 Task: Look for space in Shrīrāmpur, India from 7th July, 2023 to 15th July, 2023 for 6 adults in price range Rs.15000 to Rs.20000. Place can be entire place with 3 bedrooms having 3 beds and 3 bathrooms. Property type can be house, flat, guest house. Booking option can be shelf check-in. Required host language is English.
Action: Mouse moved to (595, 105)
Screenshot: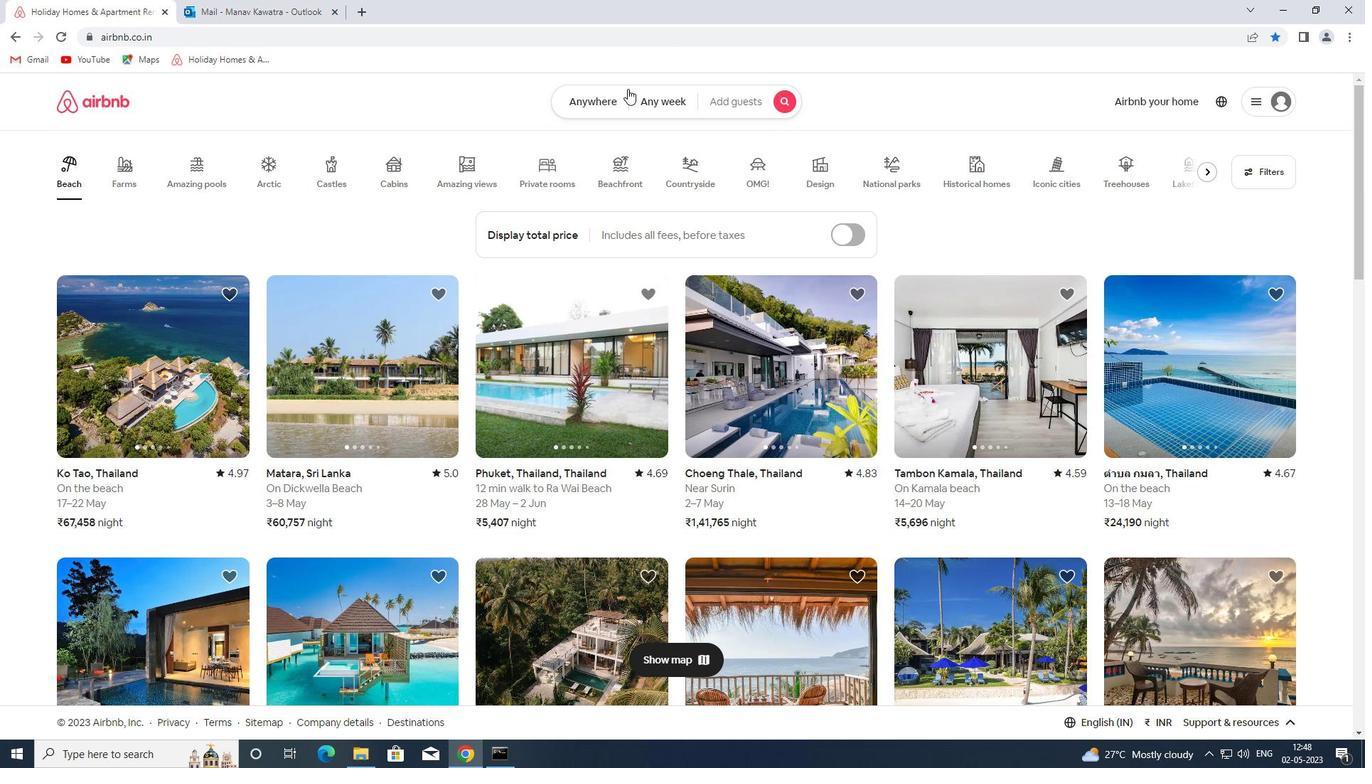 
Action: Mouse pressed left at (595, 105)
Screenshot: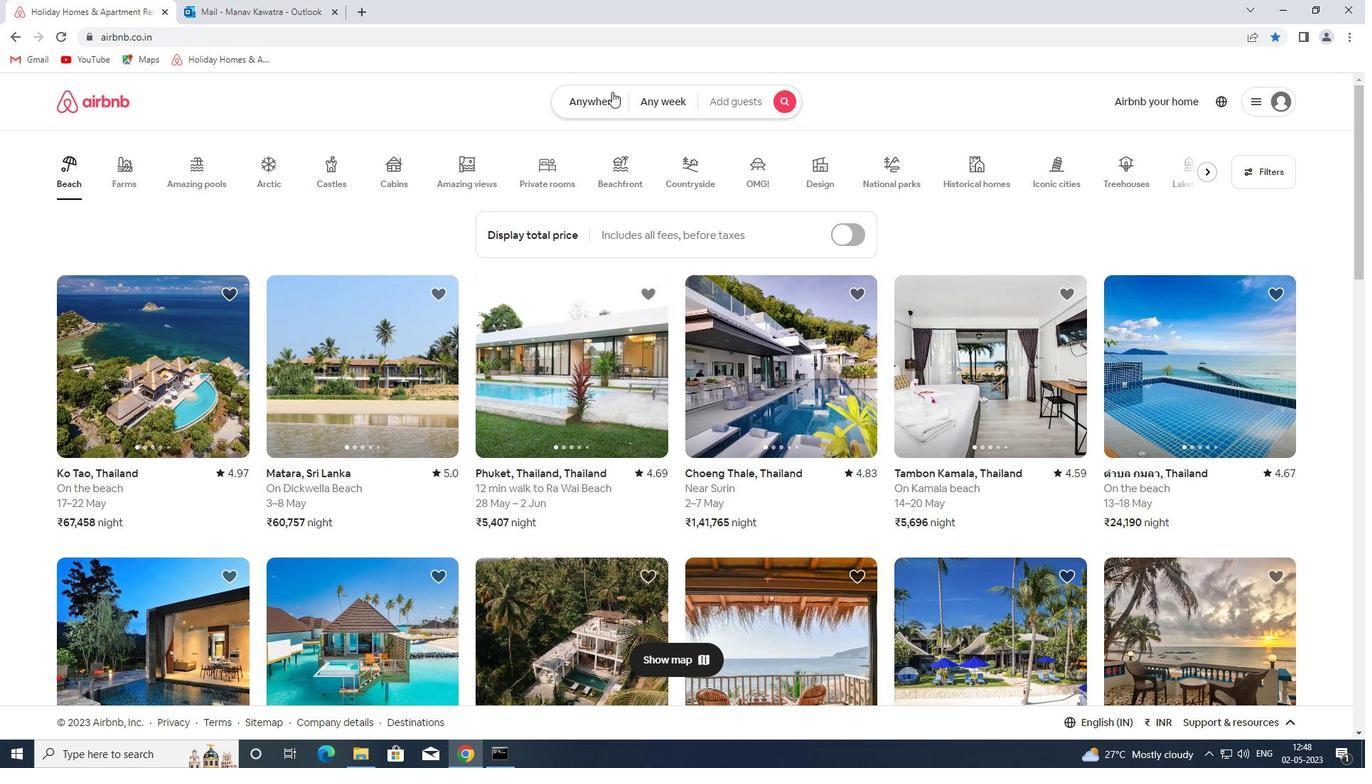 
Action: Mouse moved to (476, 155)
Screenshot: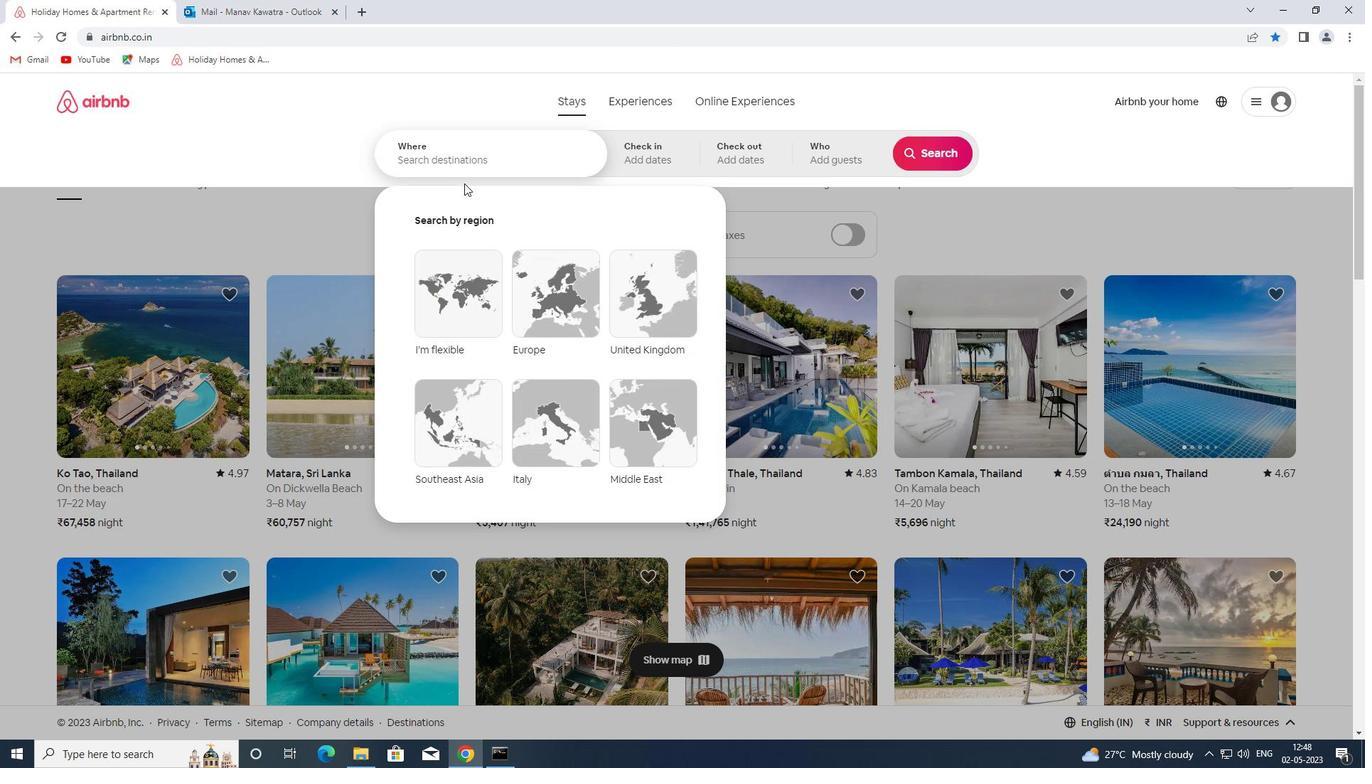 
Action: Mouse pressed left at (476, 155)
Screenshot: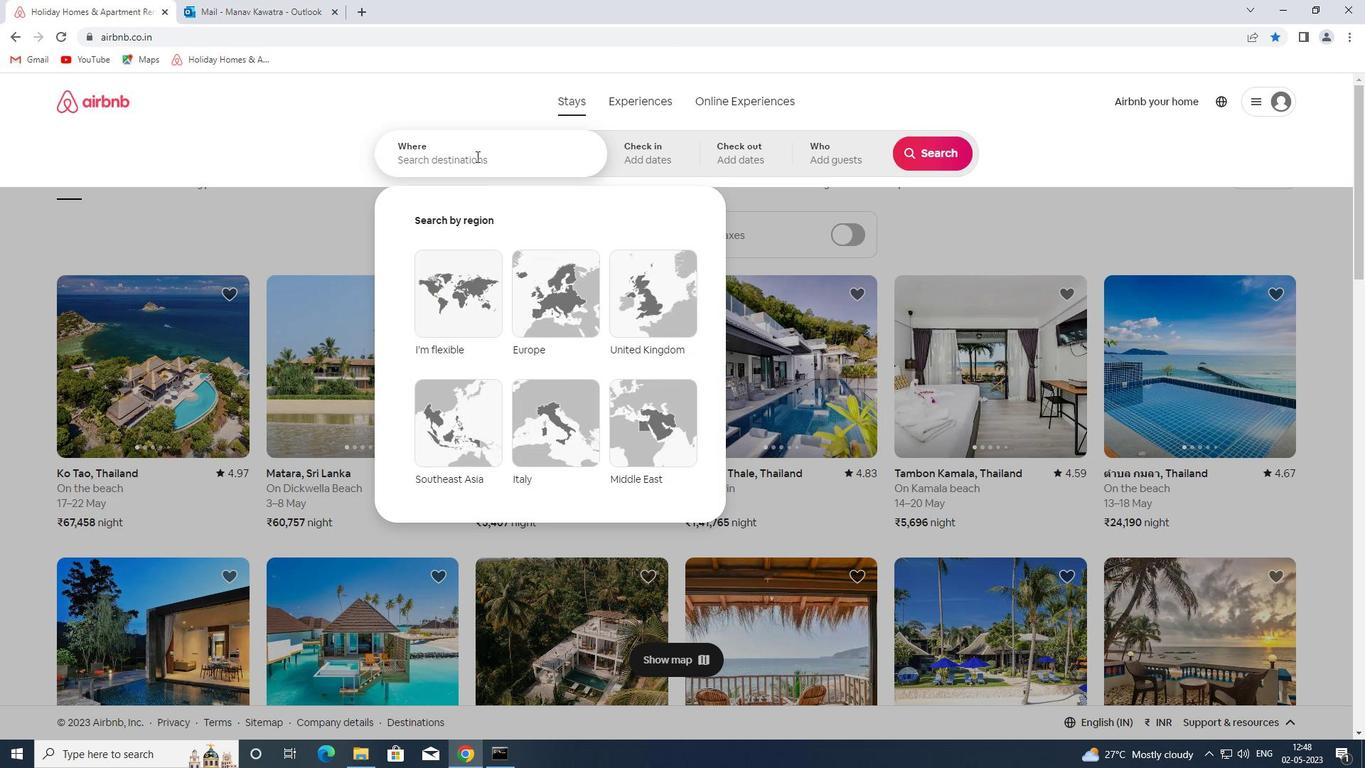 
Action: Mouse moved to (476, 155)
Screenshot: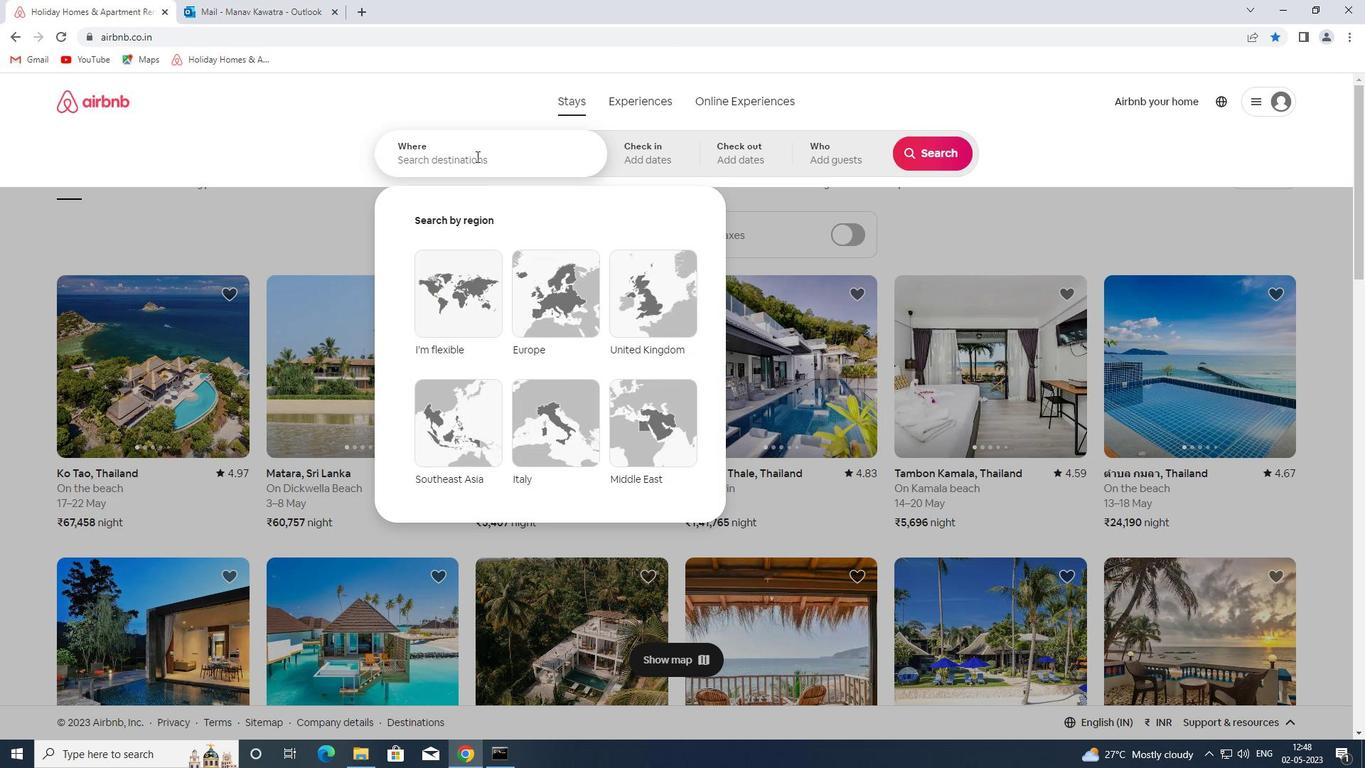 
Action: Key pressed shi<Key.backspace>rie<Key.backspace>rampur<Key.space>india<Key.enter>
Screenshot: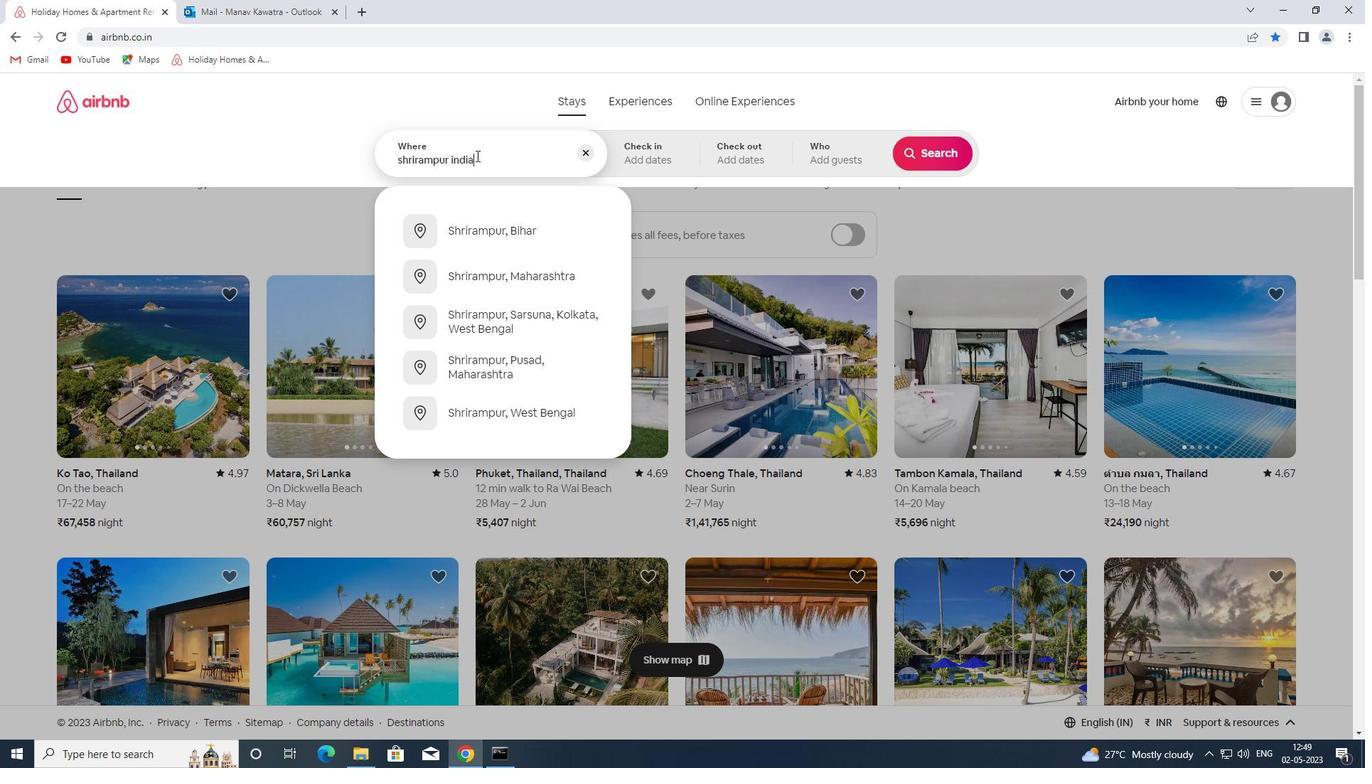 
Action: Mouse moved to (922, 263)
Screenshot: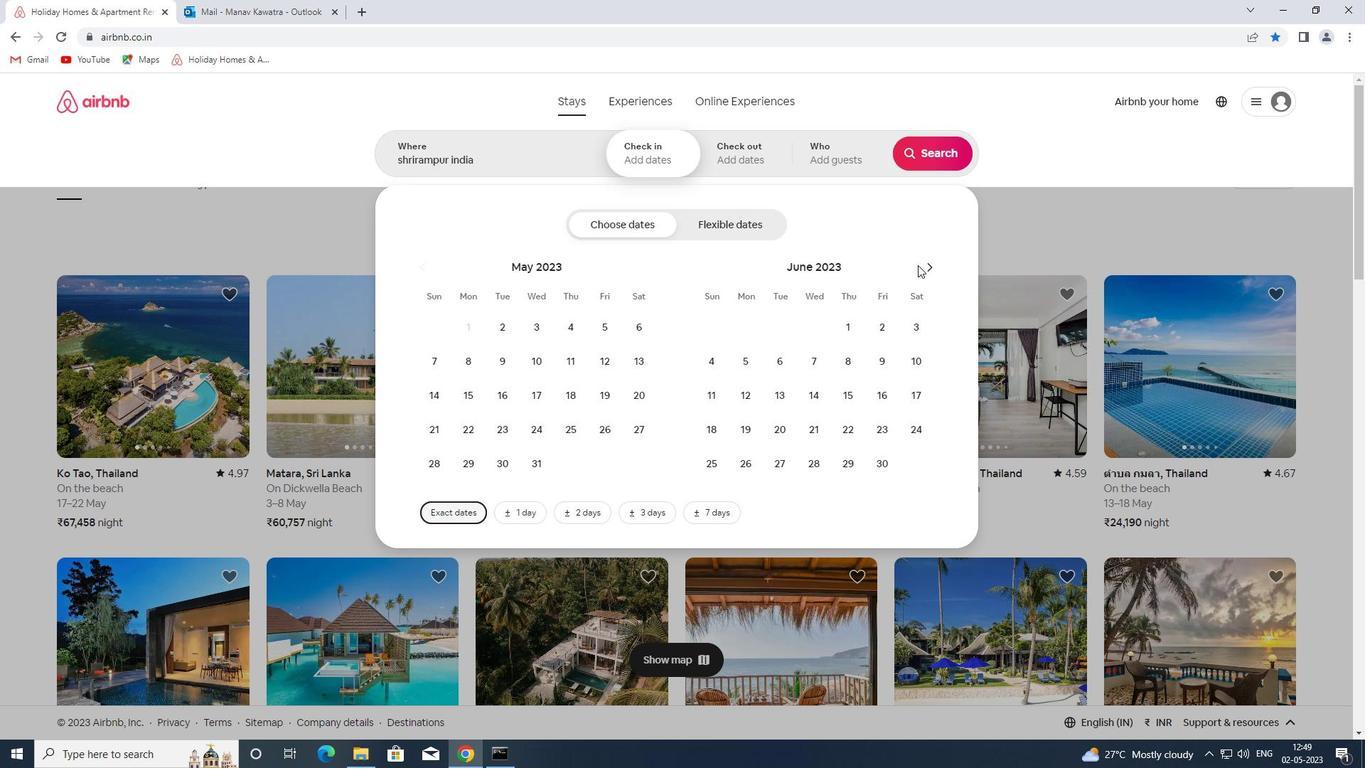 
Action: Mouse pressed left at (922, 263)
Screenshot: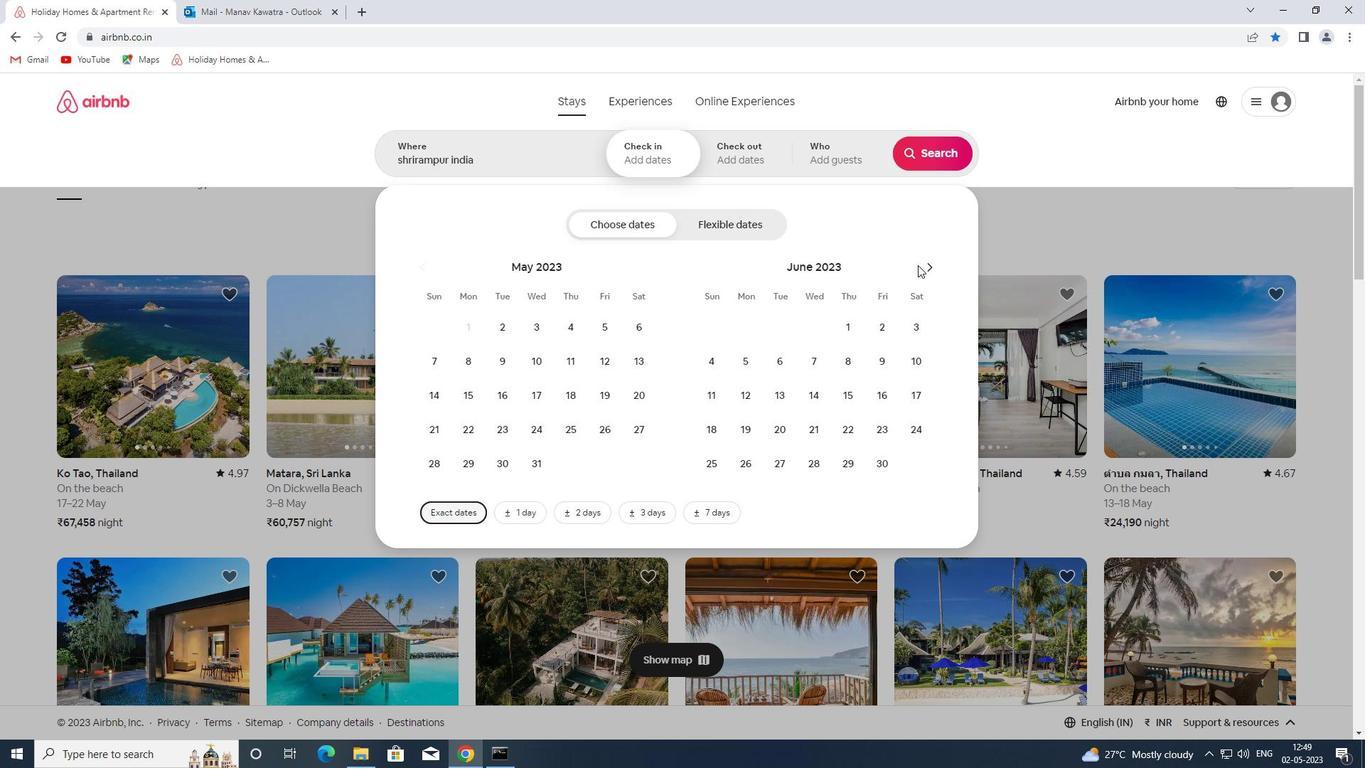 
Action: Mouse moved to (881, 363)
Screenshot: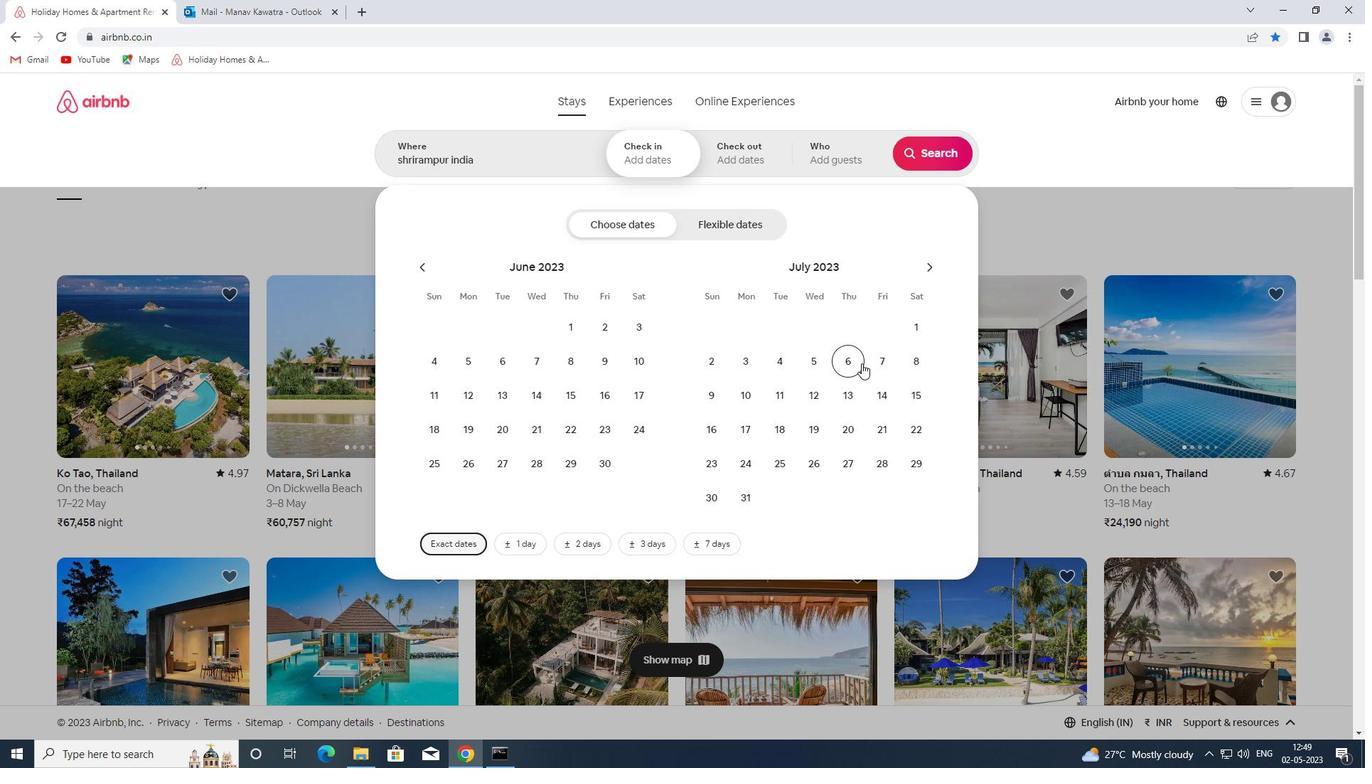 
Action: Mouse pressed left at (881, 363)
Screenshot: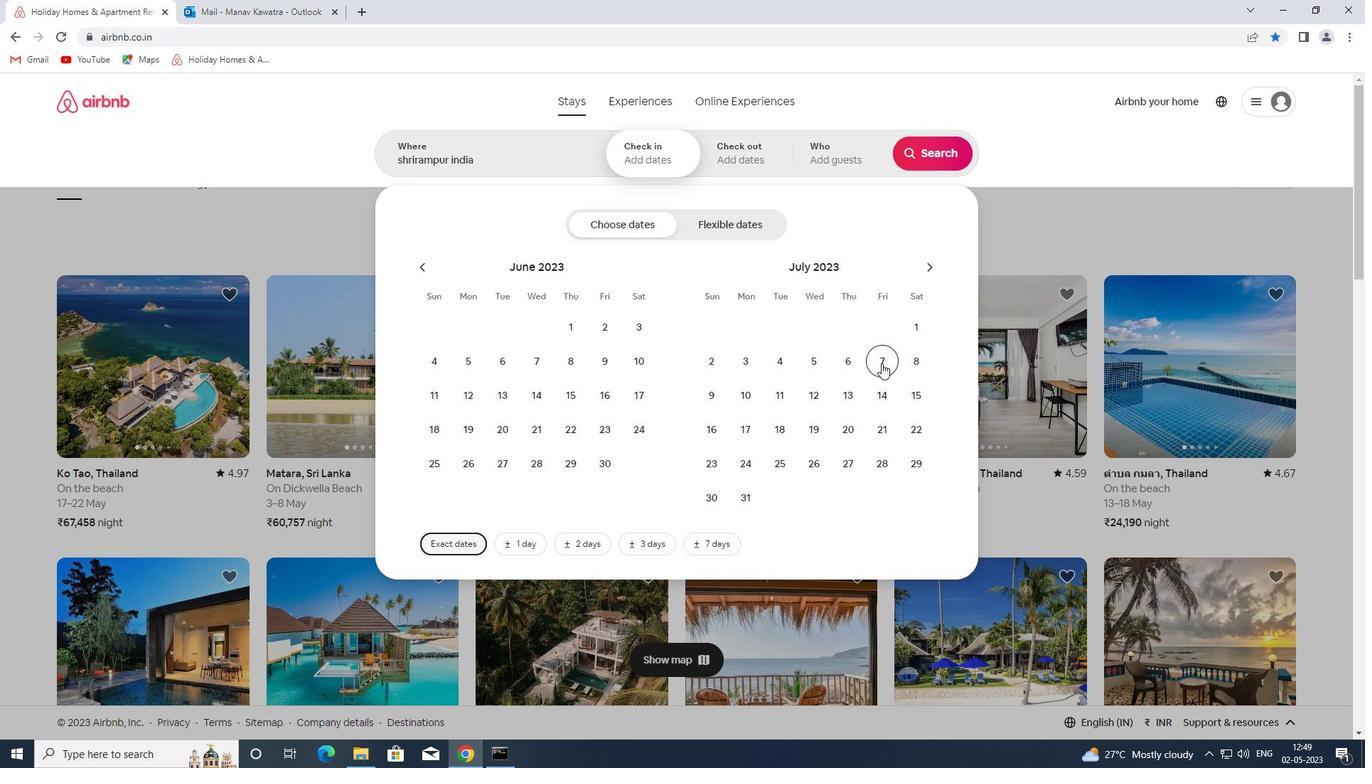 
Action: Mouse moved to (913, 393)
Screenshot: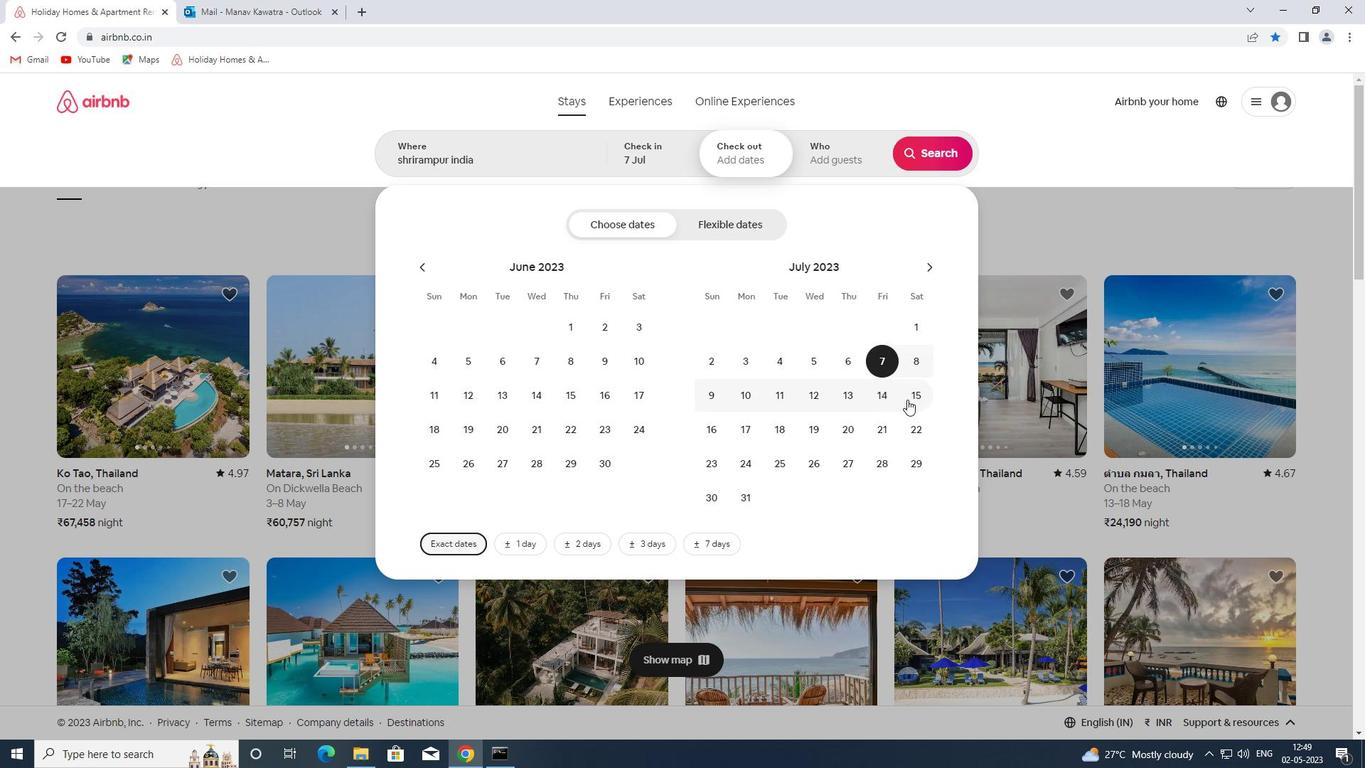 
Action: Mouse pressed left at (913, 393)
Screenshot: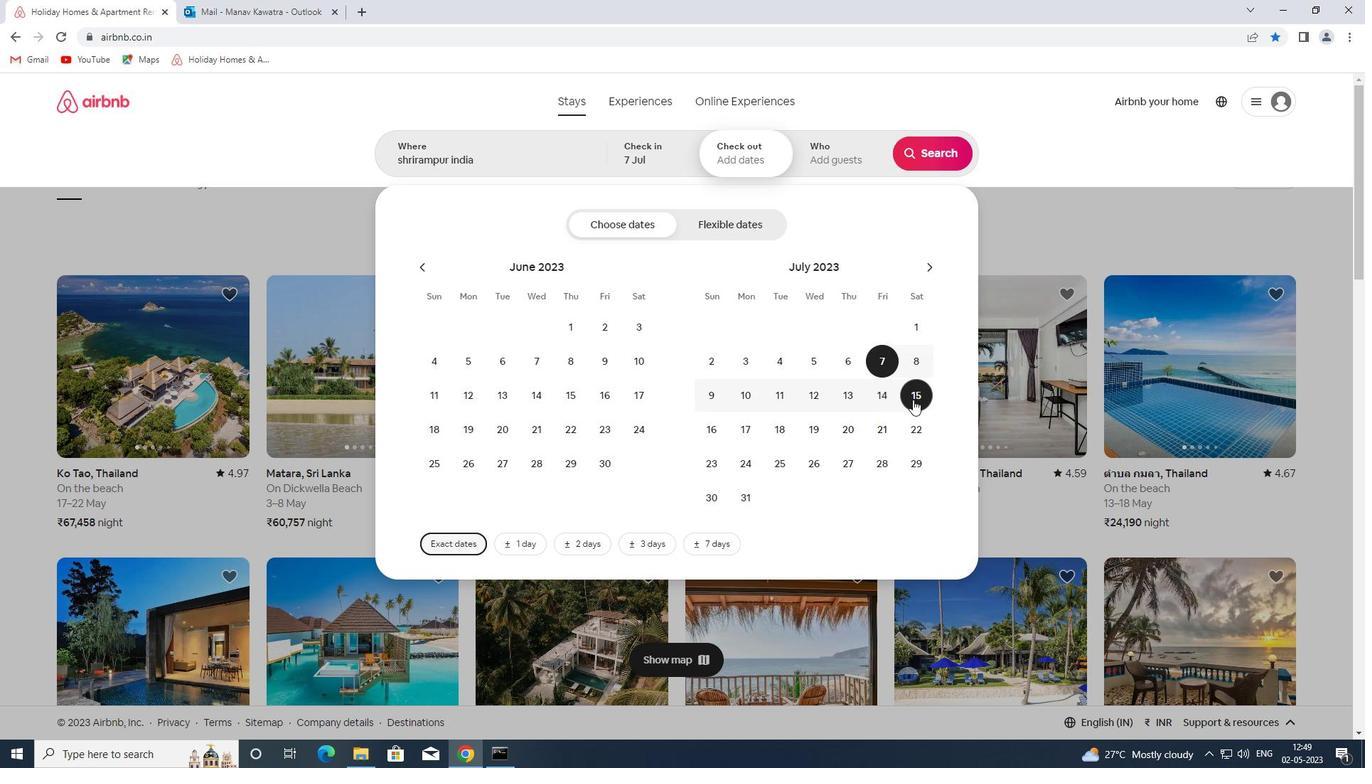 
Action: Mouse moved to (849, 152)
Screenshot: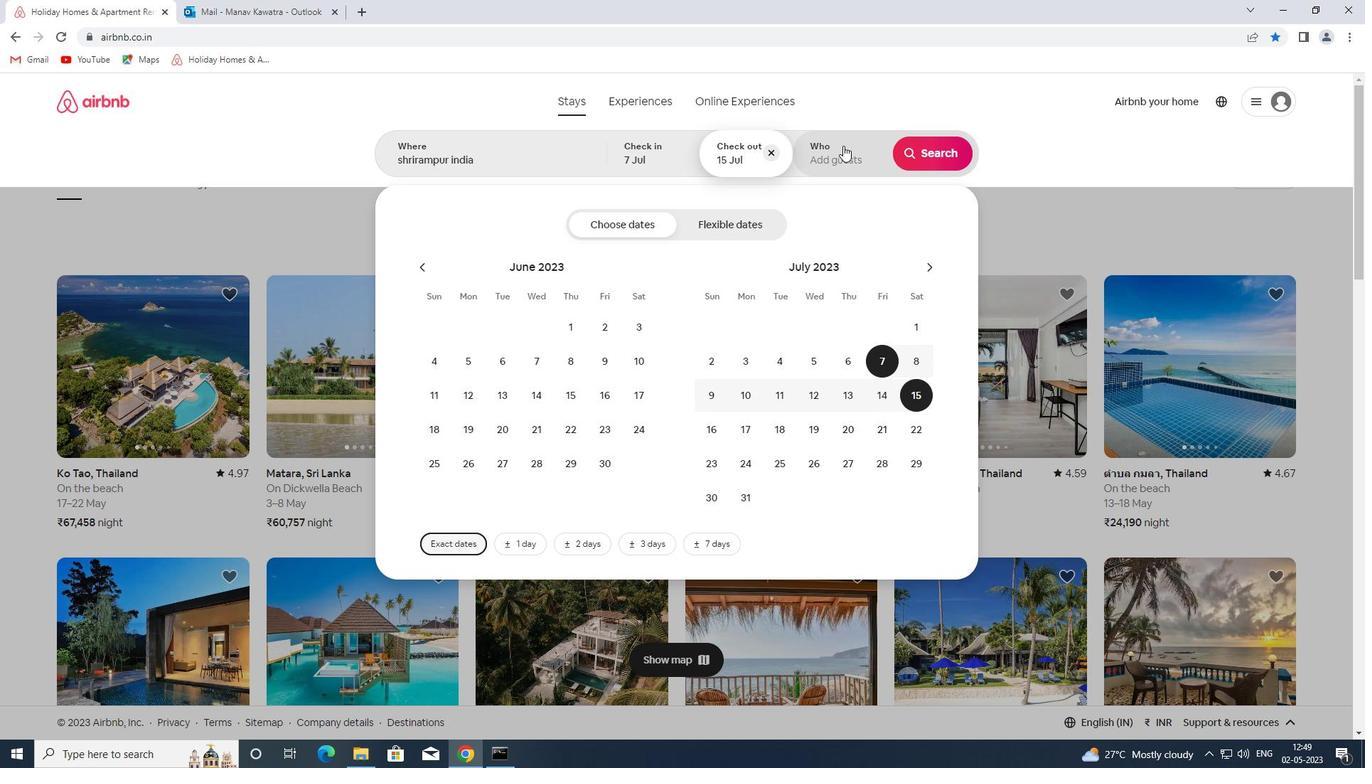 
Action: Mouse pressed left at (849, 152)
Screenshot: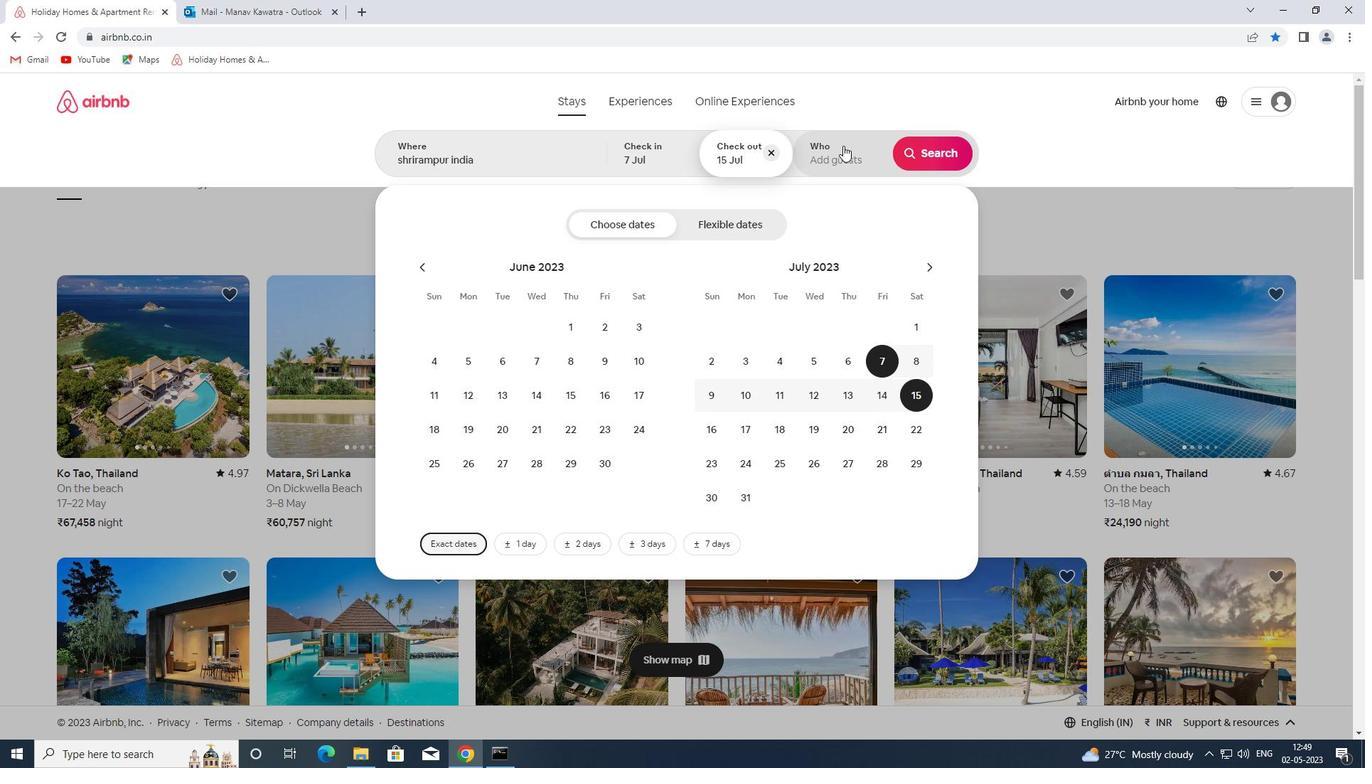 
Action: Mouse moved to (935, 228)
Screenshot: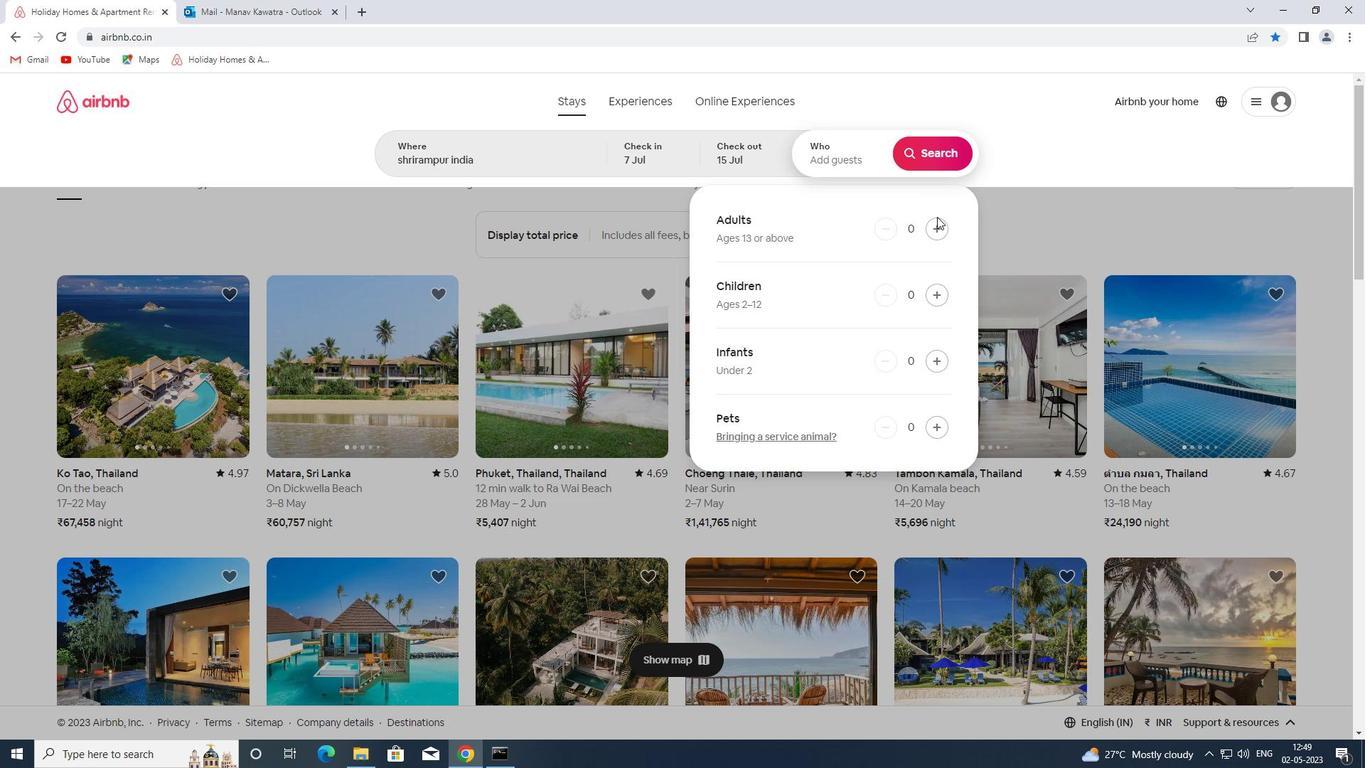 
Action: Mouse pressed left at (935, 228)
Screenshot: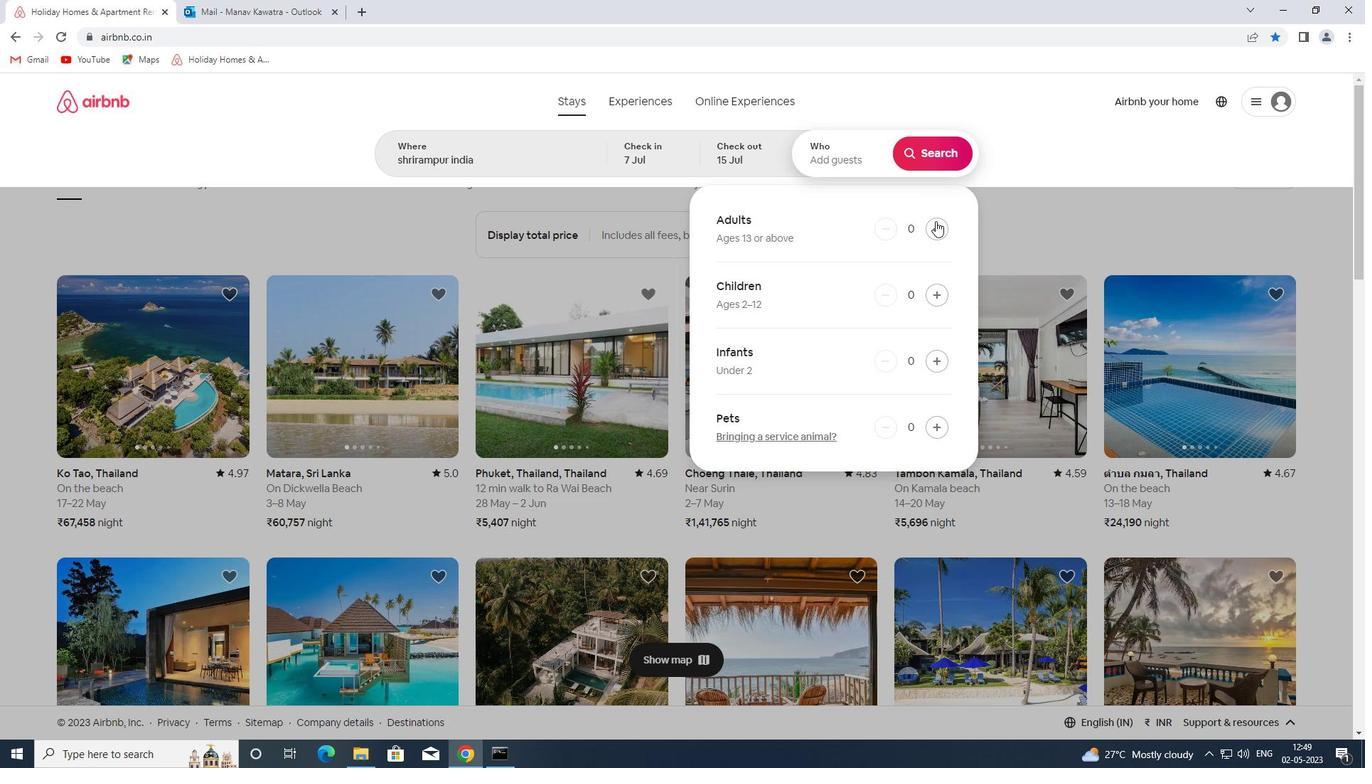 
Action: Mouse pressed left at (935, 228)
Screenshot: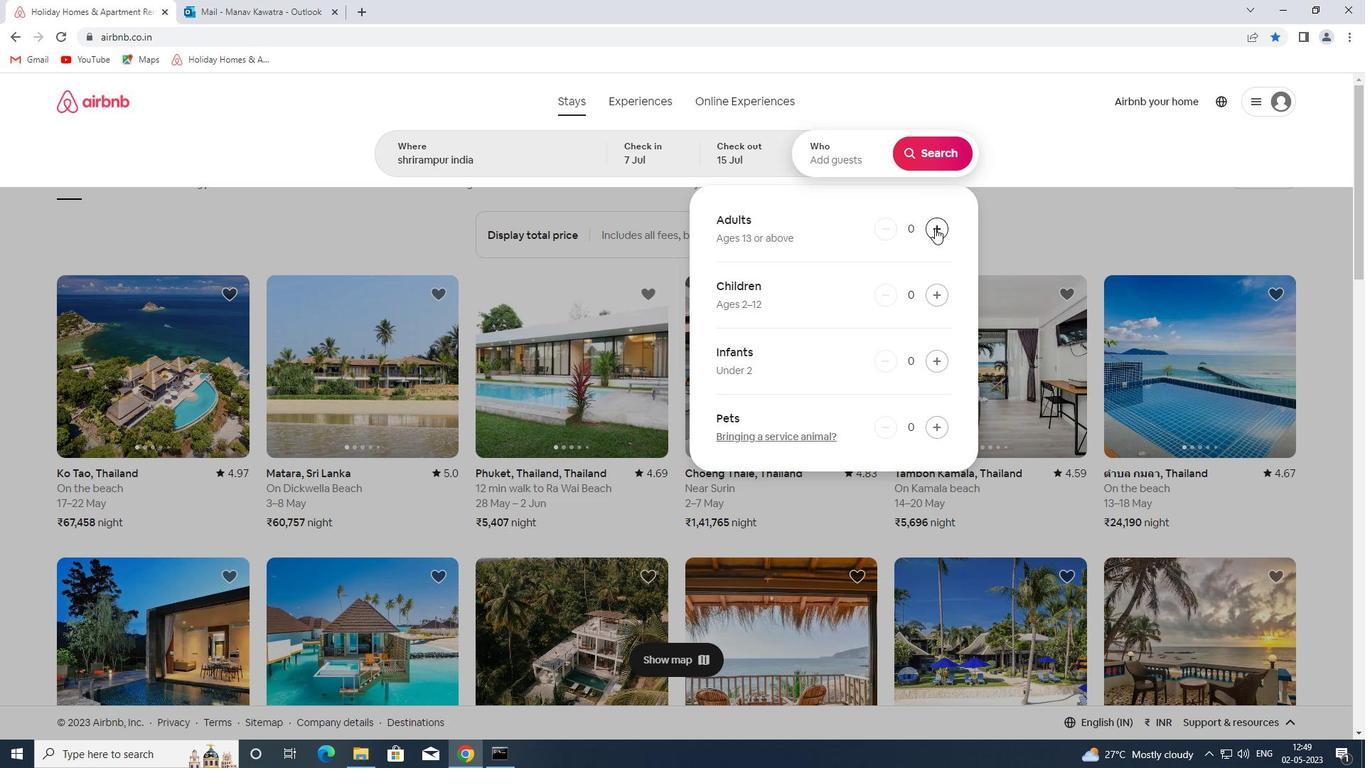 
Action: Mouse pressed left at (935, 228)
Screenshot: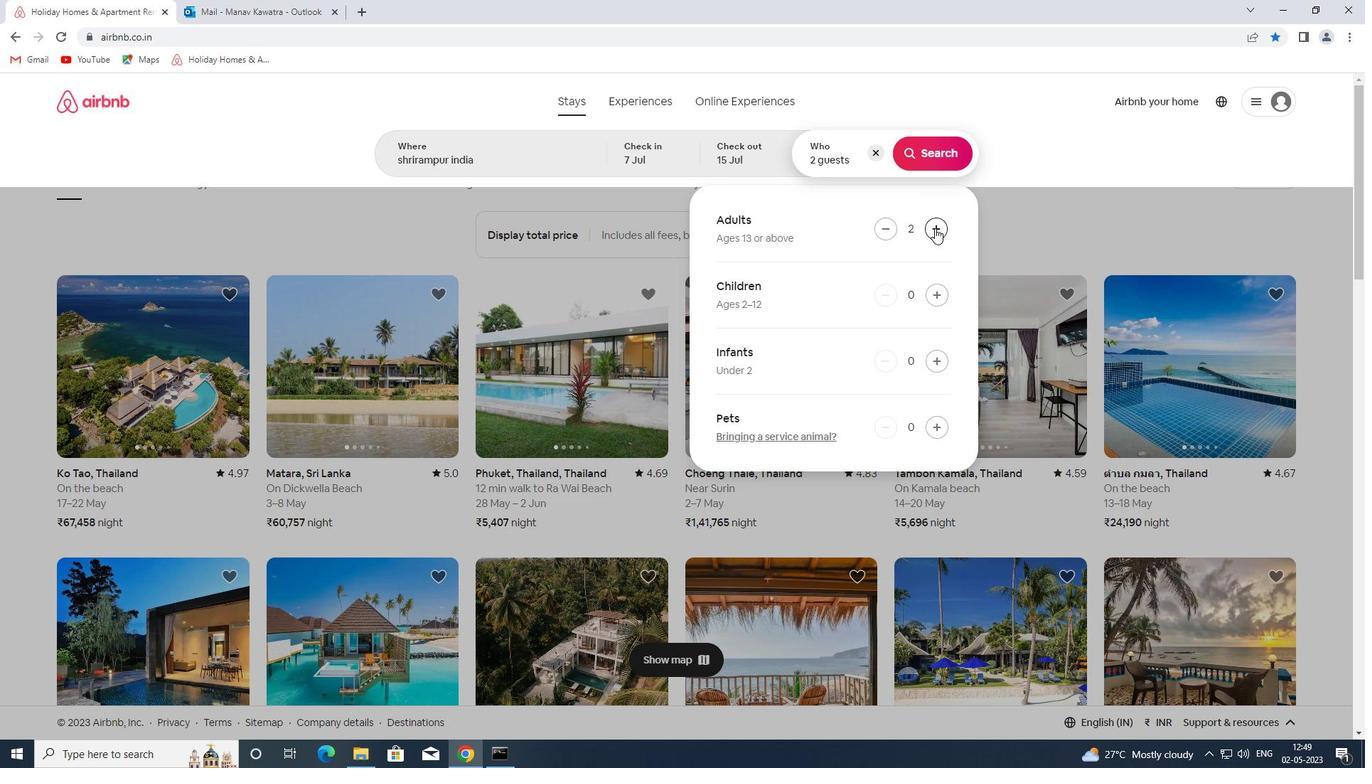 
Action: Mouse pressed left at (935, 228)
Screenshot: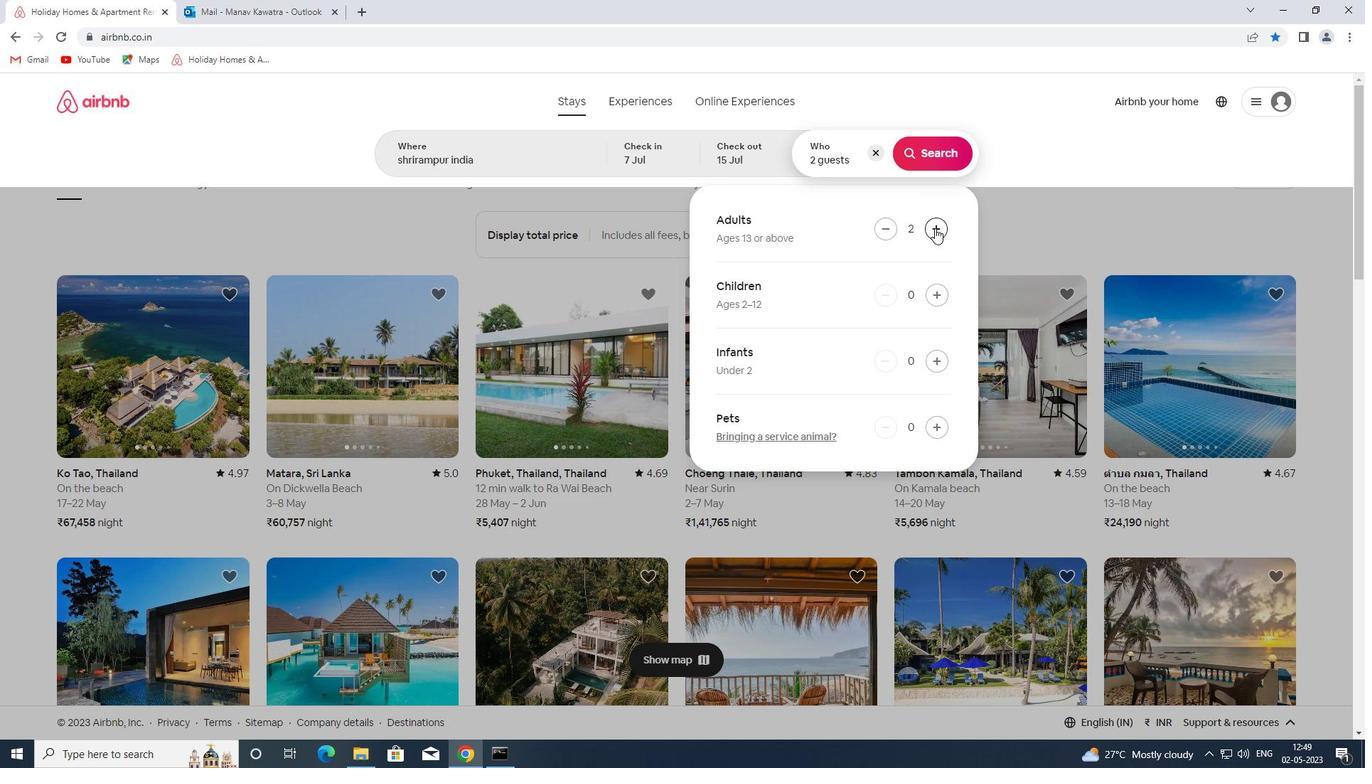 
Action: Mouse pressed left at (935, 228)
Screenshot: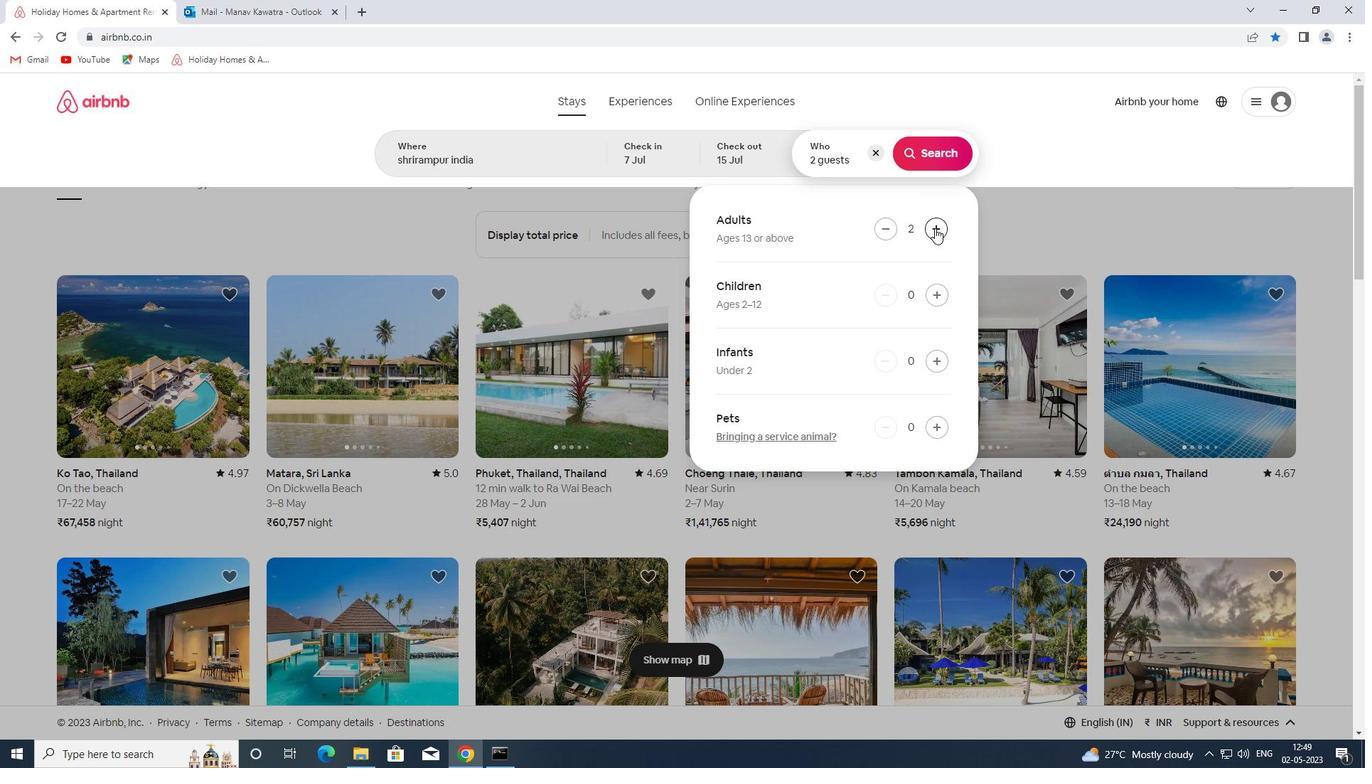 
Action: Mouse pressed left at (935, 228)
Screenshot: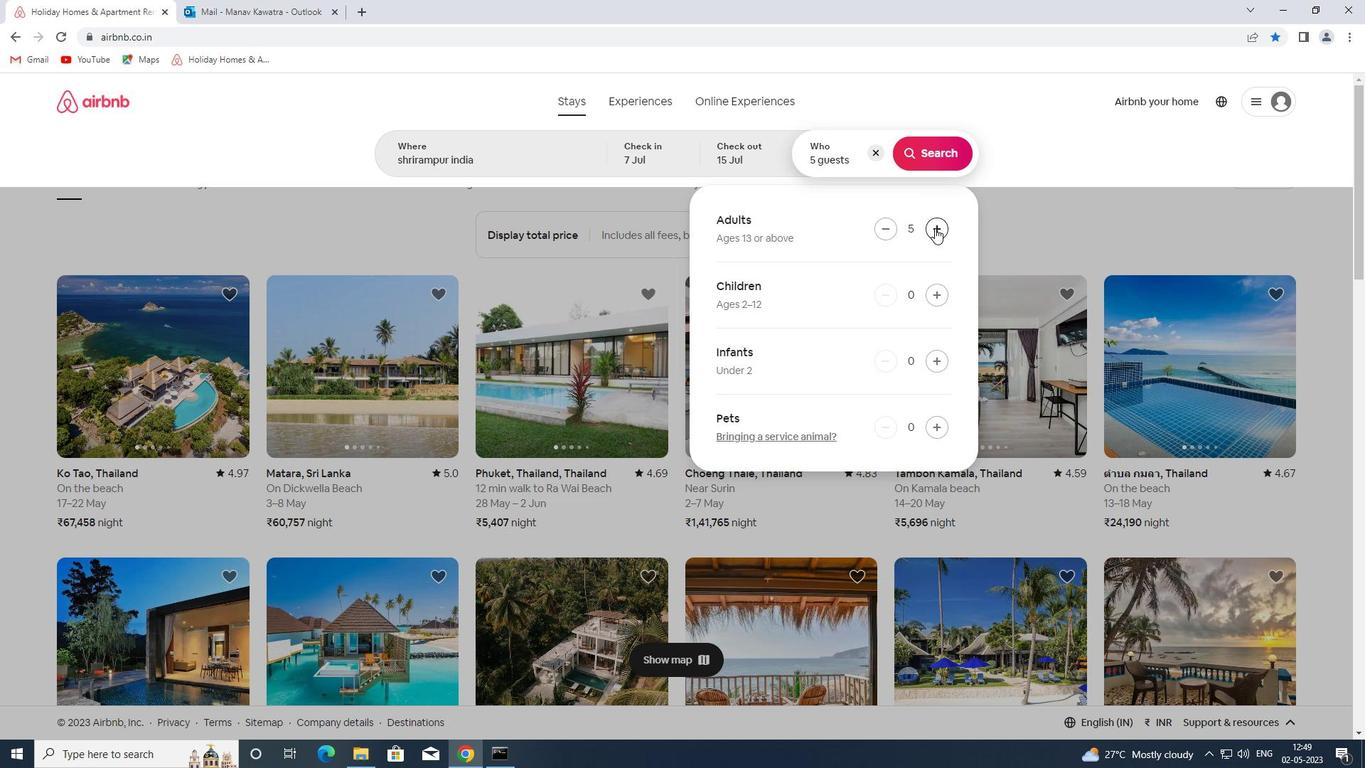 
Action: Mouse moved to (941, 152)
Screenshot: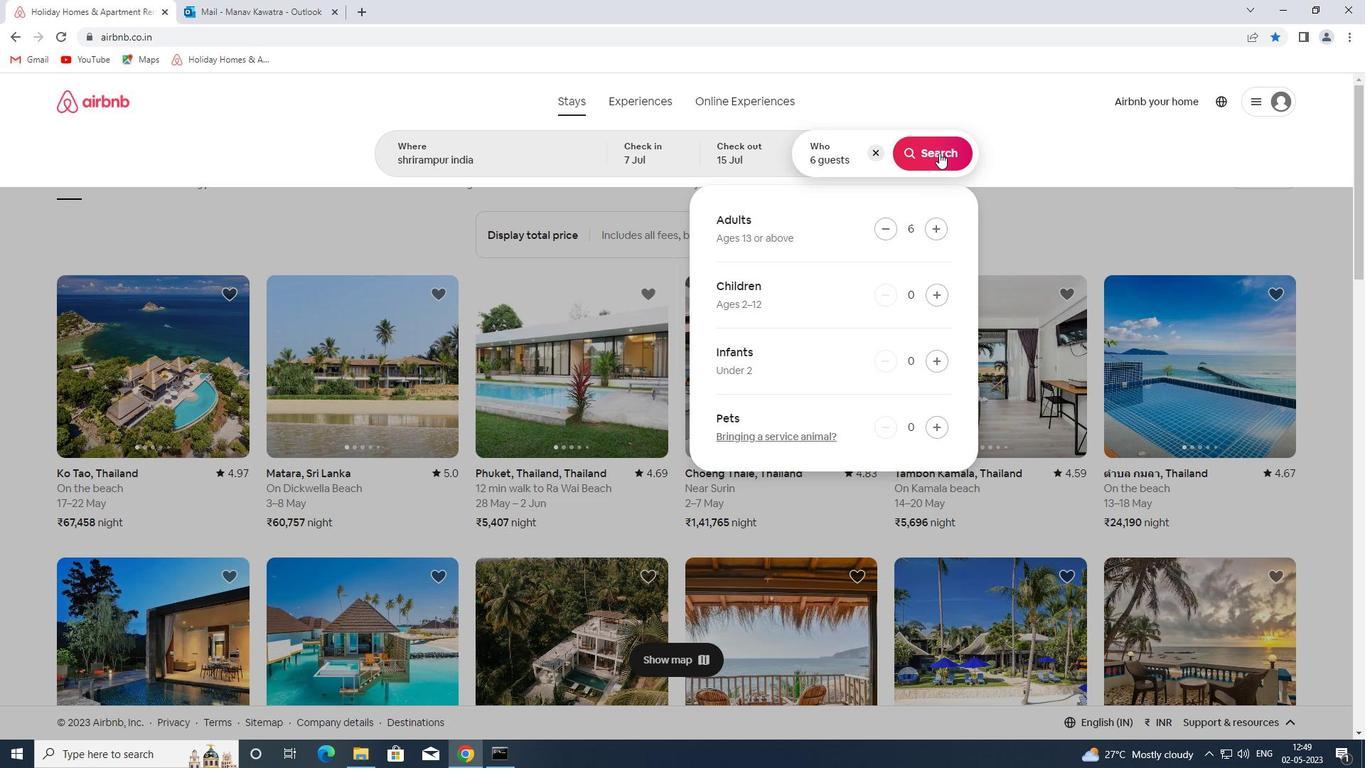 
Action: Mouse pressed left at (941, 152)
Screenshot: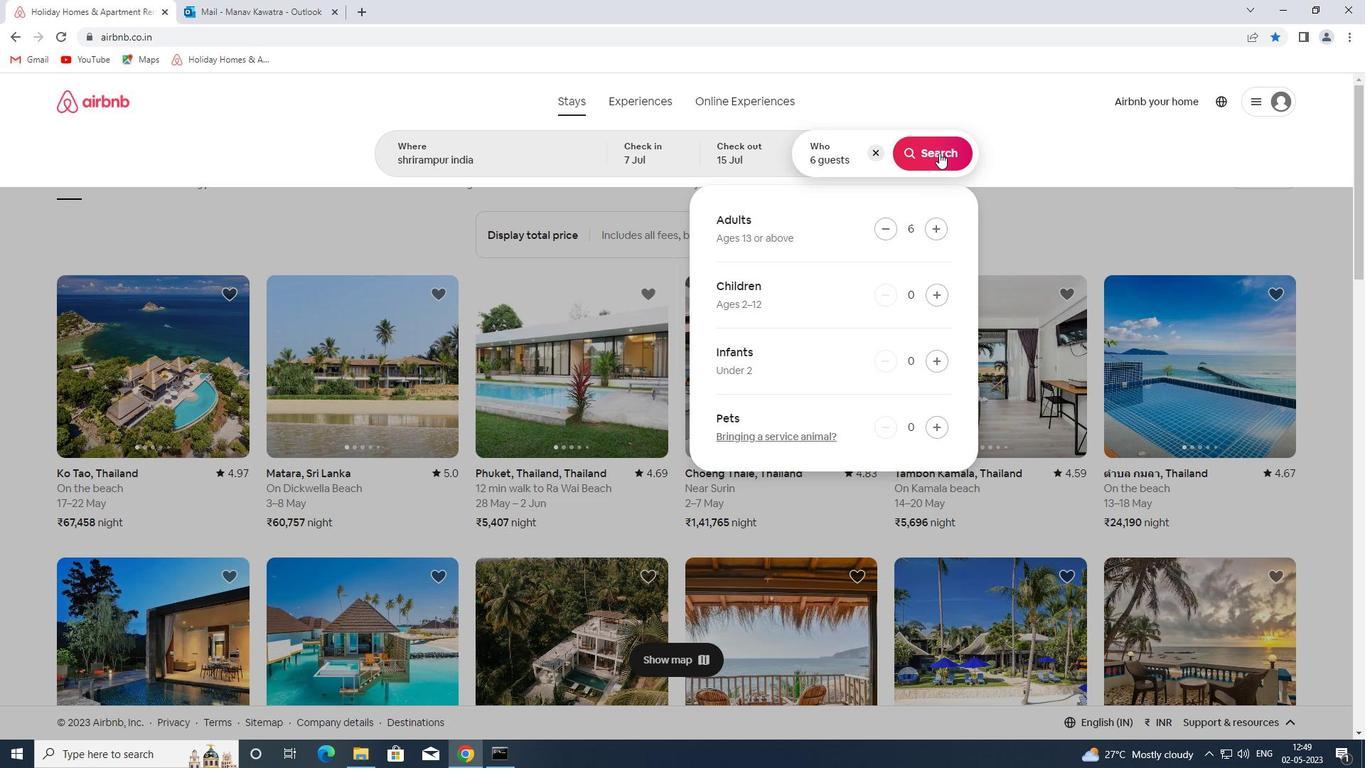 
Action: Mouse moved to (1293, 162)
Screenshot: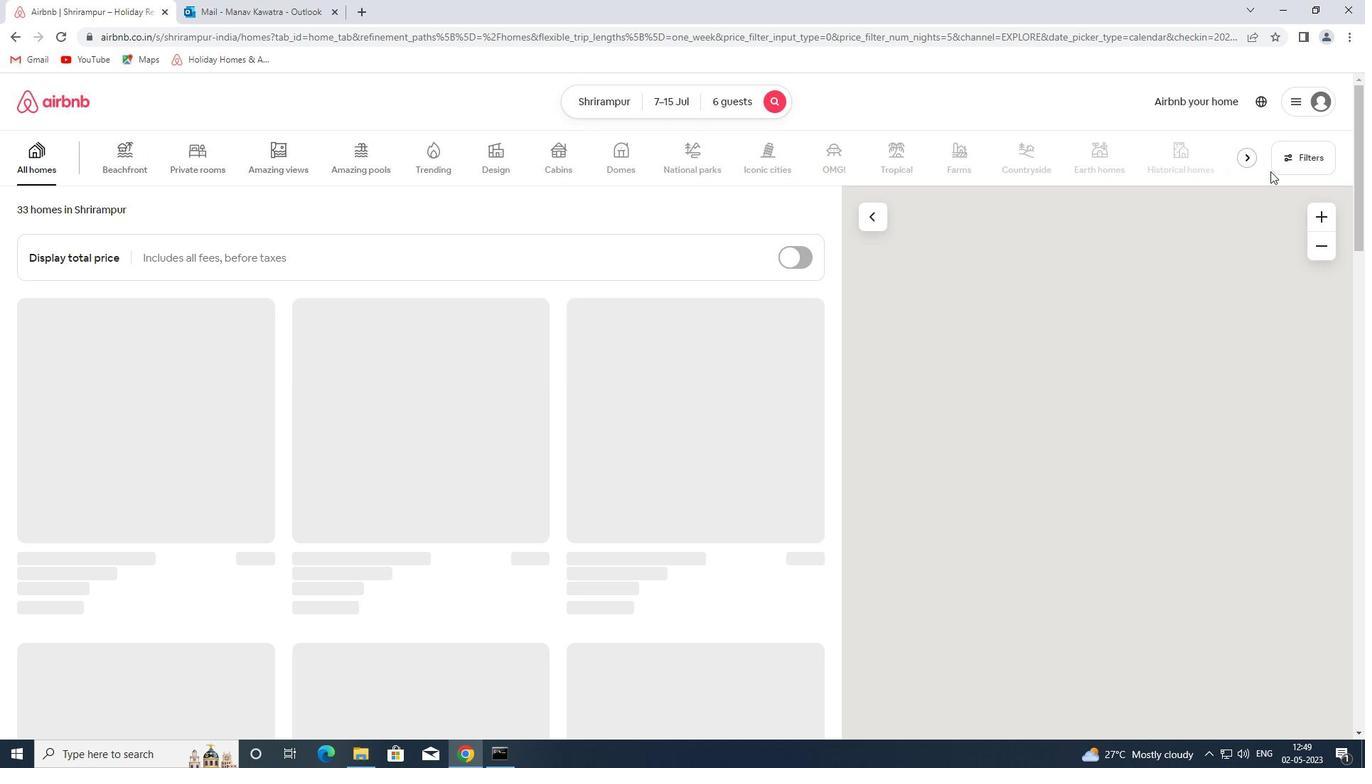 
Action: Mouse pressed left at (1293, 162)
Screenshot: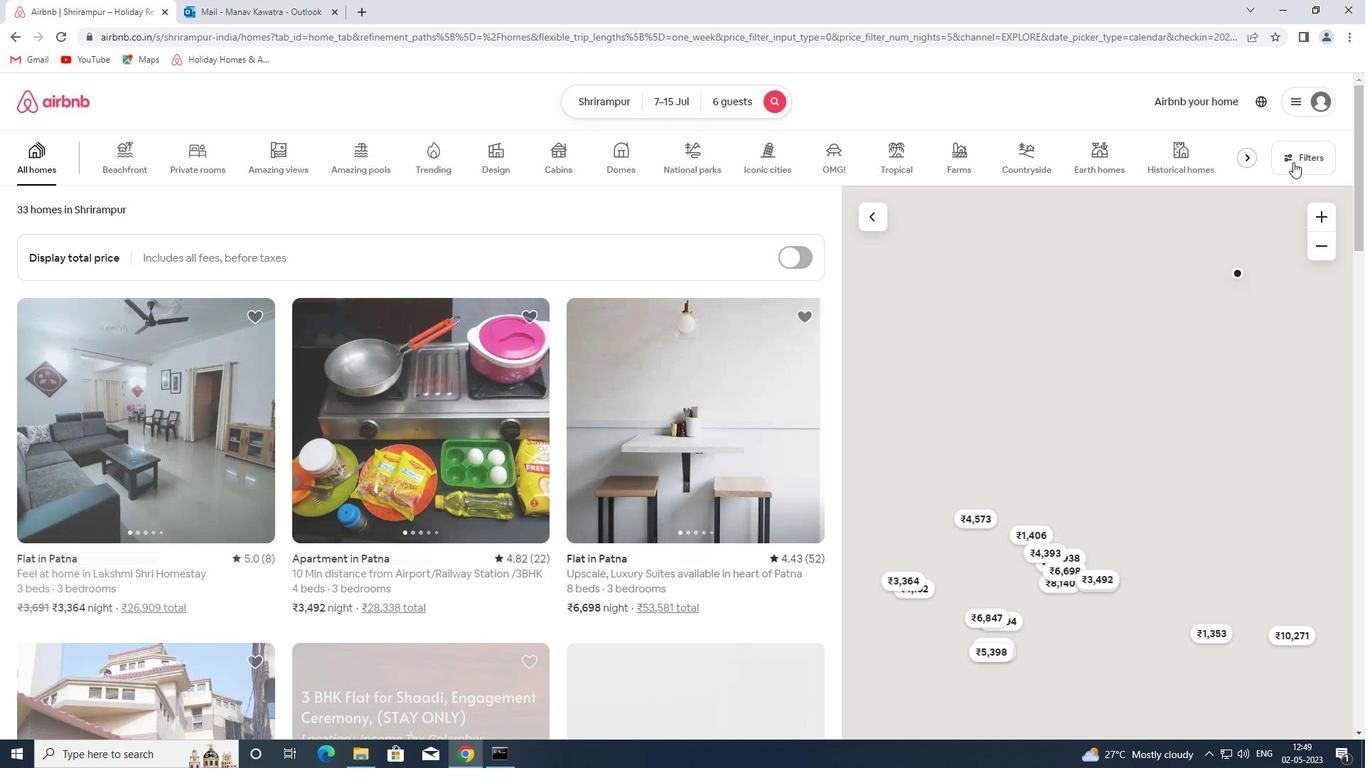 
Action: Mouse moved to (538, 341)
Screenshot: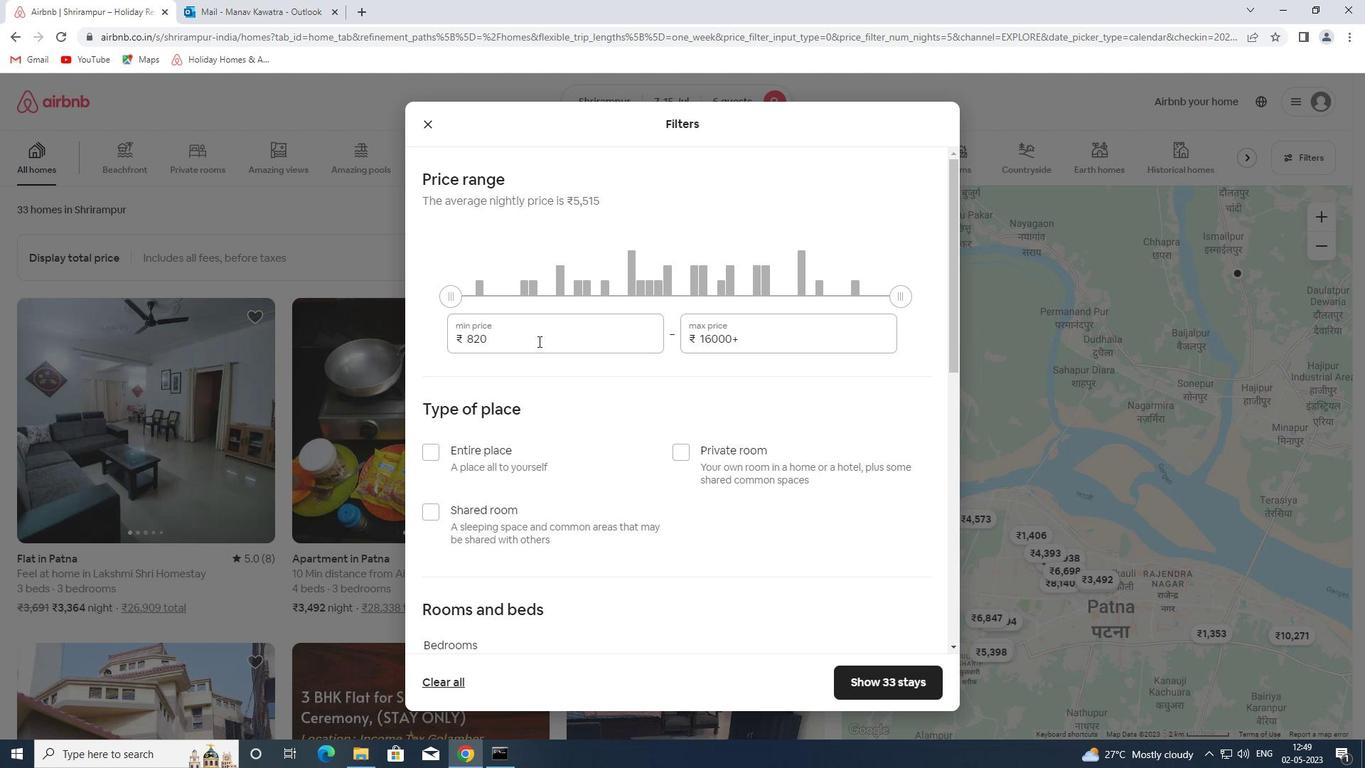 
Action: Mouse pressed left at (538, 341)
Screenshot: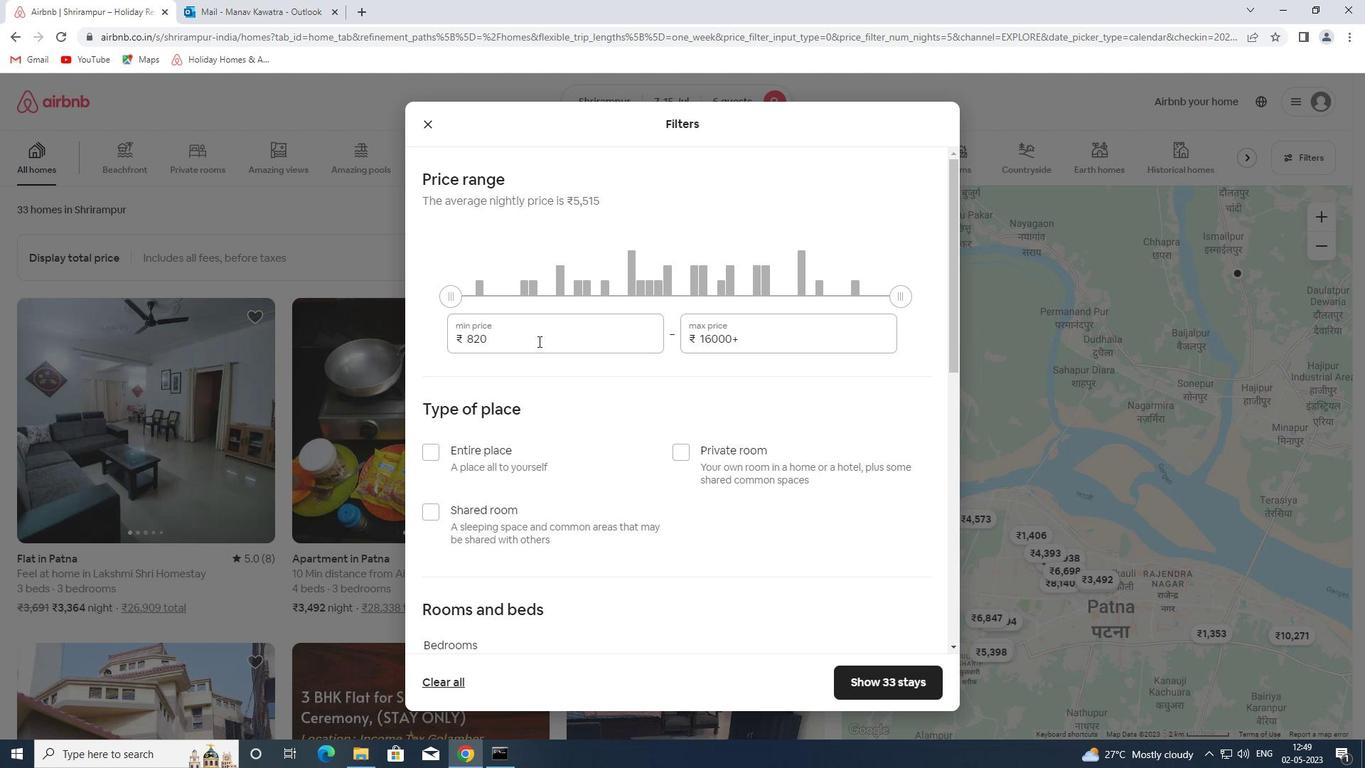 
Action: Mouse moved to (540, 341)
Screenshot: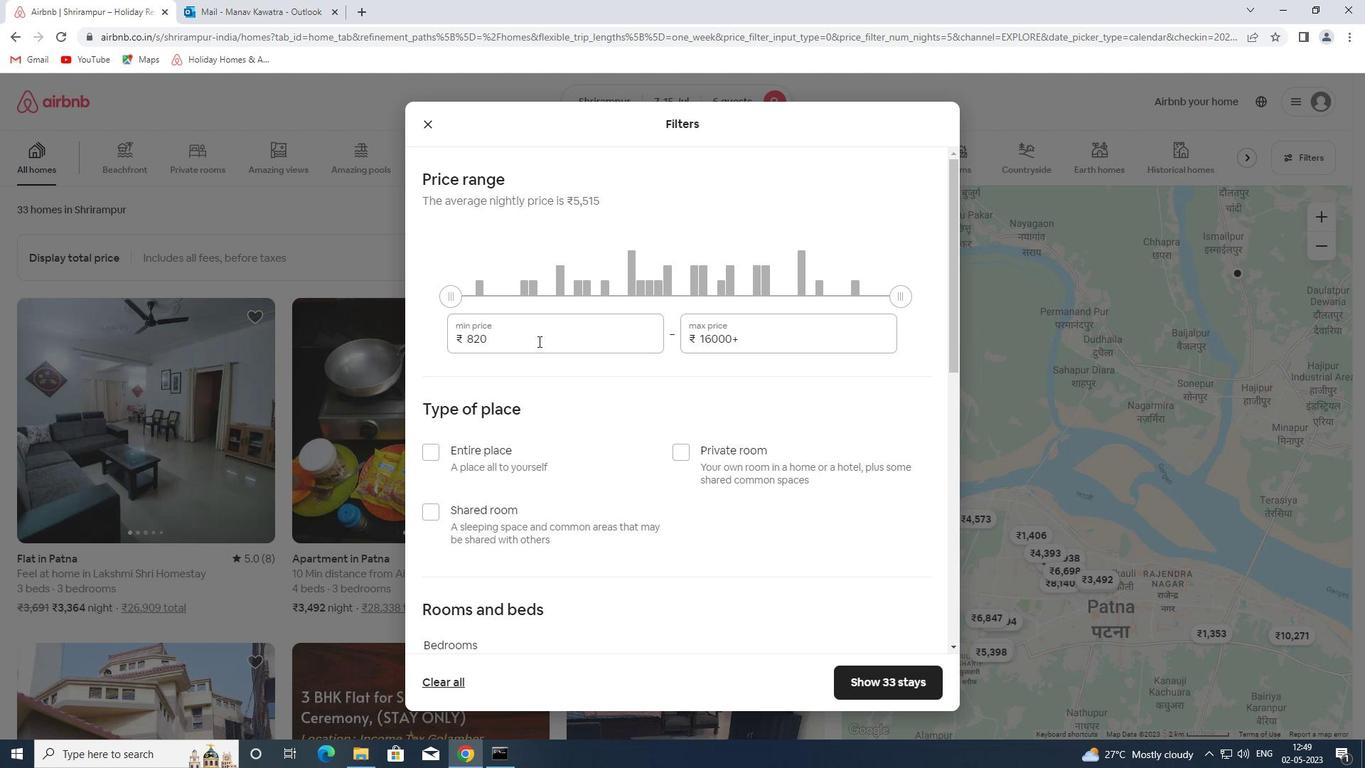 
Action: Mouse pressed left at (540, 341)
Screenshot: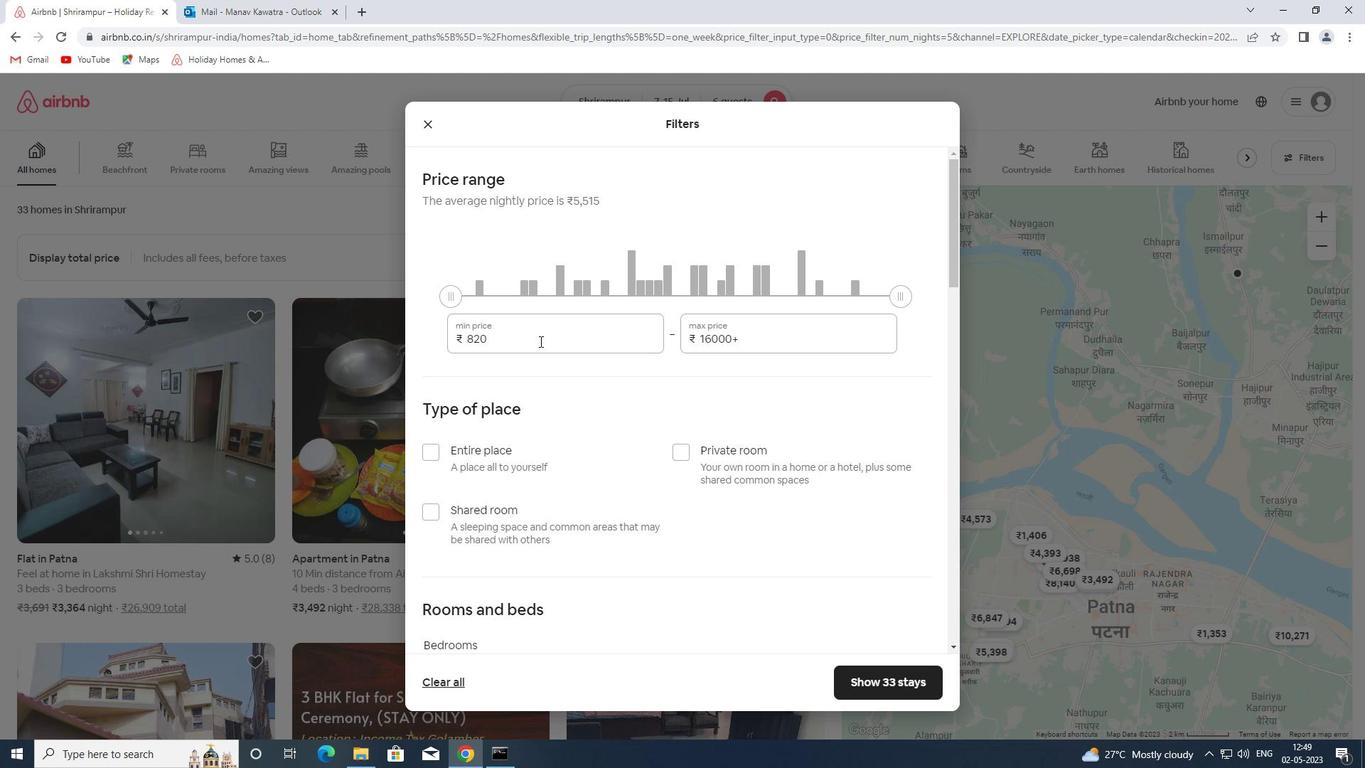 
Action: Mouse pressed left at (540, 341)
Screenshot: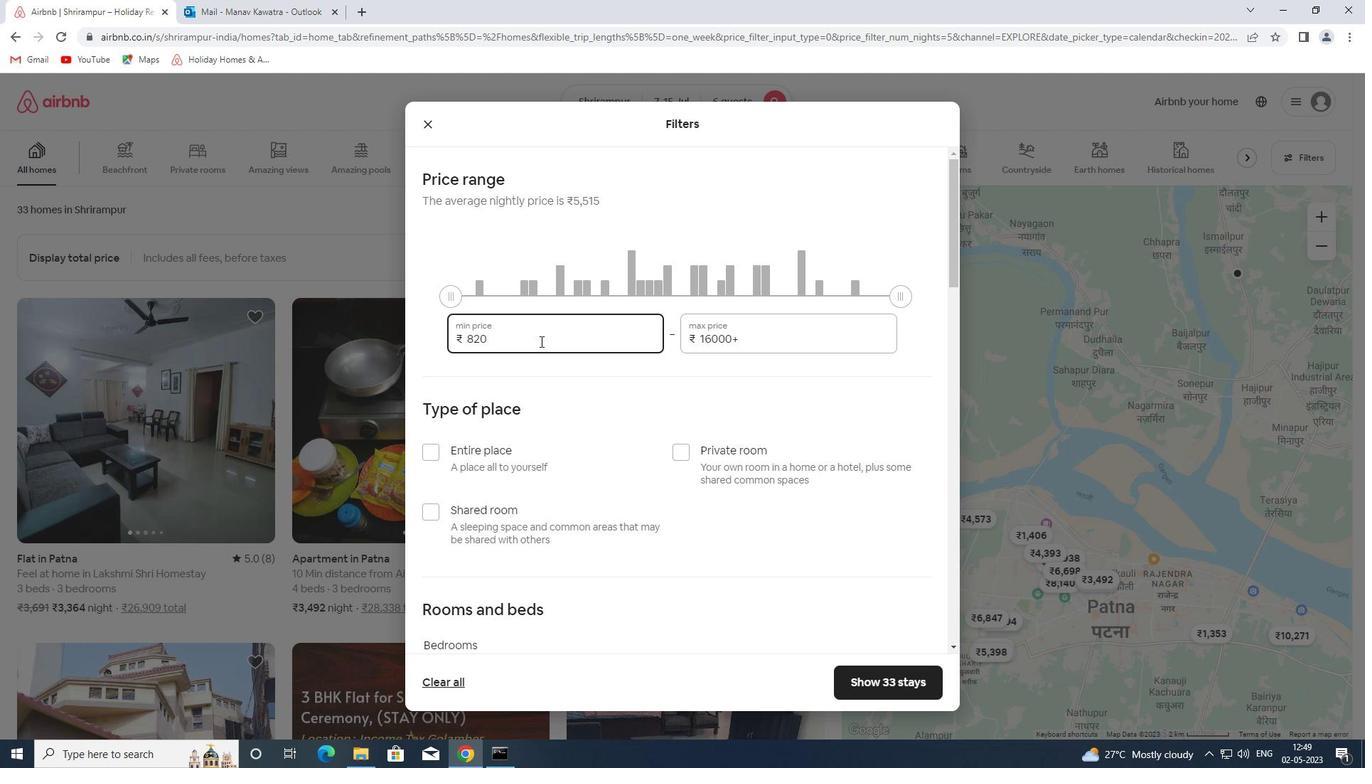 
Action: Mouse pressed left at (540, 341)
Screenshot: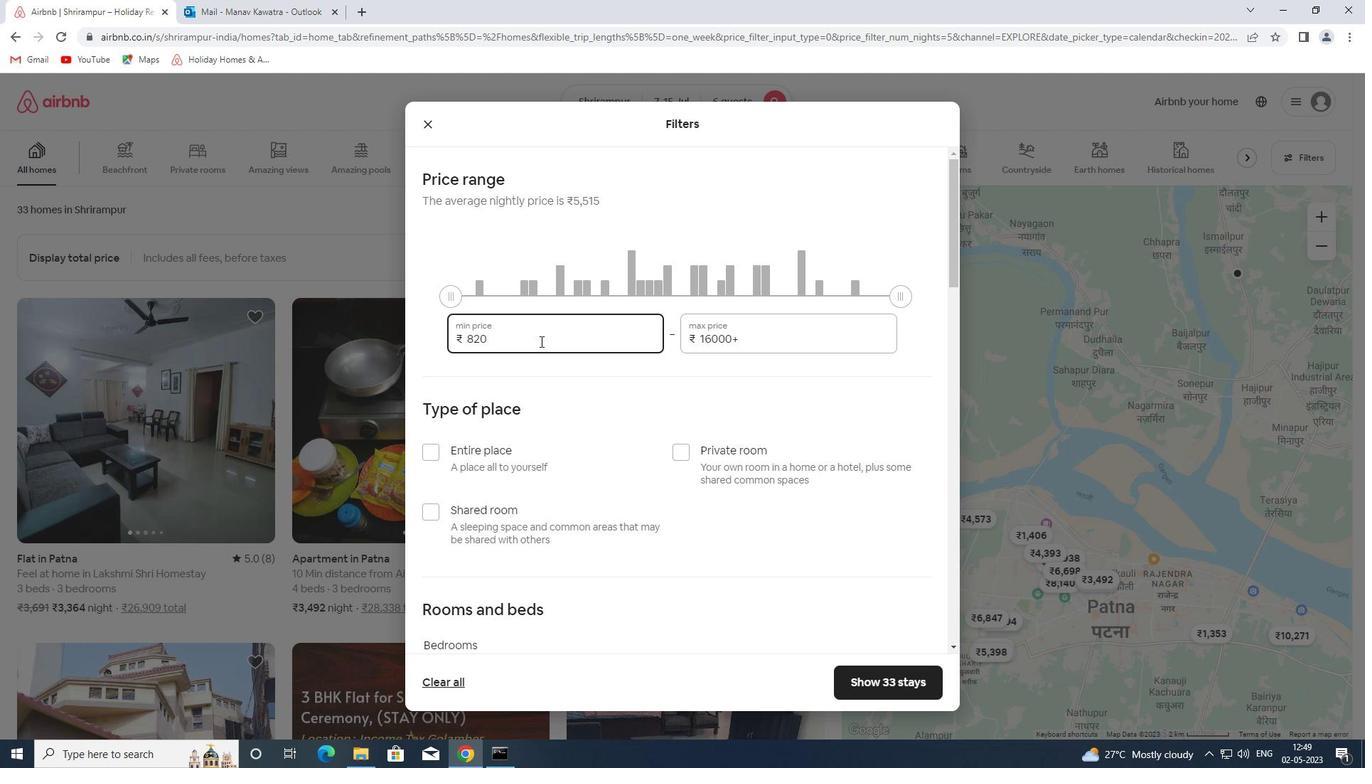 
Action: Key pressed 15000<Key.tab>20000
Screenshot: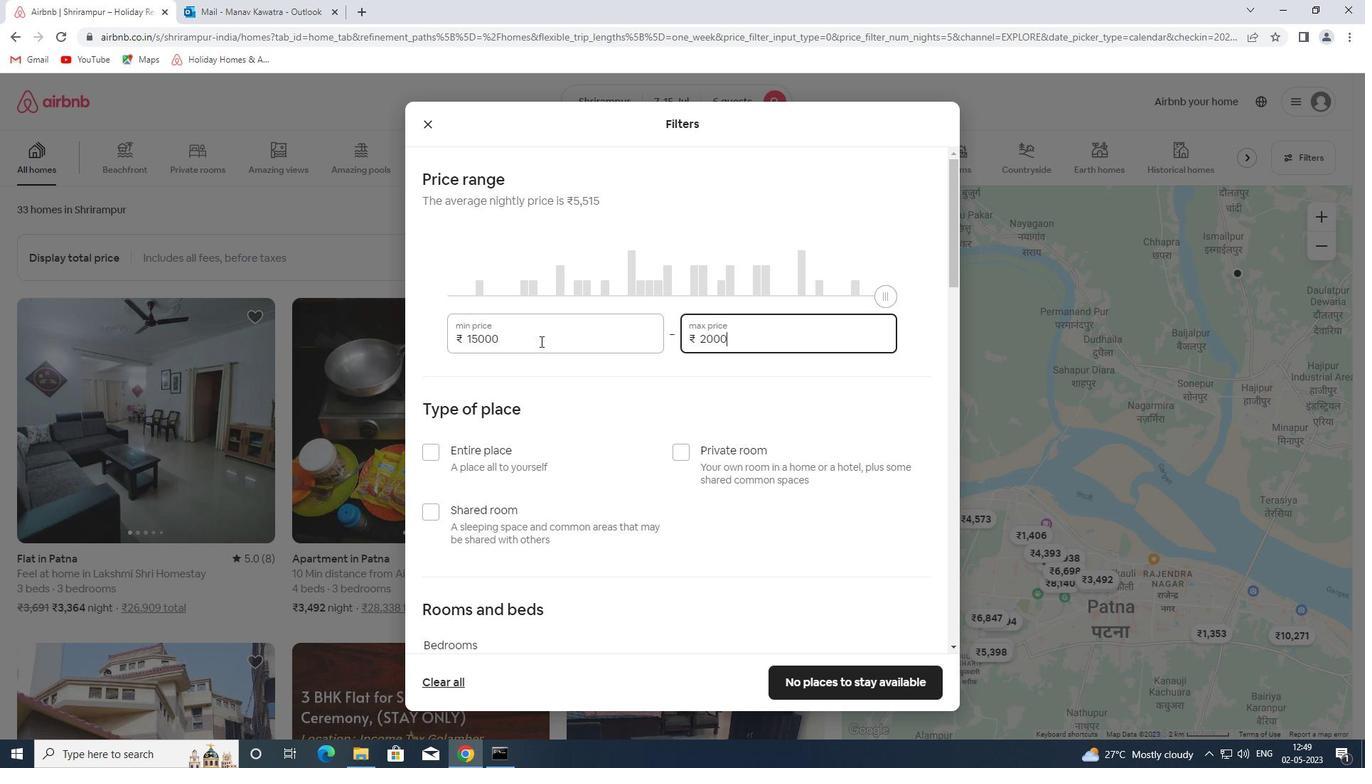 
Action: Mouse moved to (512, 448)
Screenshot: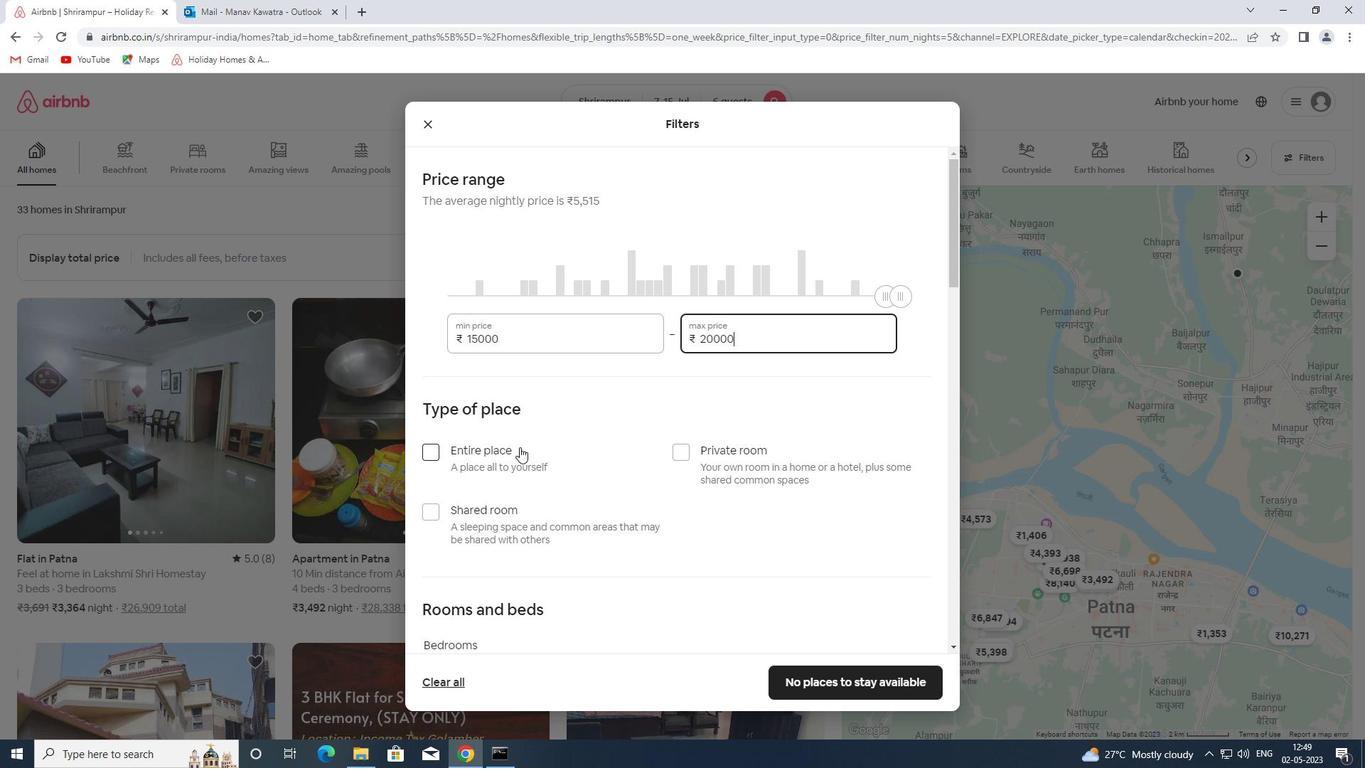 
Action: Mouse pressed left at (512, 448)
Screenshot: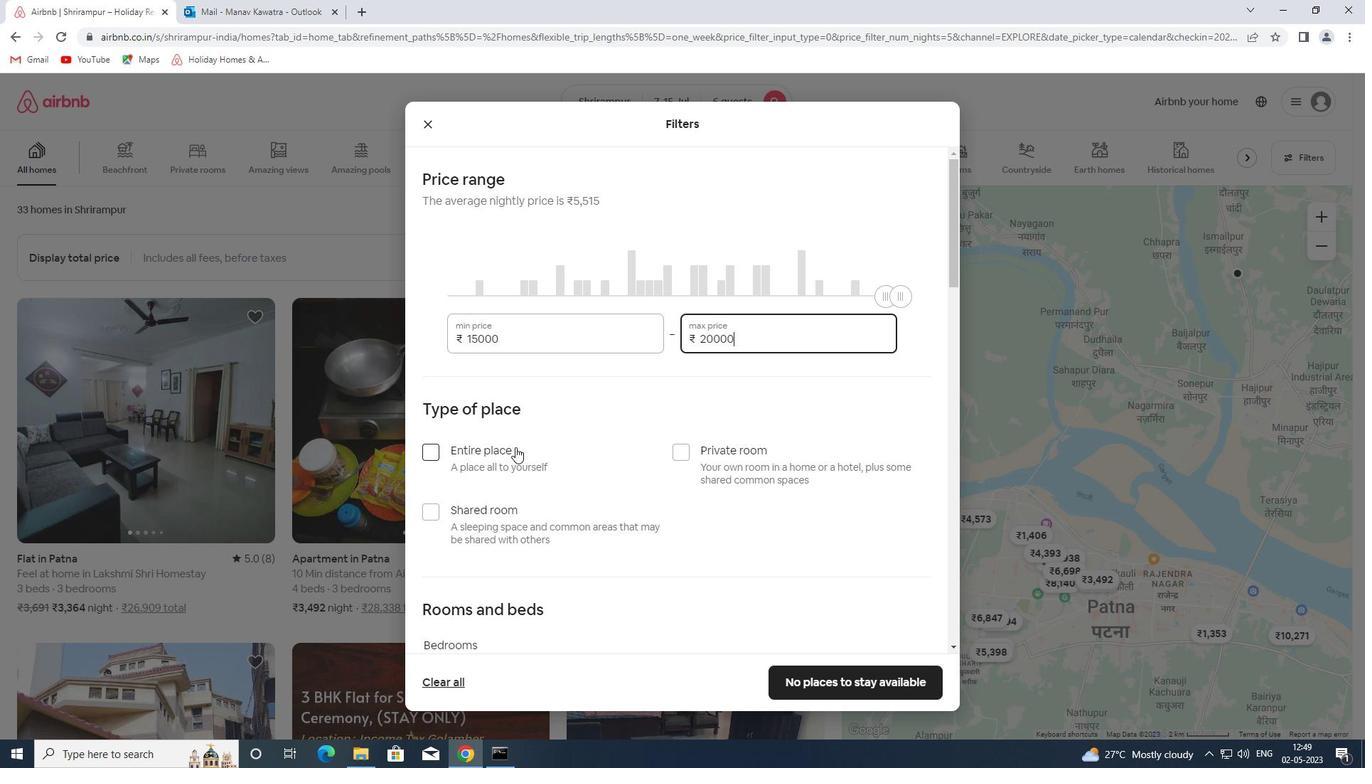 
Action: Mouse moved to (620, 438)
Screenshot: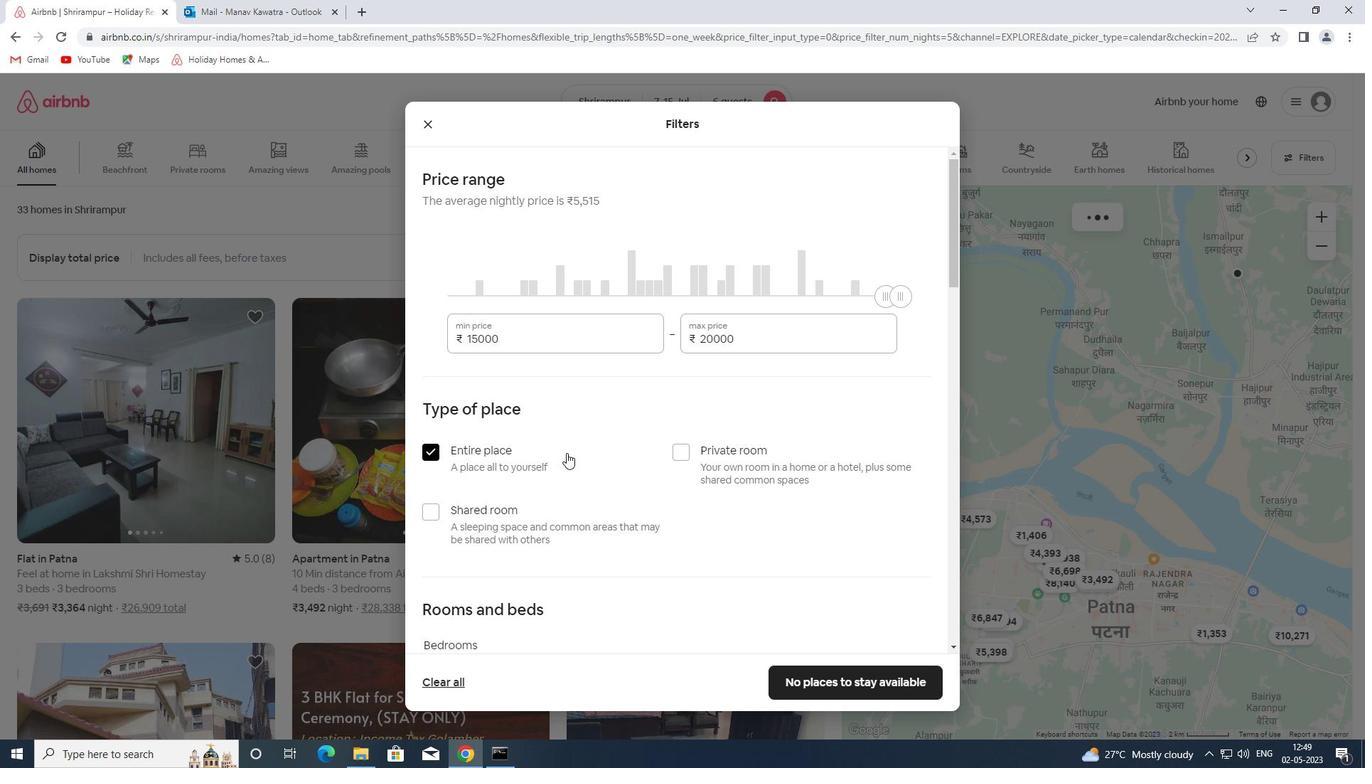 
Action: Mouse scrolled (620, 438) with delta (0, 0)
Screenshot: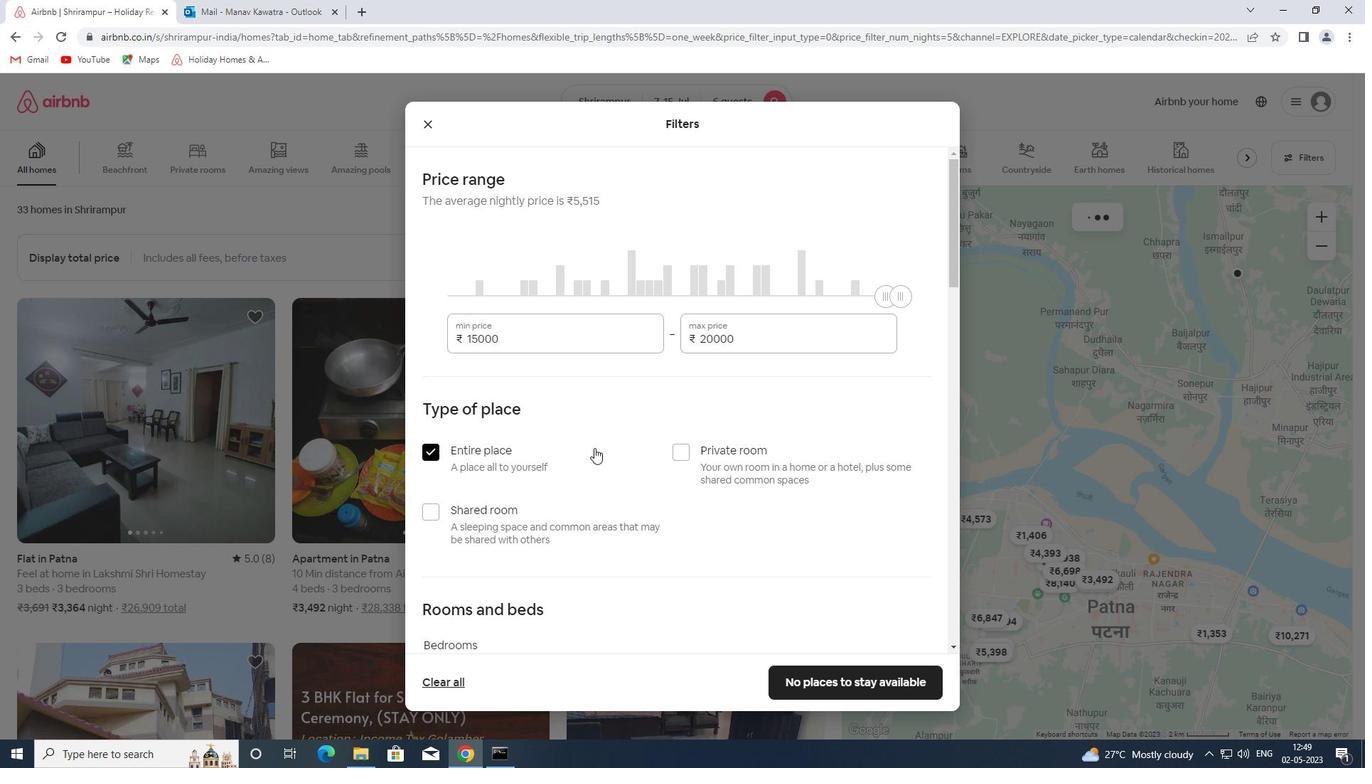 
Action: Mouse scrolled (620, 438) with delta (0, 0)
Screenshot: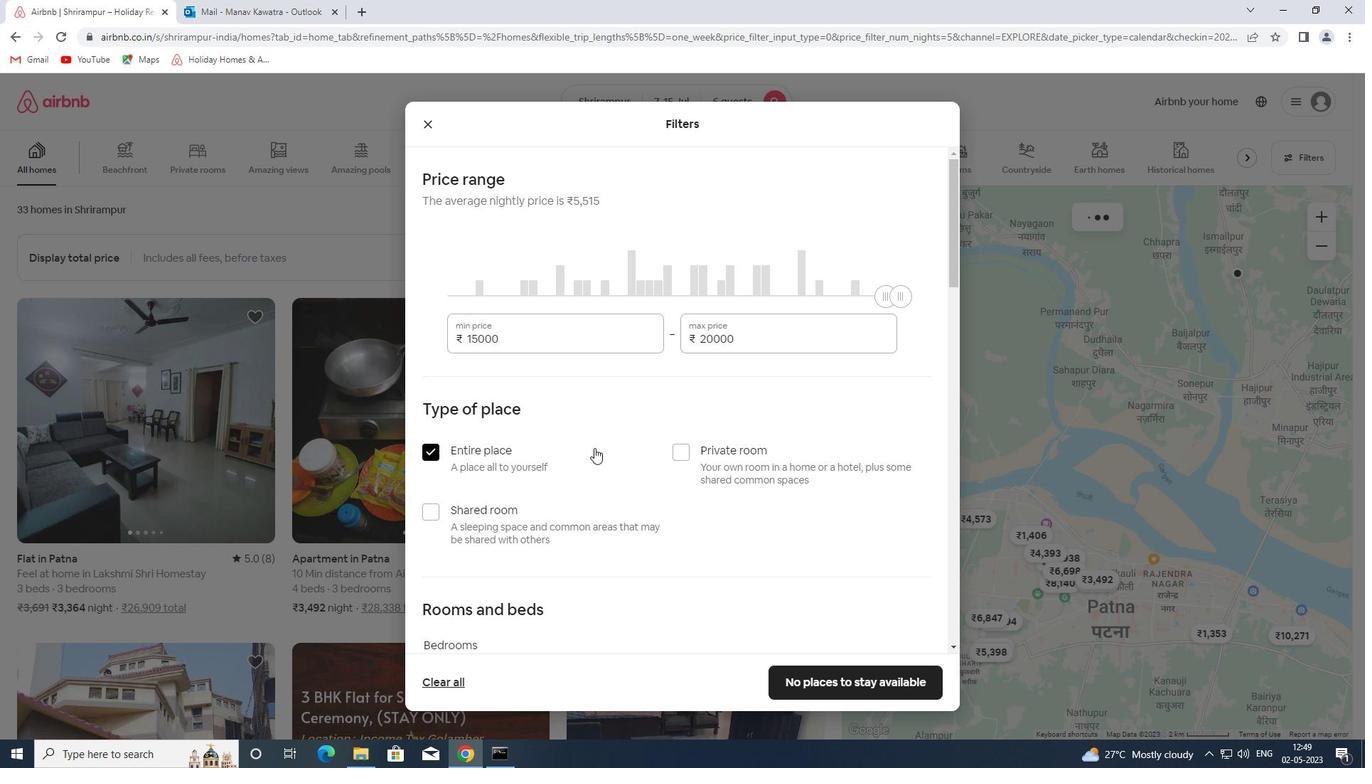 
Action: Mouse scrolled (620, 438) with delta (0, 0)
Screenshot: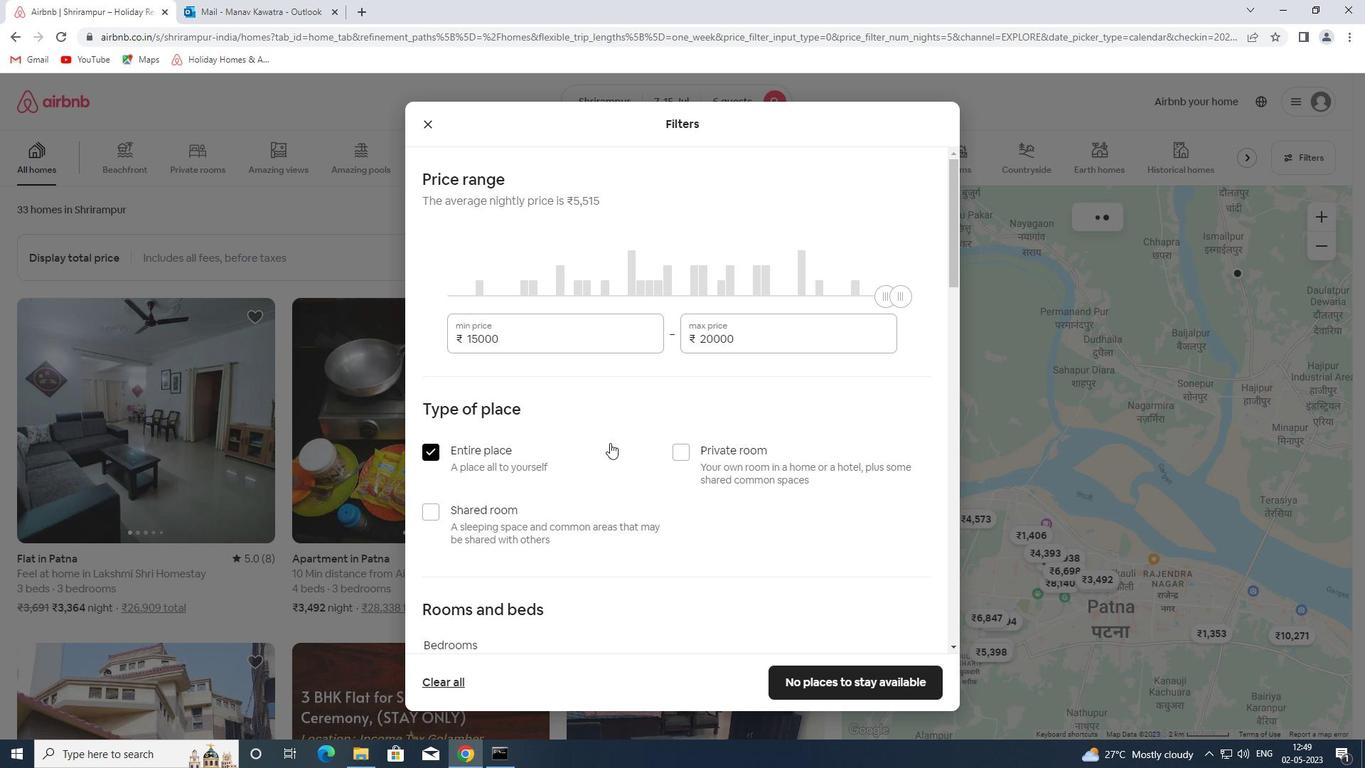 
Action: Mouse scrolled (620, 438) with delta (0, 0)
Screenshot: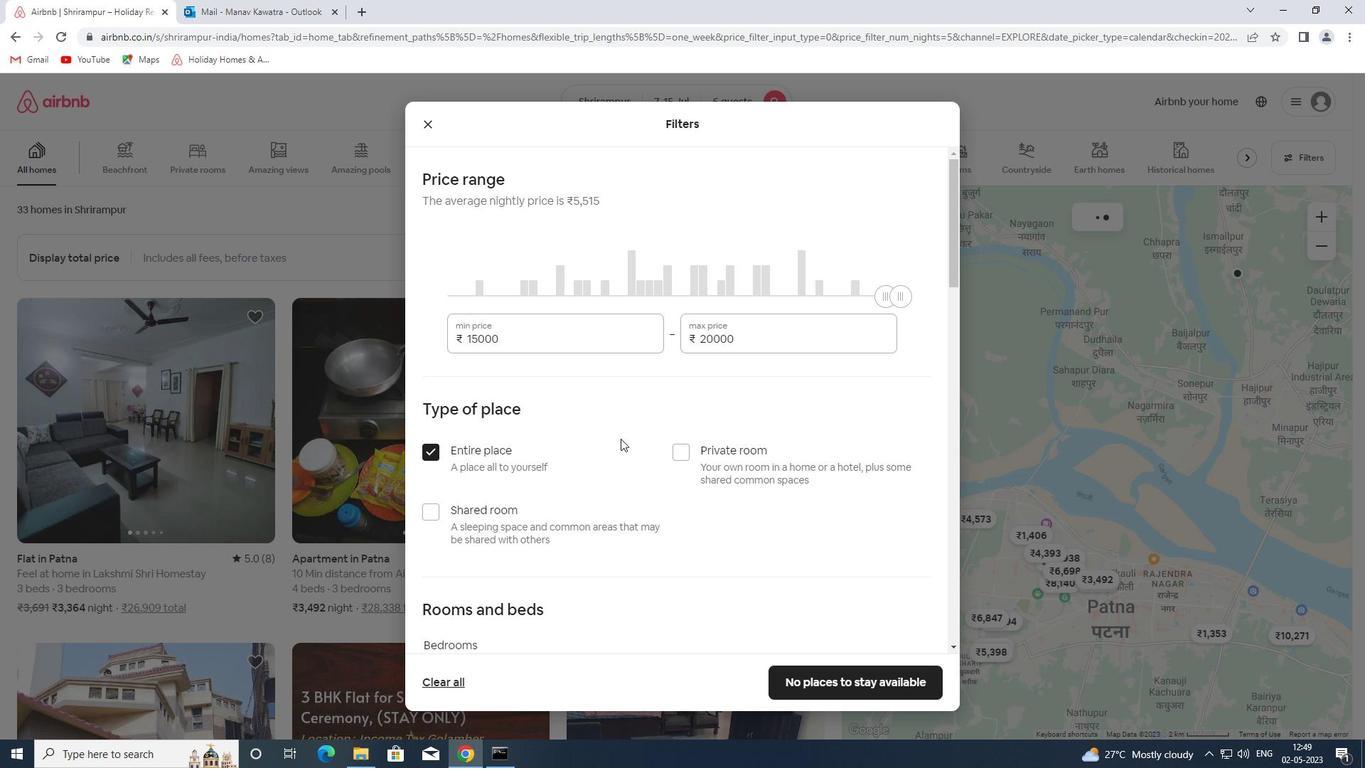 
Action: Mouse moved to (623, 436)
Screenshot: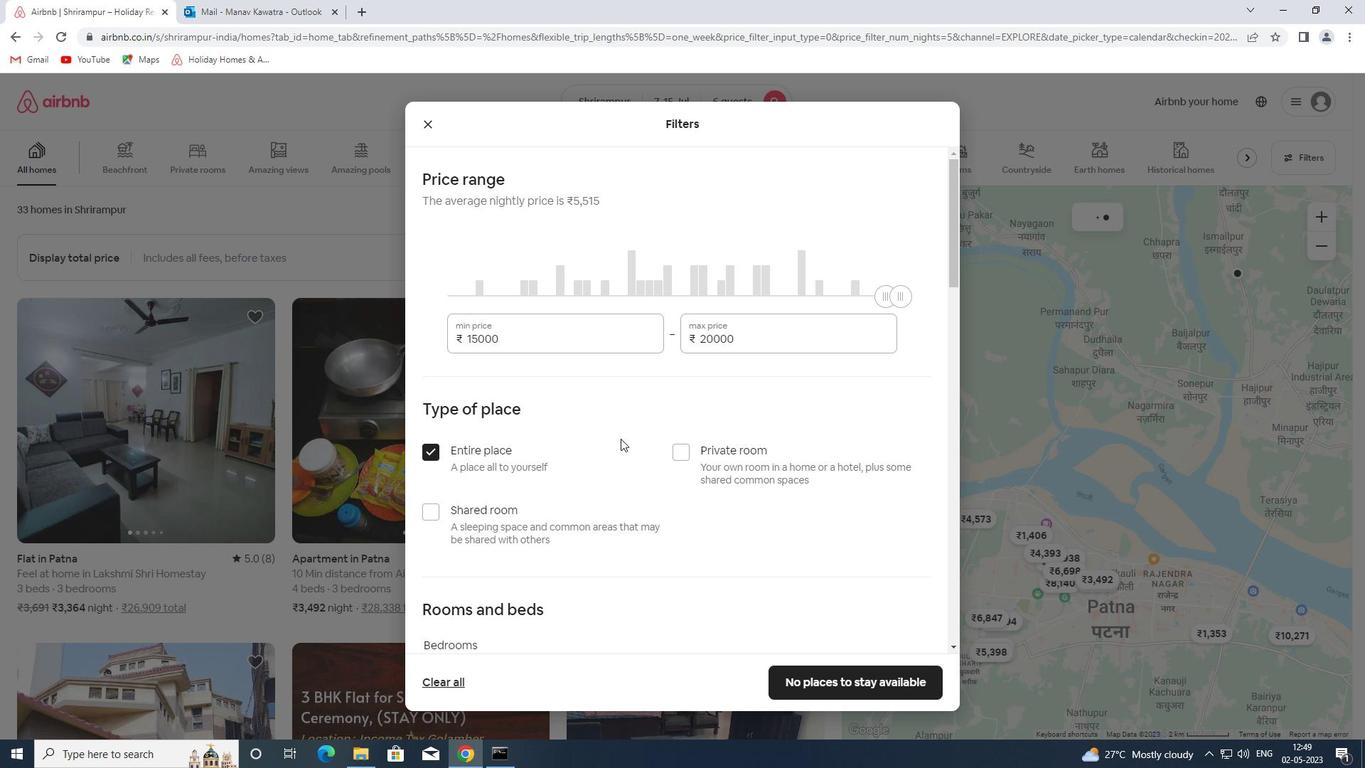 
Action: Mouse scrolled (623, 435) with delta (0, 0)
Screenshot: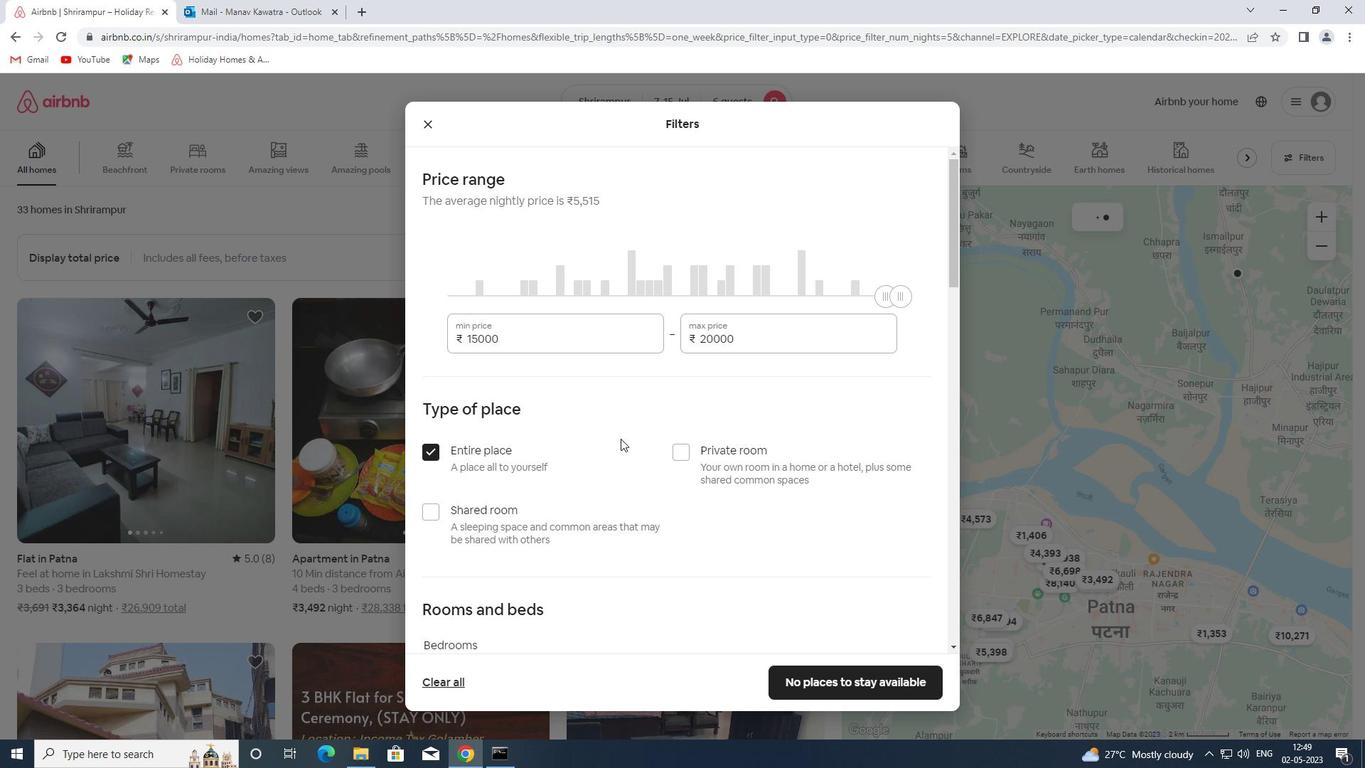
Action: Mouse moved to (603, 336)
Screenshot: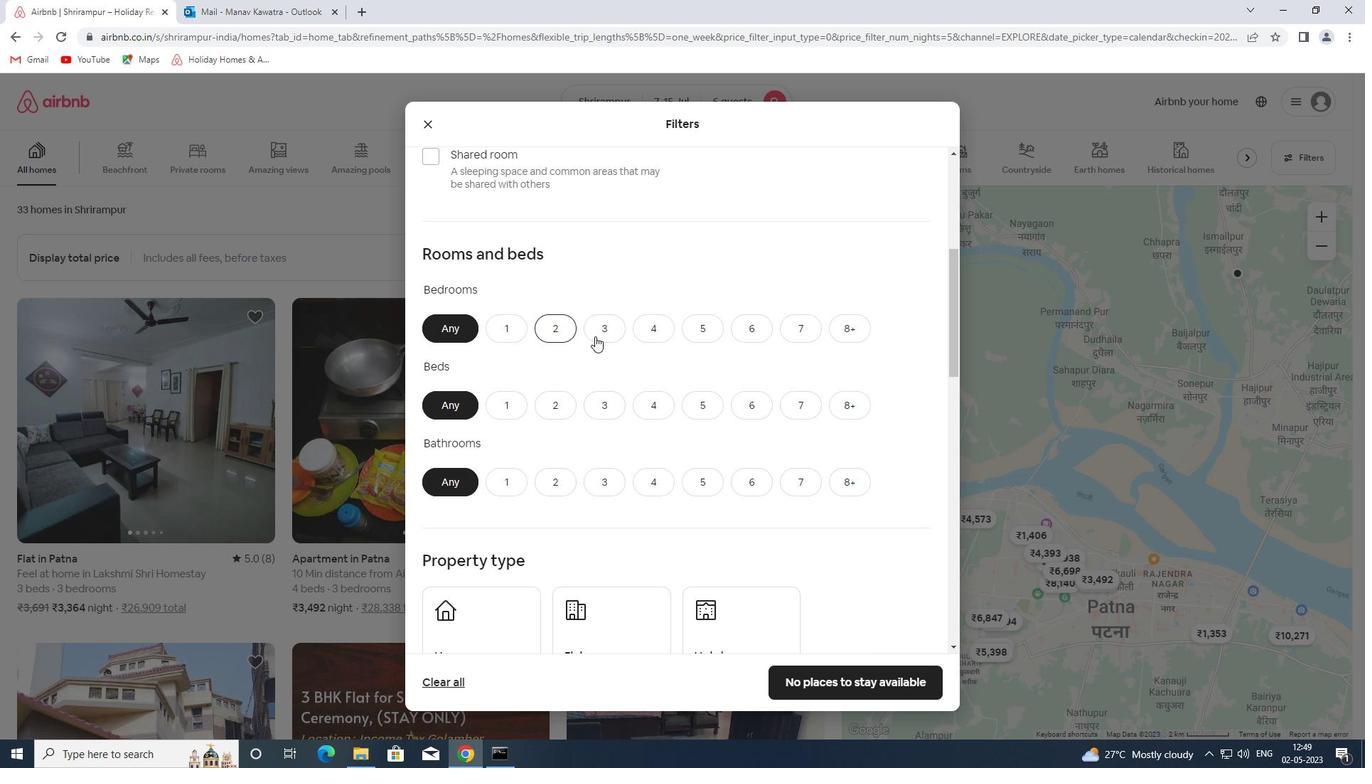 
Action: Mouse pressed left at (603, 336)
Screenshot: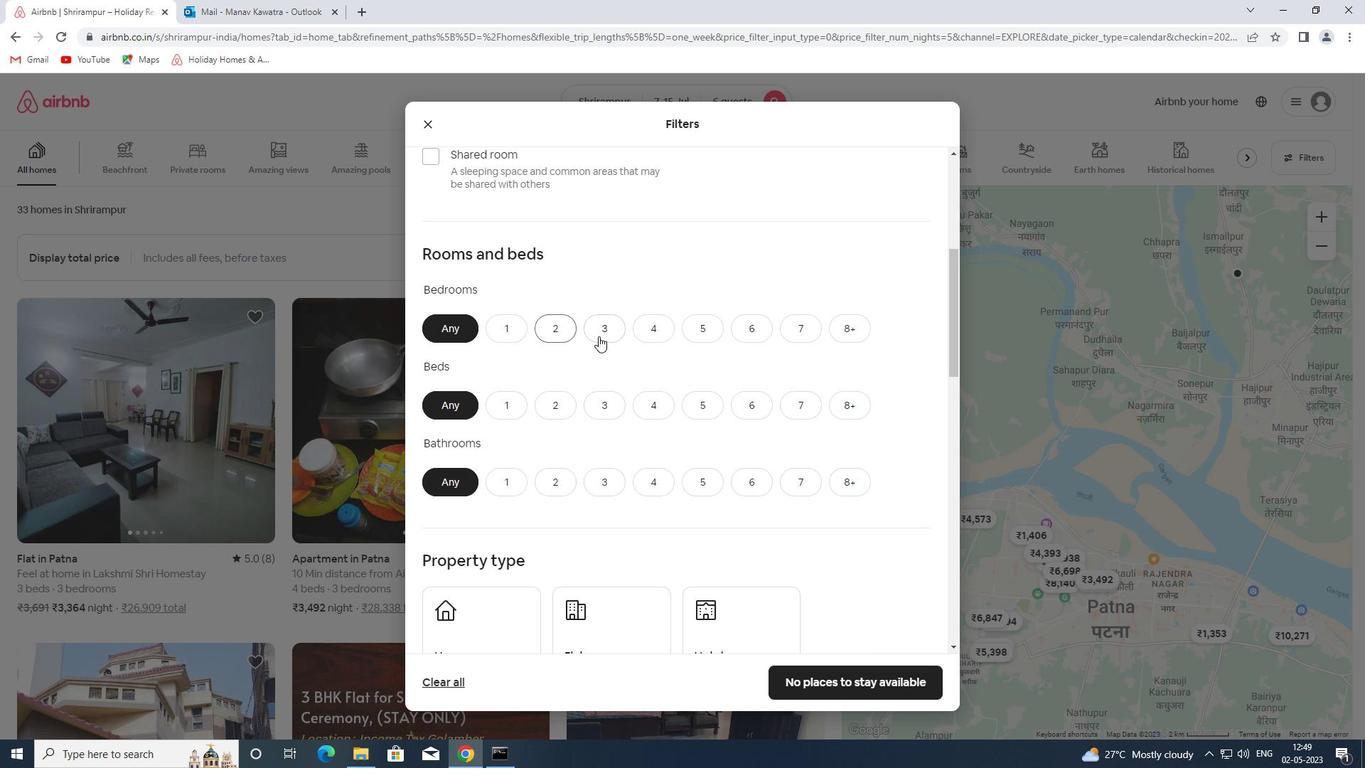 
Action: Mouse moved to (599, 411)
Screenshot: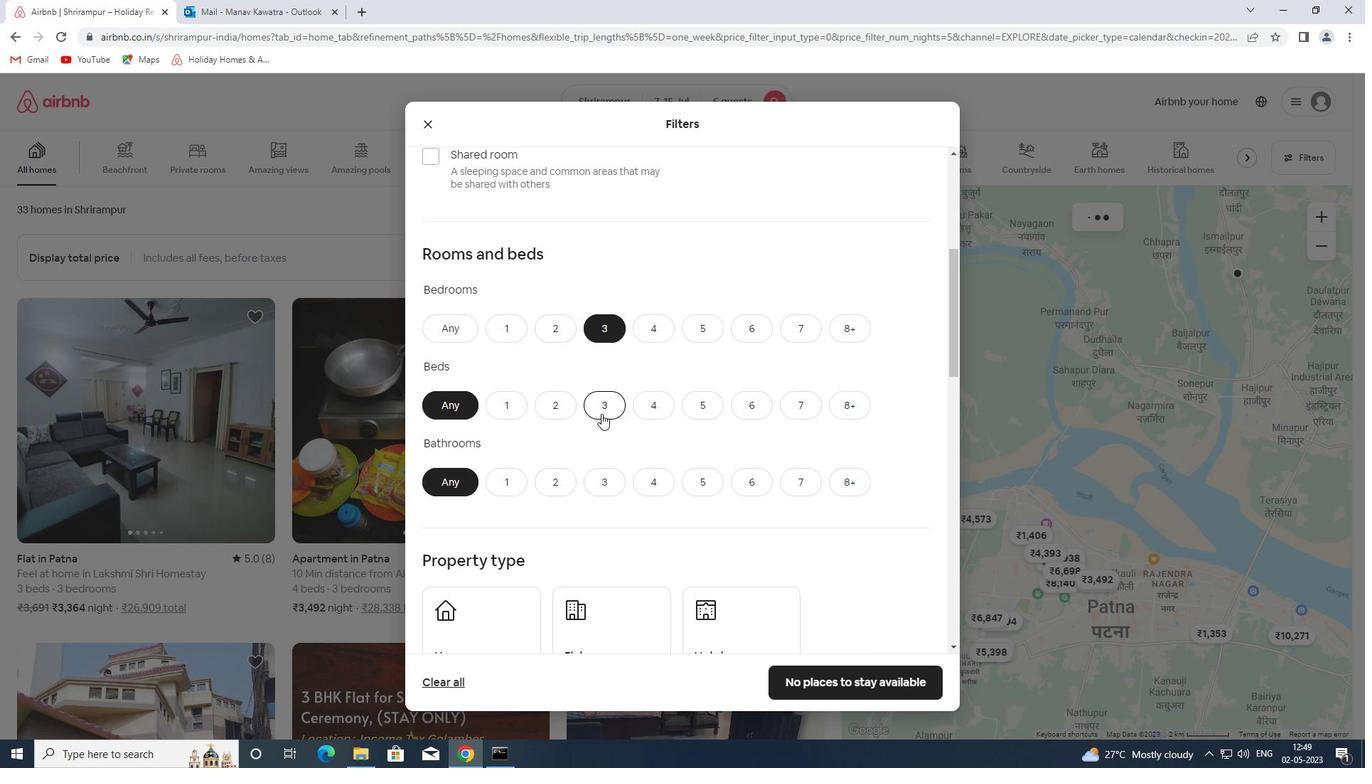 
Action: Mouse pressed left at (599, 411)
Screenshot: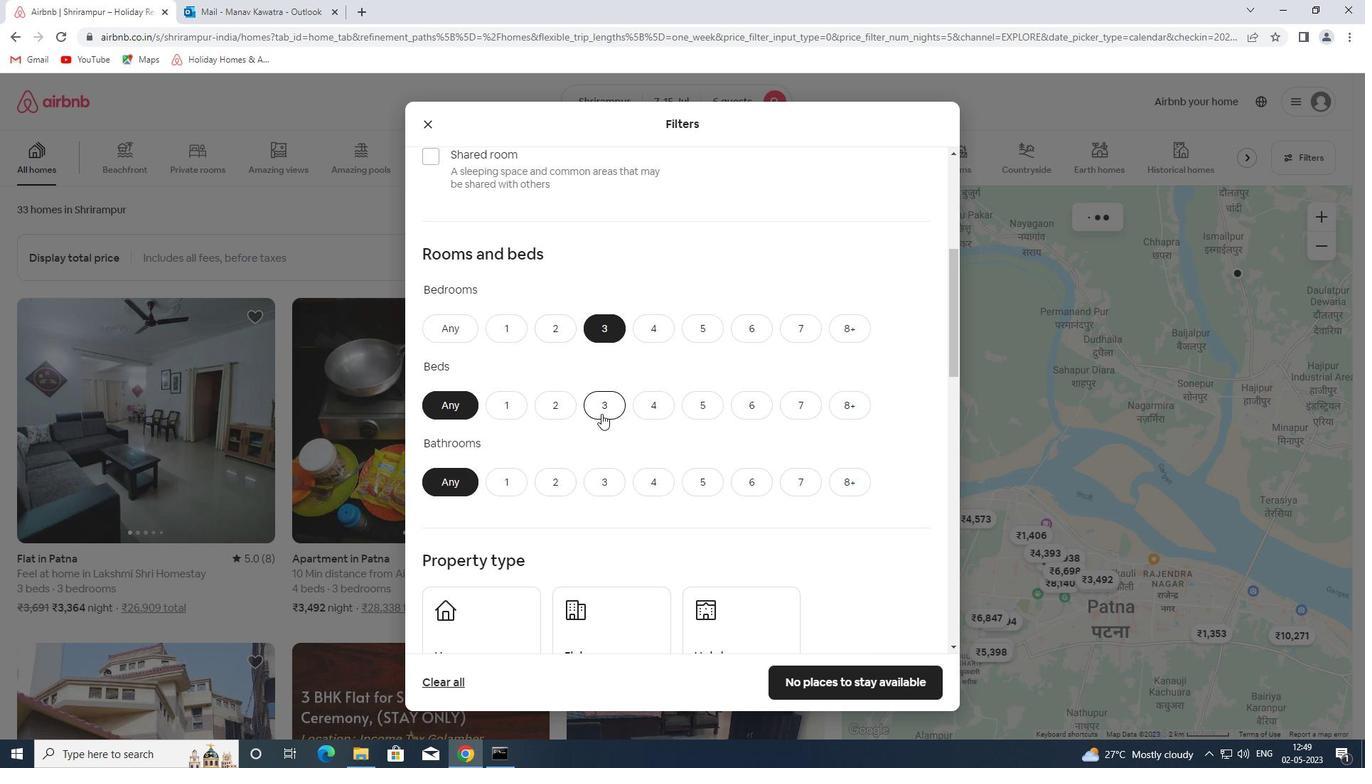 
Action: Mouse moved to (603, 469)
Screenshot: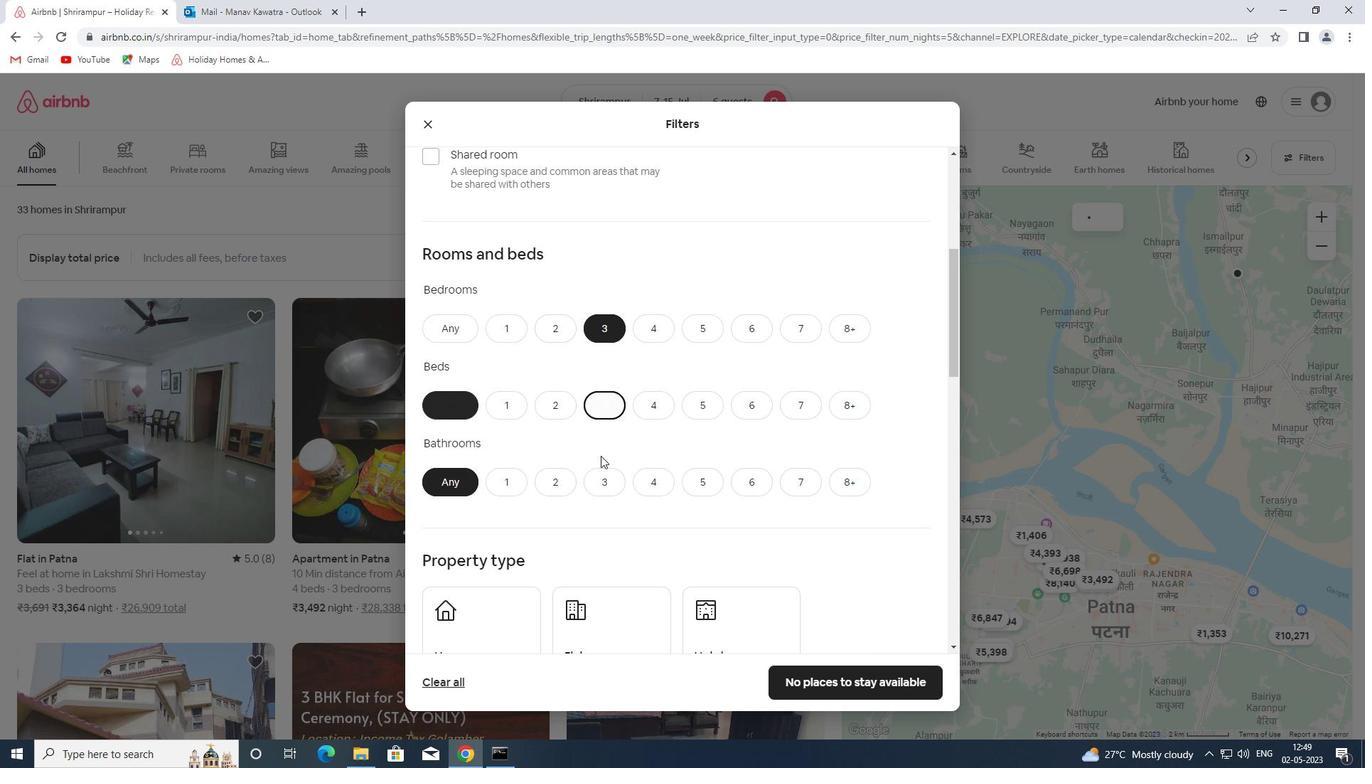 
Action: Mouse pressed left at (603, 469)
Screenshot: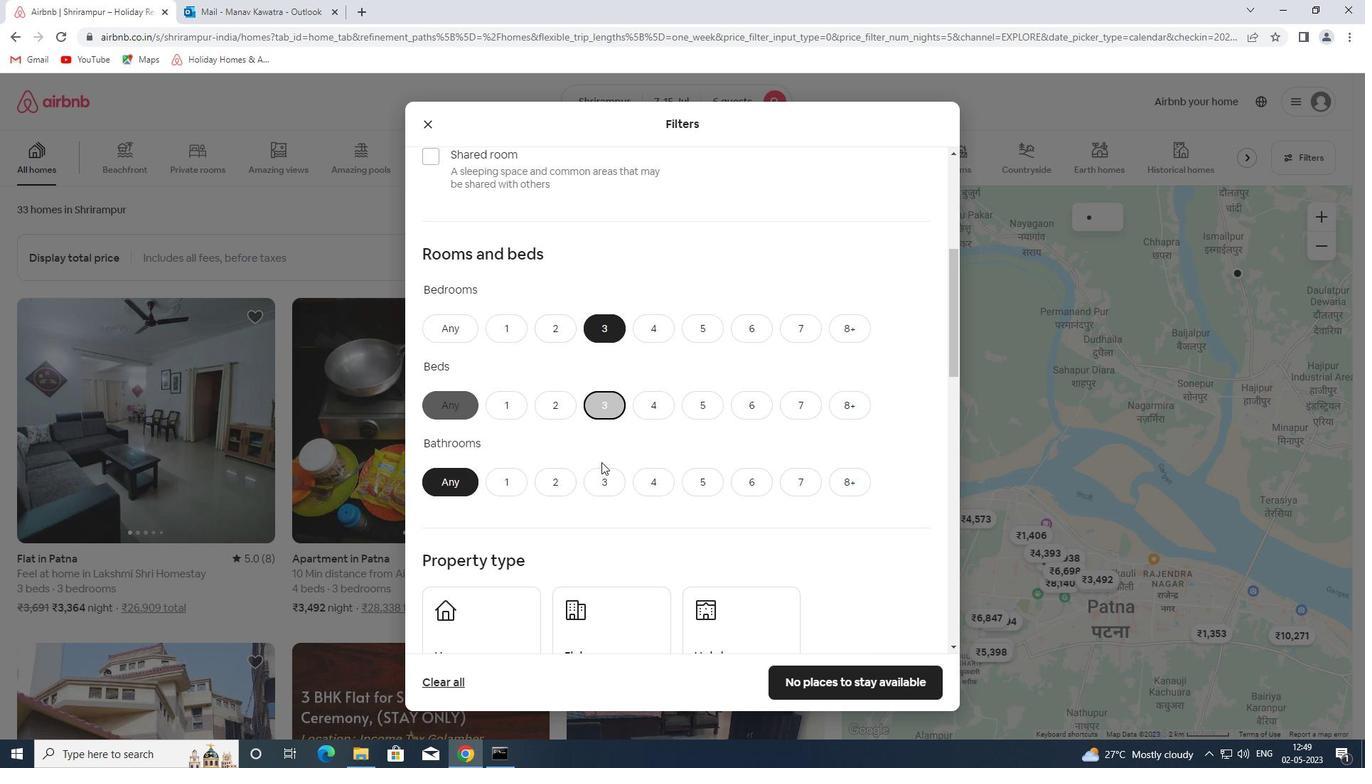 
Action: Mouse moved to (644, 448)
Screenshot: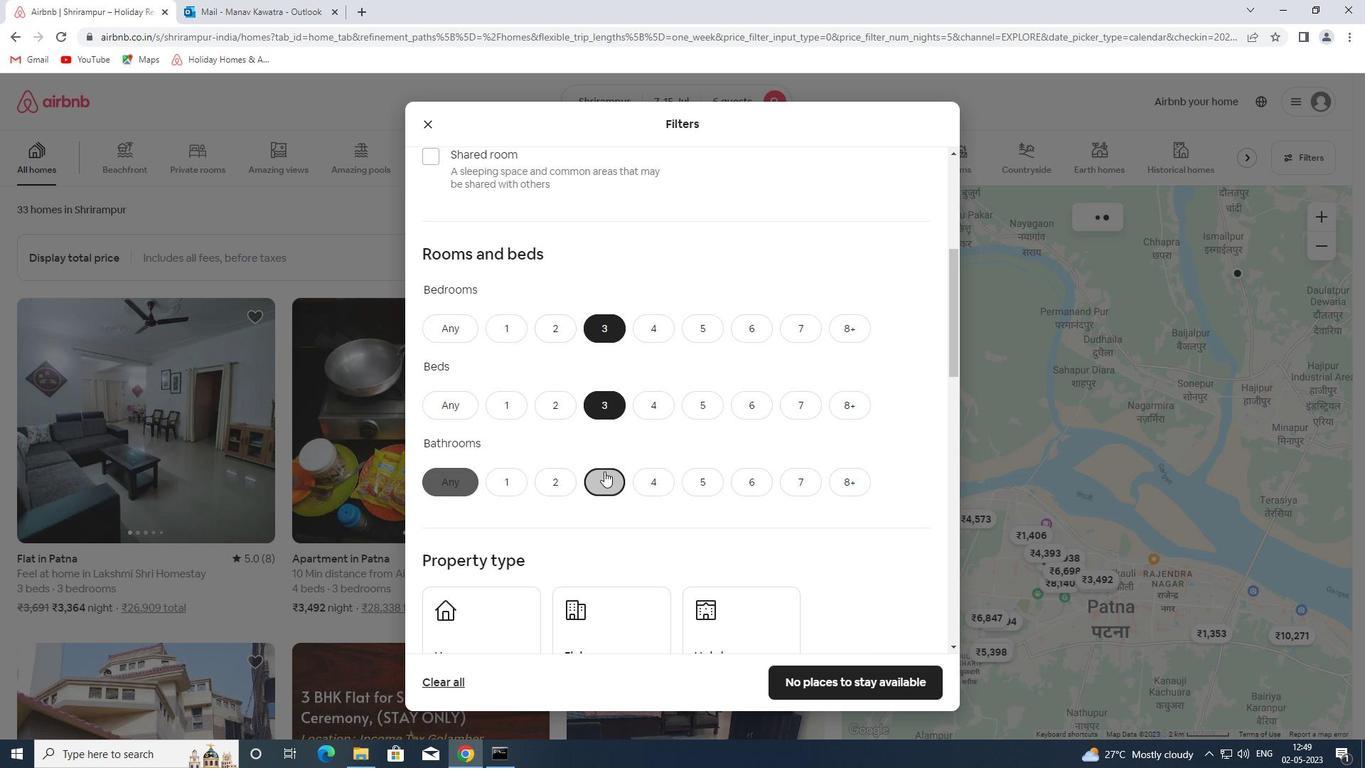 
Action: Mouse scrolled (644, 448) with delta (0, 0)
Screenshot: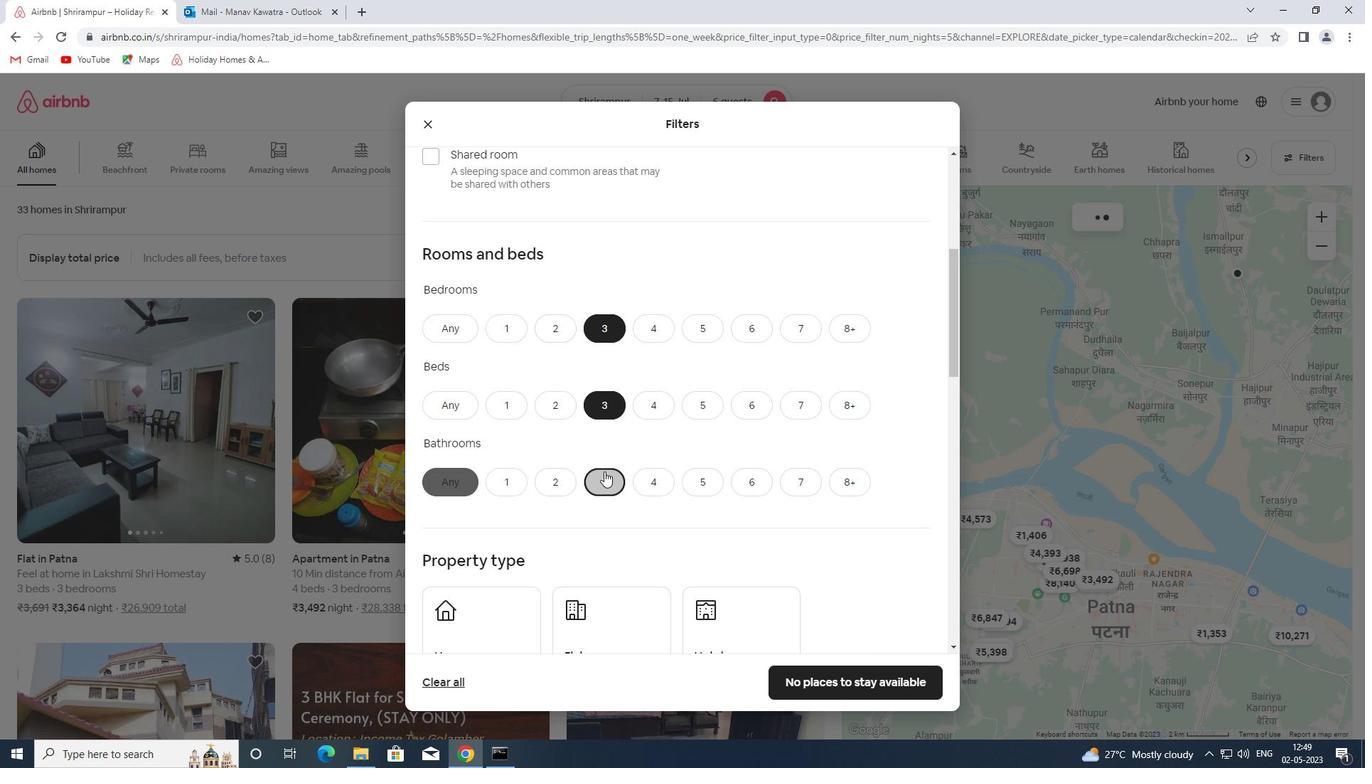 
Action: Mouse scrolled (644, 448) with delta (0, 0)
Screenshot: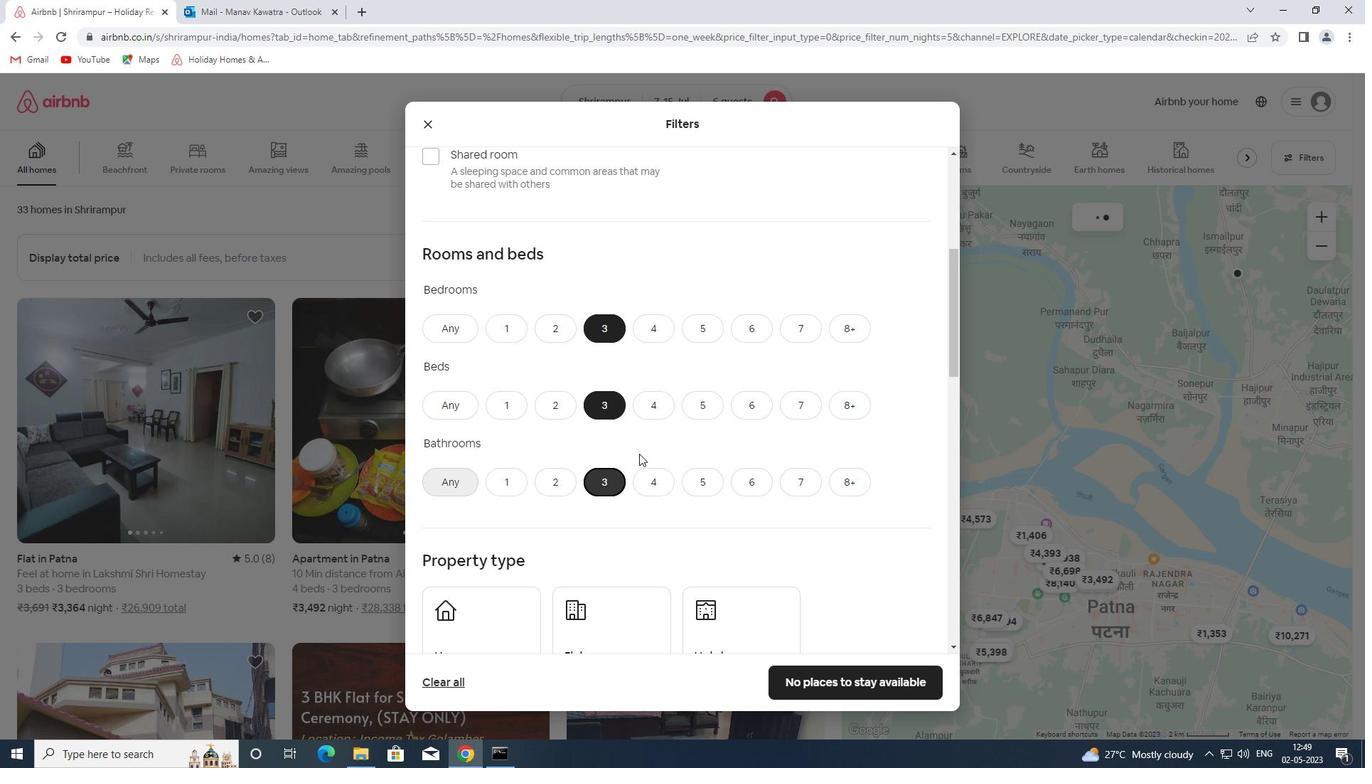 
Action: Mouse scrolled (644, 448) with delta (0, 0)
Screenshot: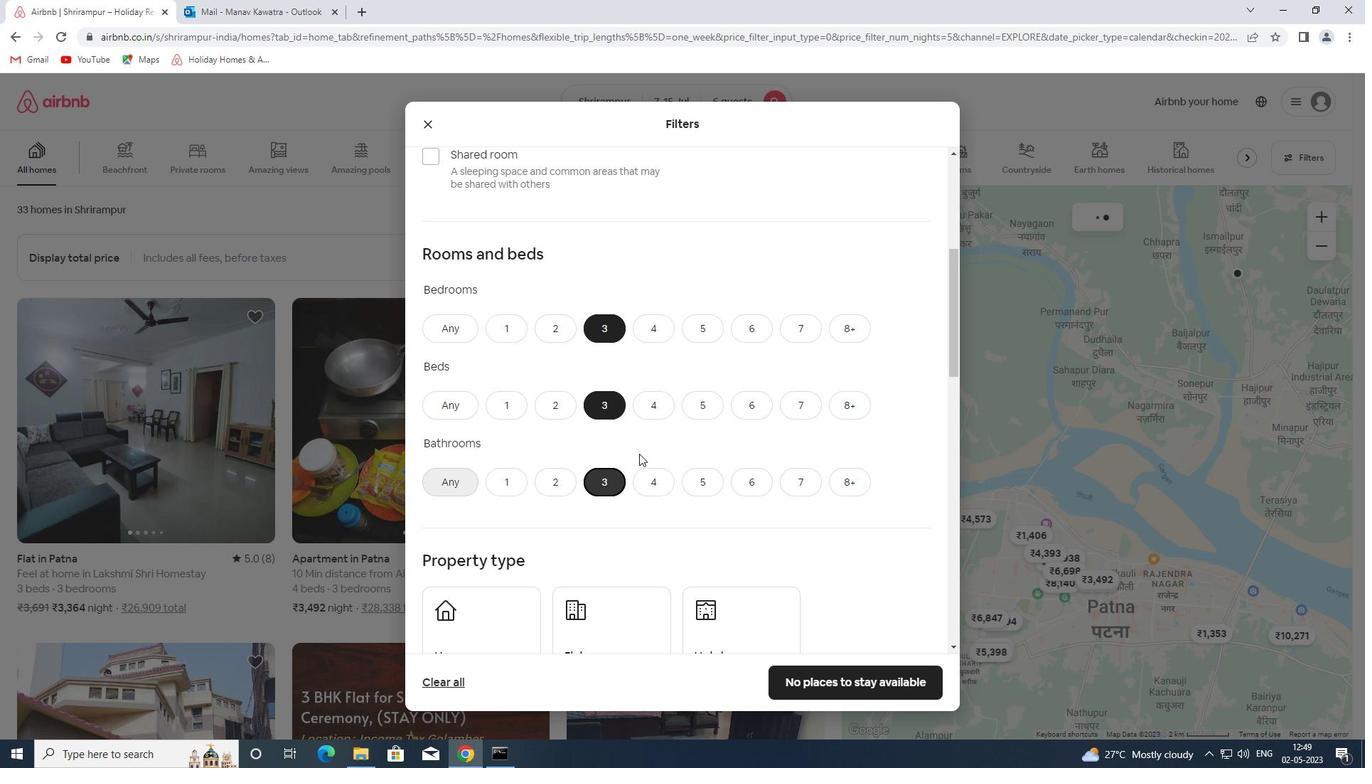 
Action: Mouse moved to (644, 448)
Screenshot: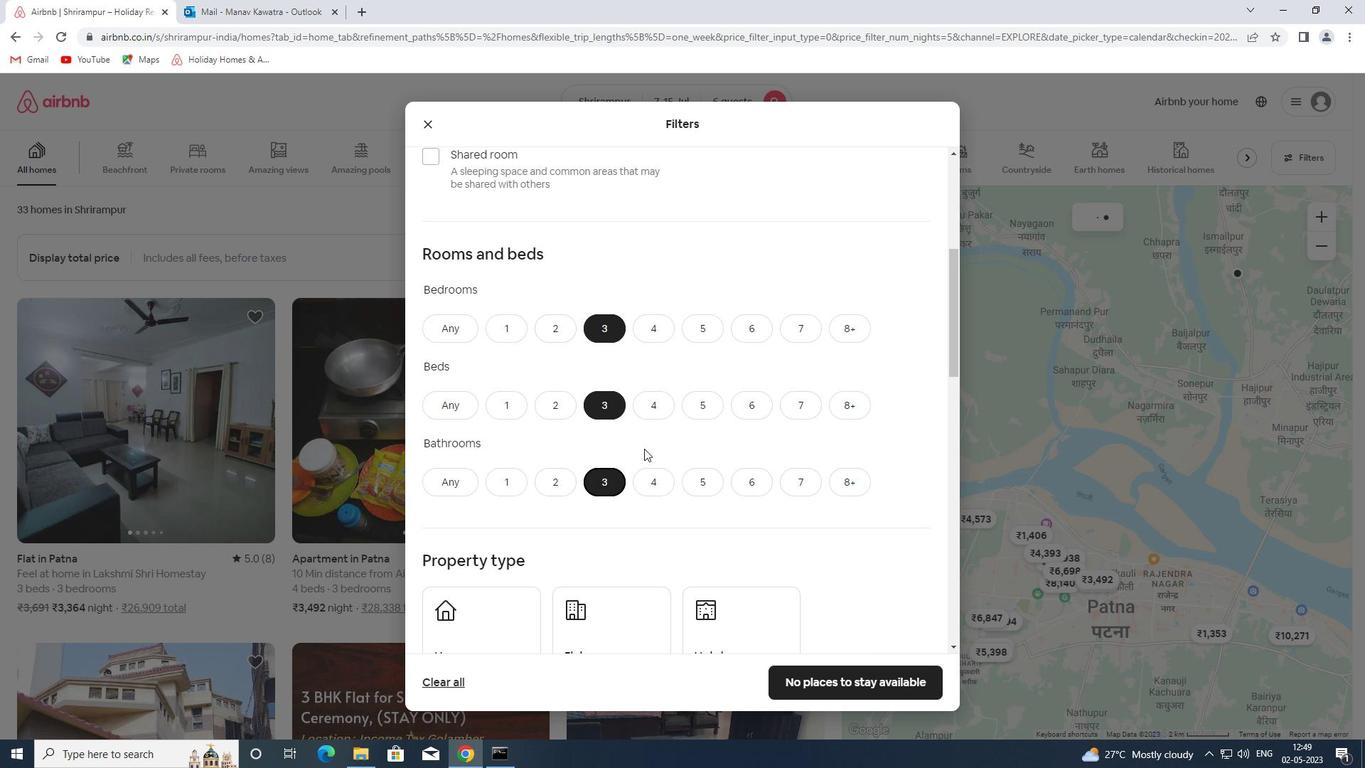 
Action: Mouse scrolled (644, 448) with delta (0, 0)
Screenshot: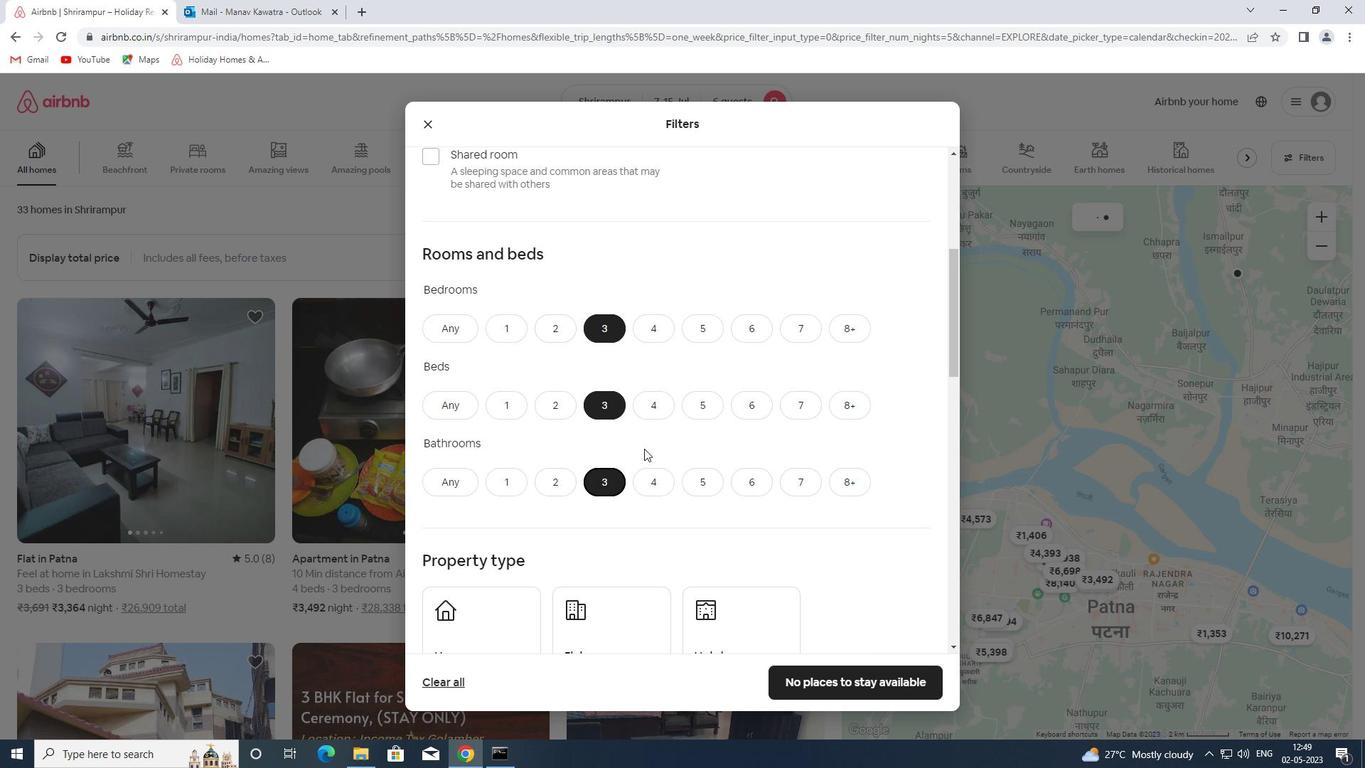 
Action: Mouse moved to (643, 449)
Screenshot: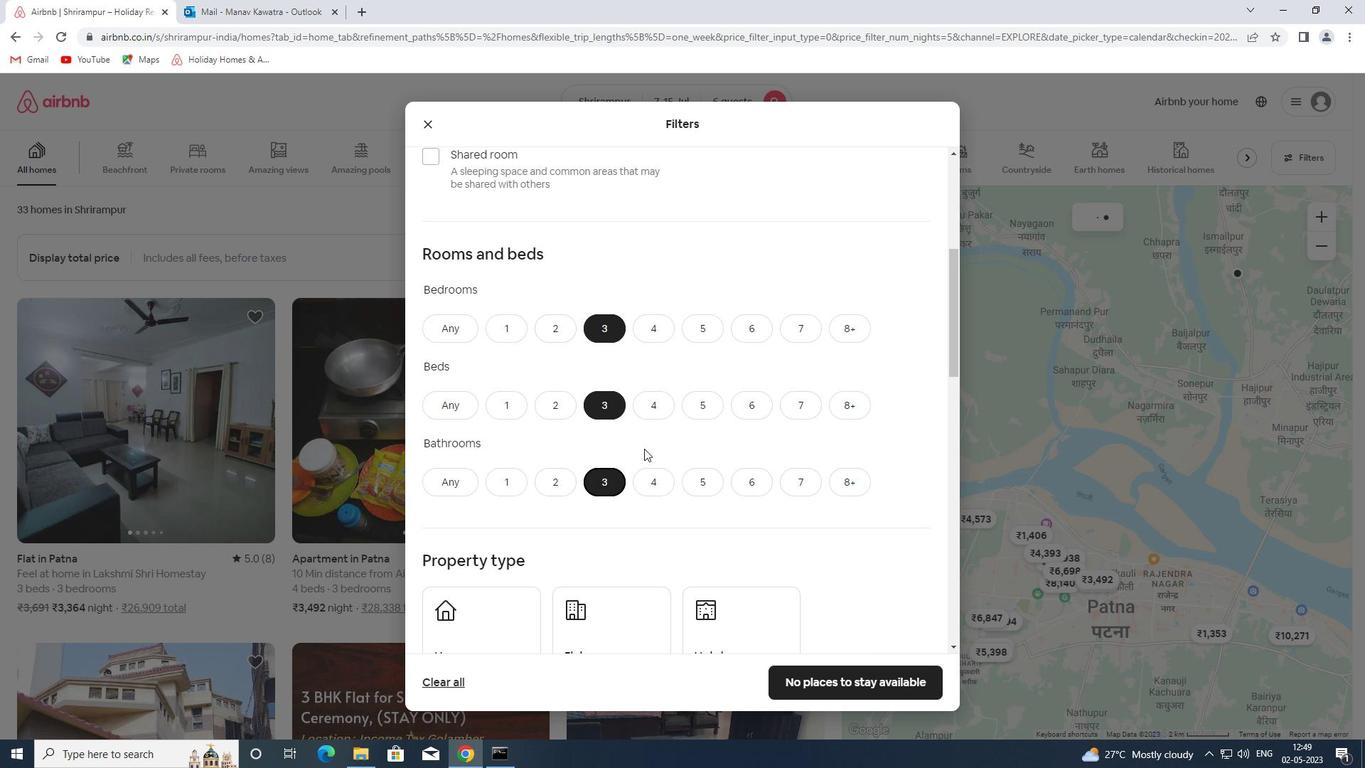 
Action: Mouse scrolled (643, 448) with delta (0, 0)
Screenshot: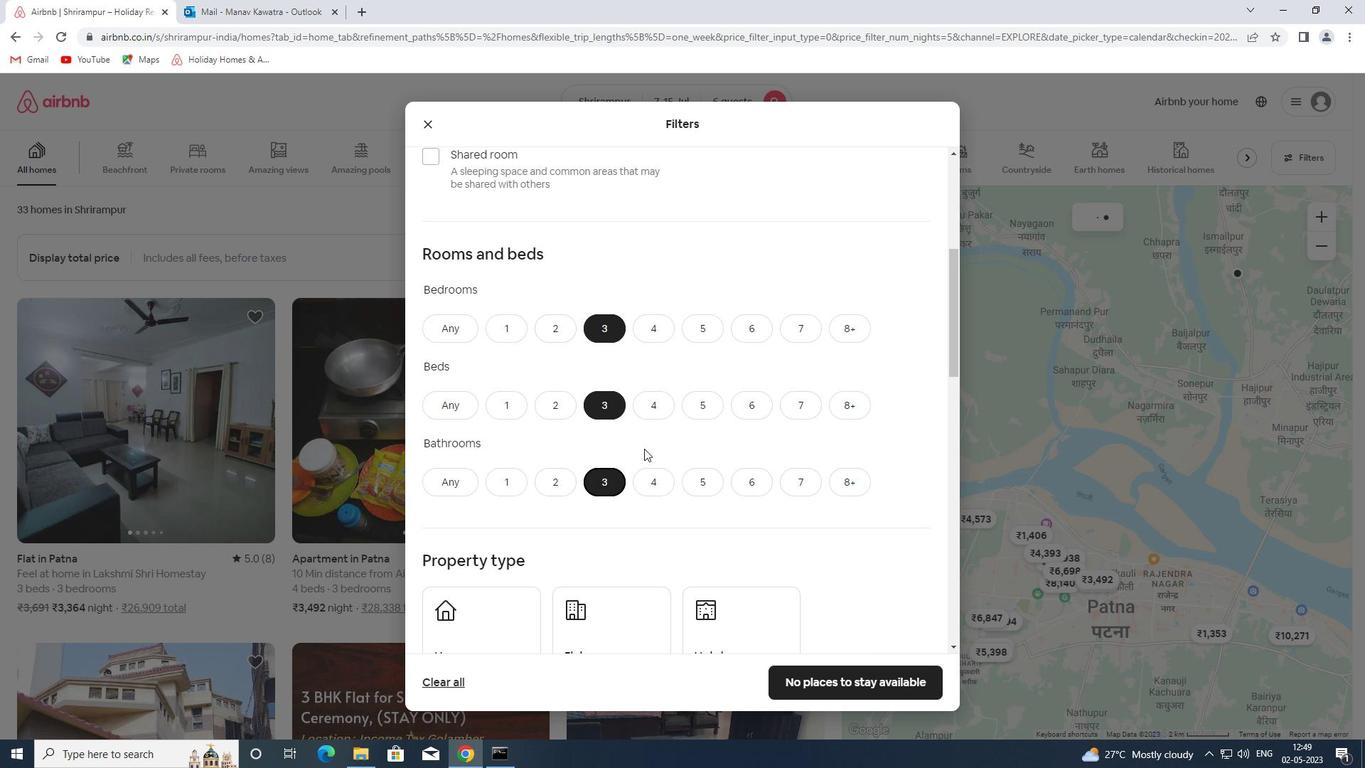 
Action: Mouse moved to (516, 273)
Screenshot: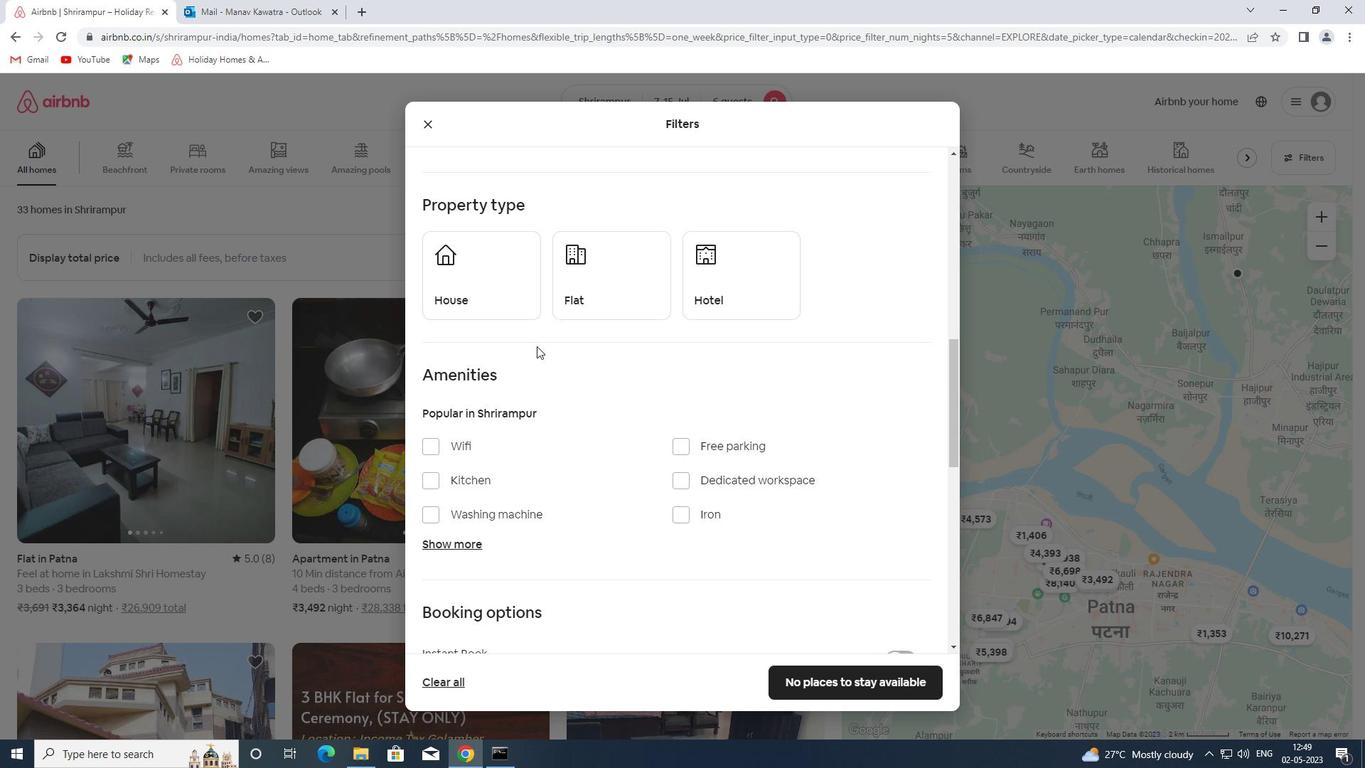 
Action: Mouse pressed left at (516, 273)
Screenshot: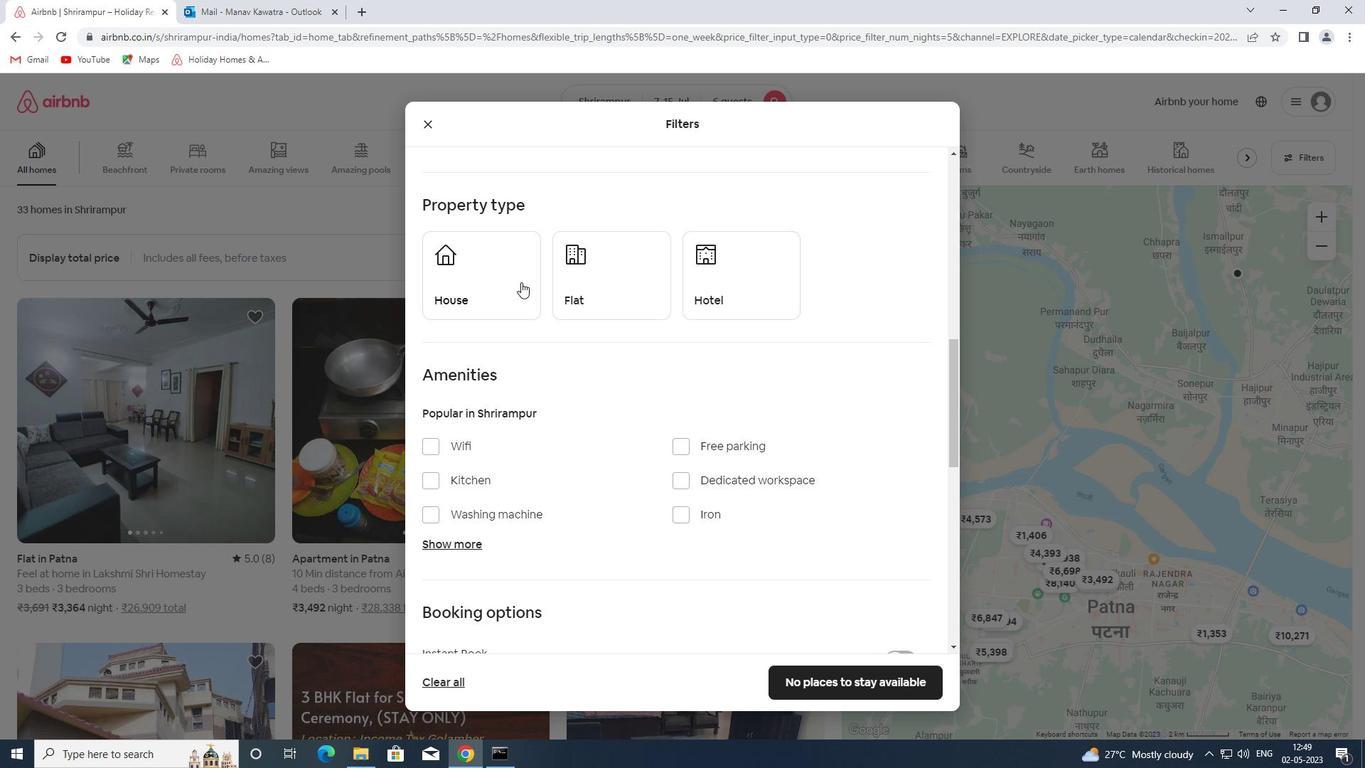 
Action: Mouse moved to (602, 286)
Screenshot: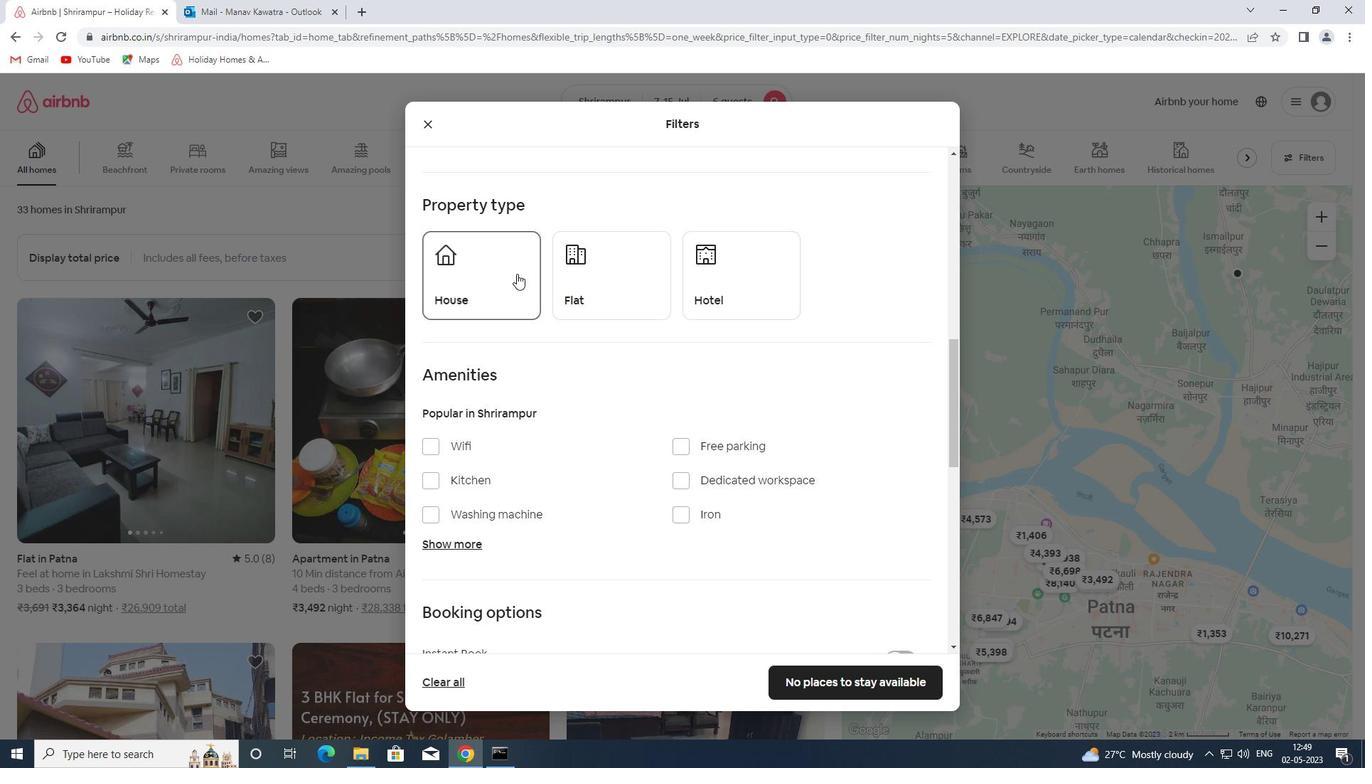
Action: Mouse pressed left at (602, 286)
Screenshot: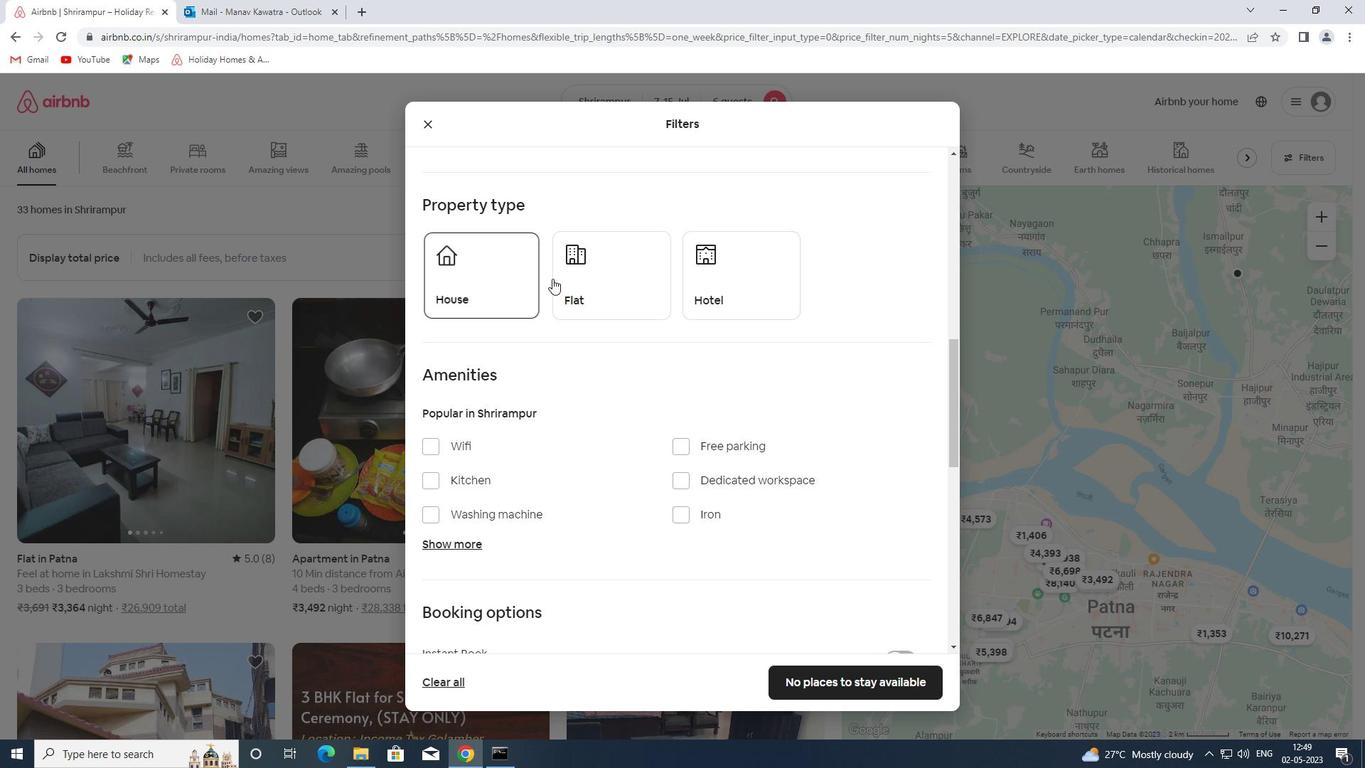 
Action: Mouse moved to (748, 279)
Screenshot: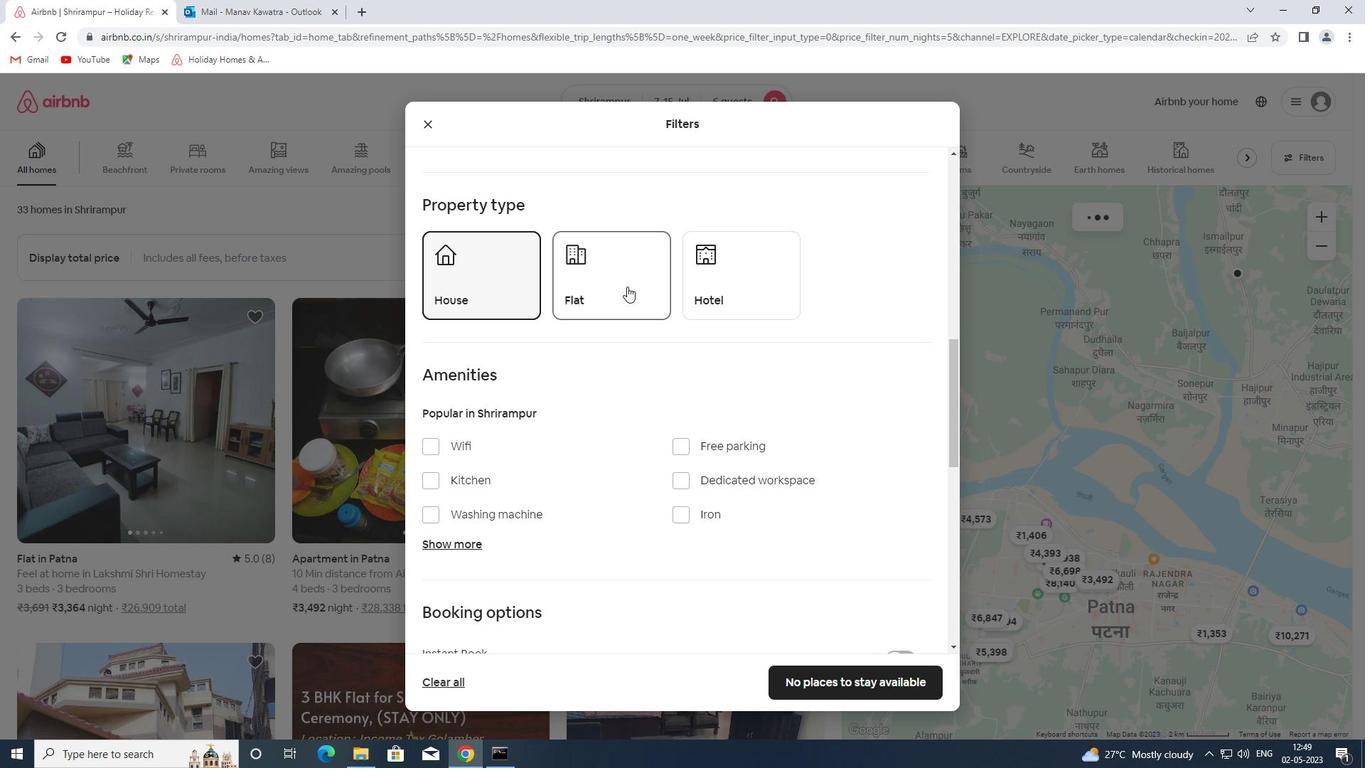 
Action: Mouse pressed left at (748, 279)
Screenshot: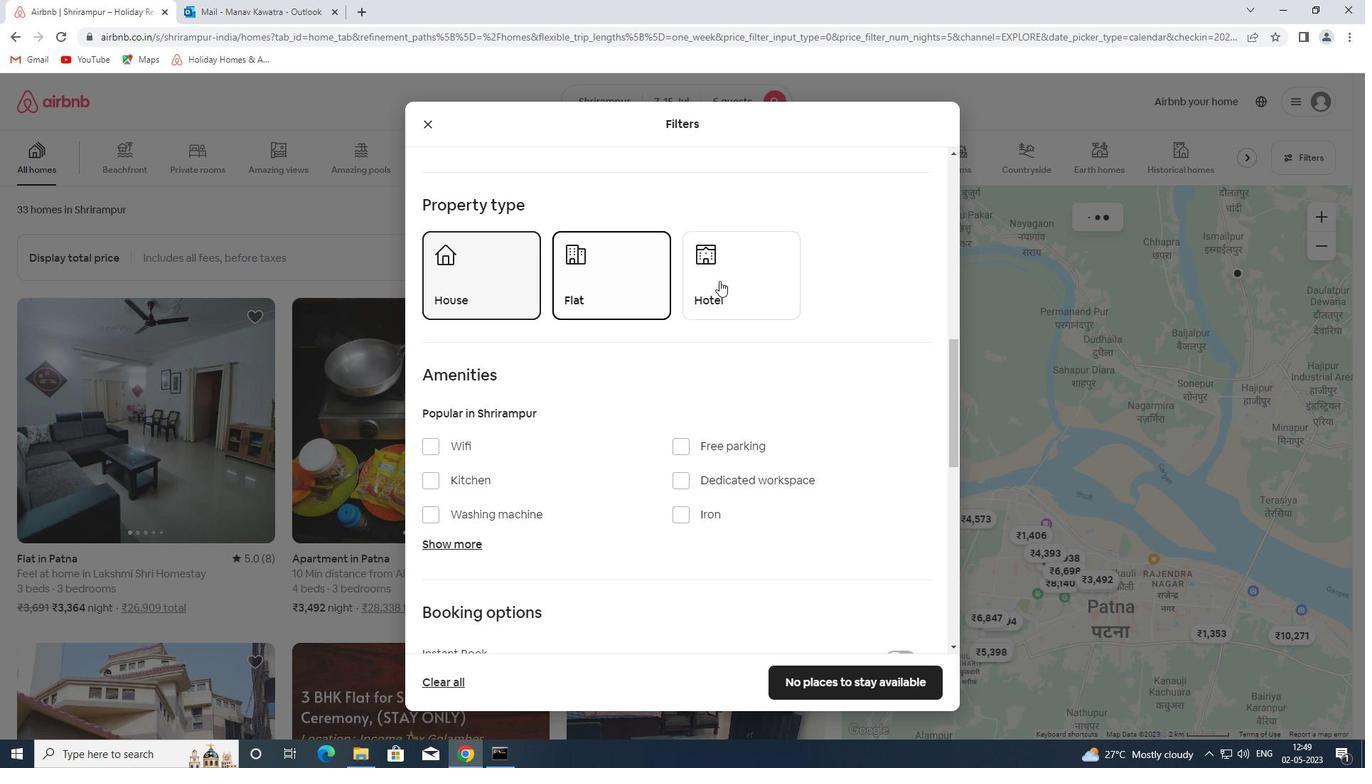 
Action: Mouse moved to (731, 354)
Screenshot: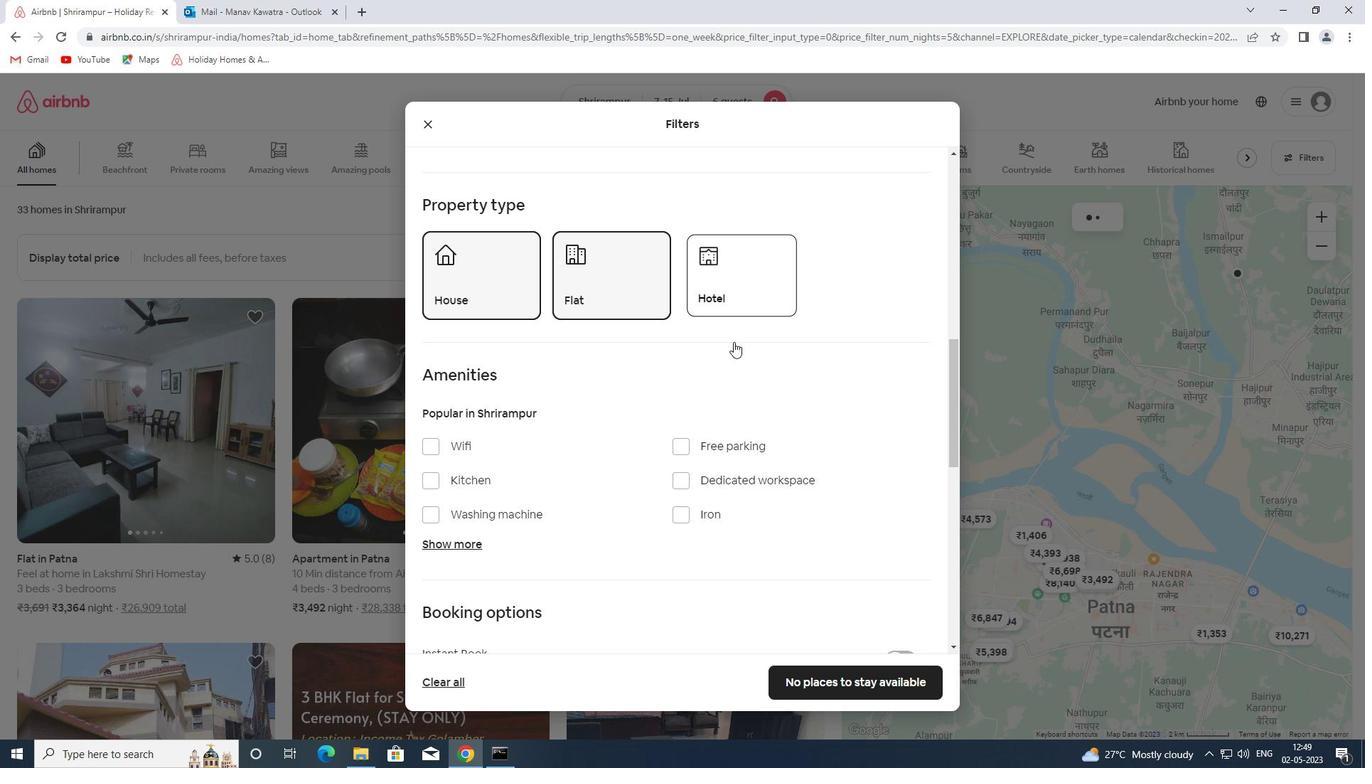 
Action: Mouse scrolled (731, 354) with delta (0, 0)
Screenshot: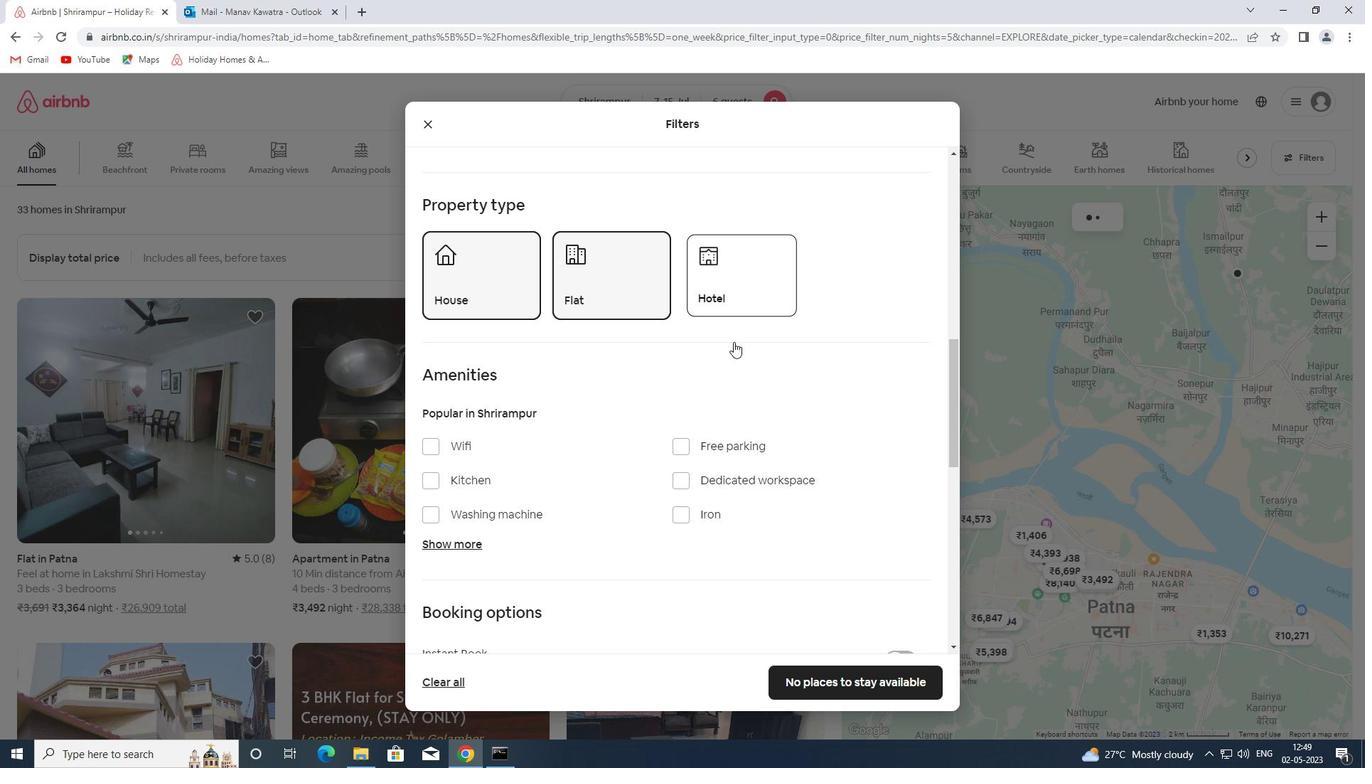 
Action: Mouse moved to (730, 356)
Screenshot: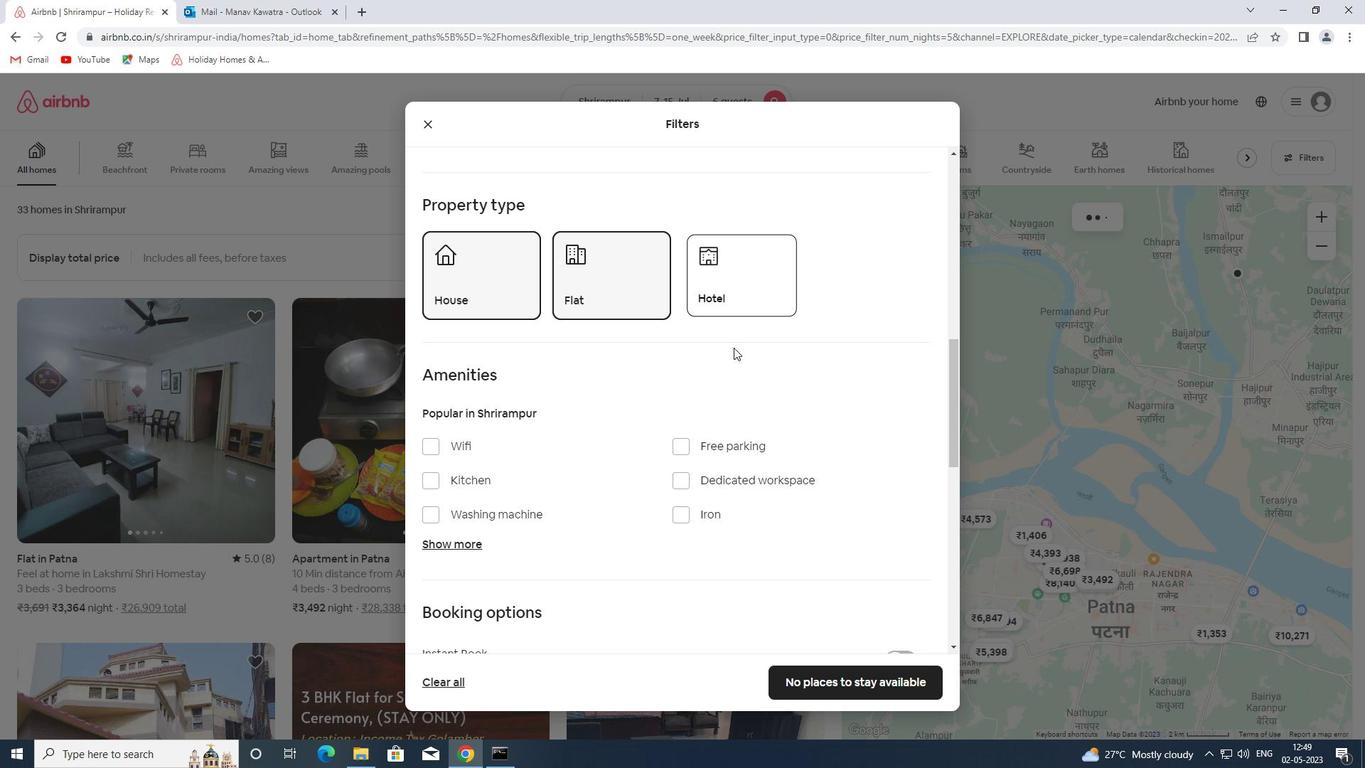 
Action: Mouse scrolled (730, 355) with delta (0, 0)
Screenshot: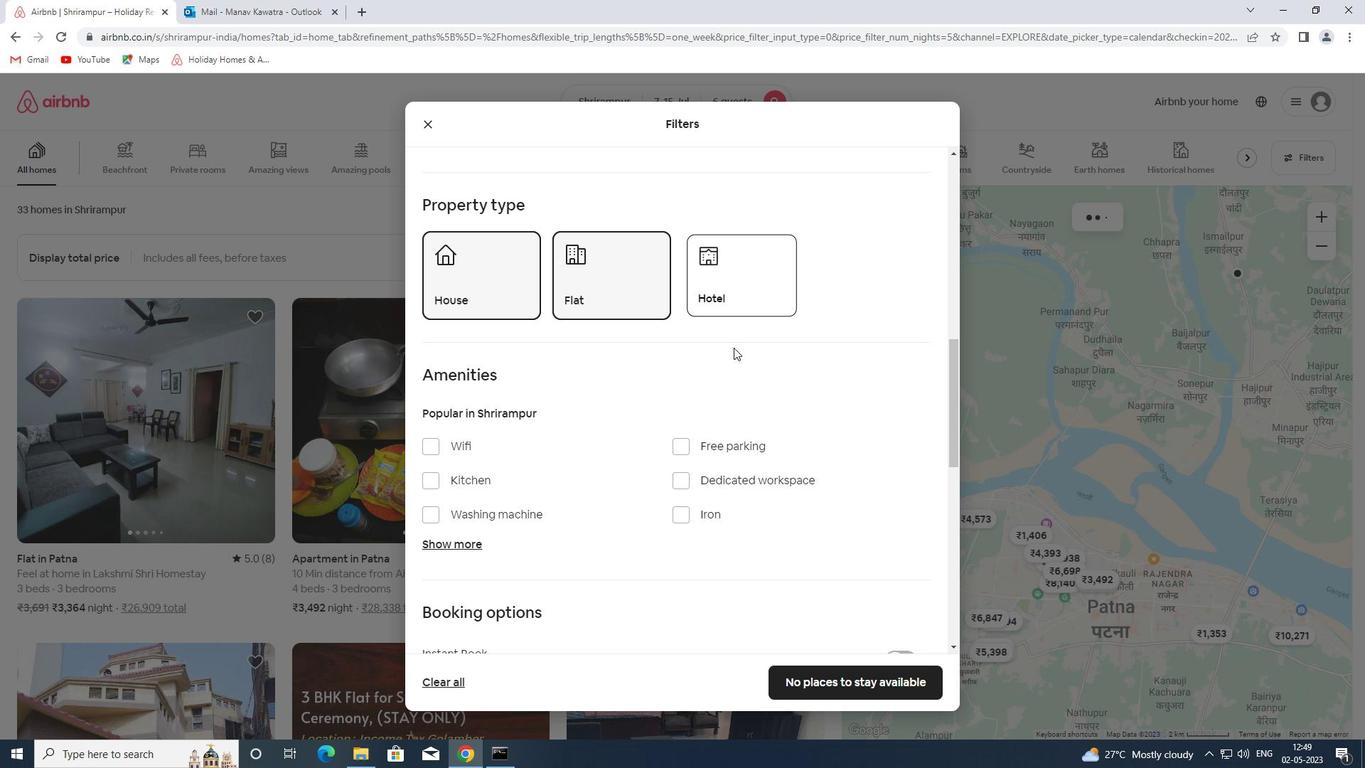 
Action: Mouse moved to (730, 356)
Screenshot: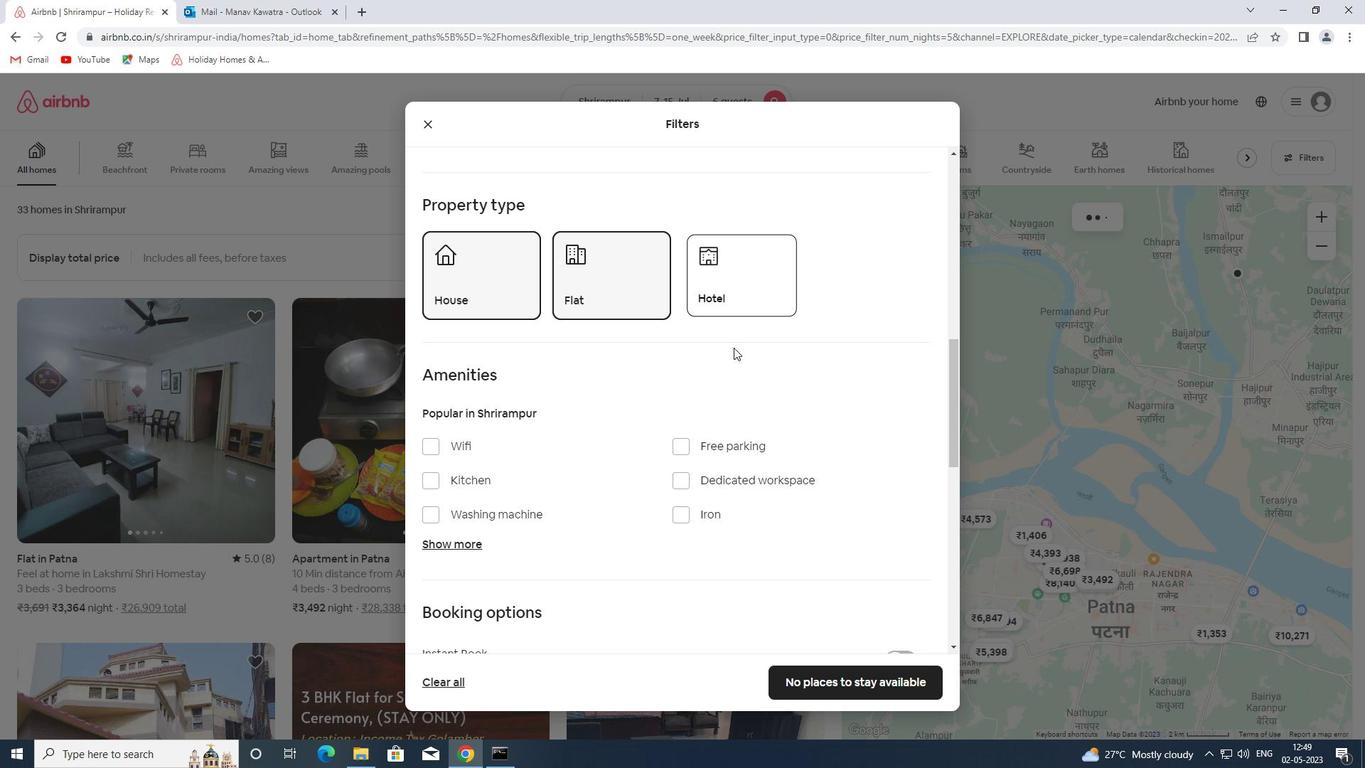 
Action: Mouse scrolled (730, 356) with delta (0, 0)
Screenshot: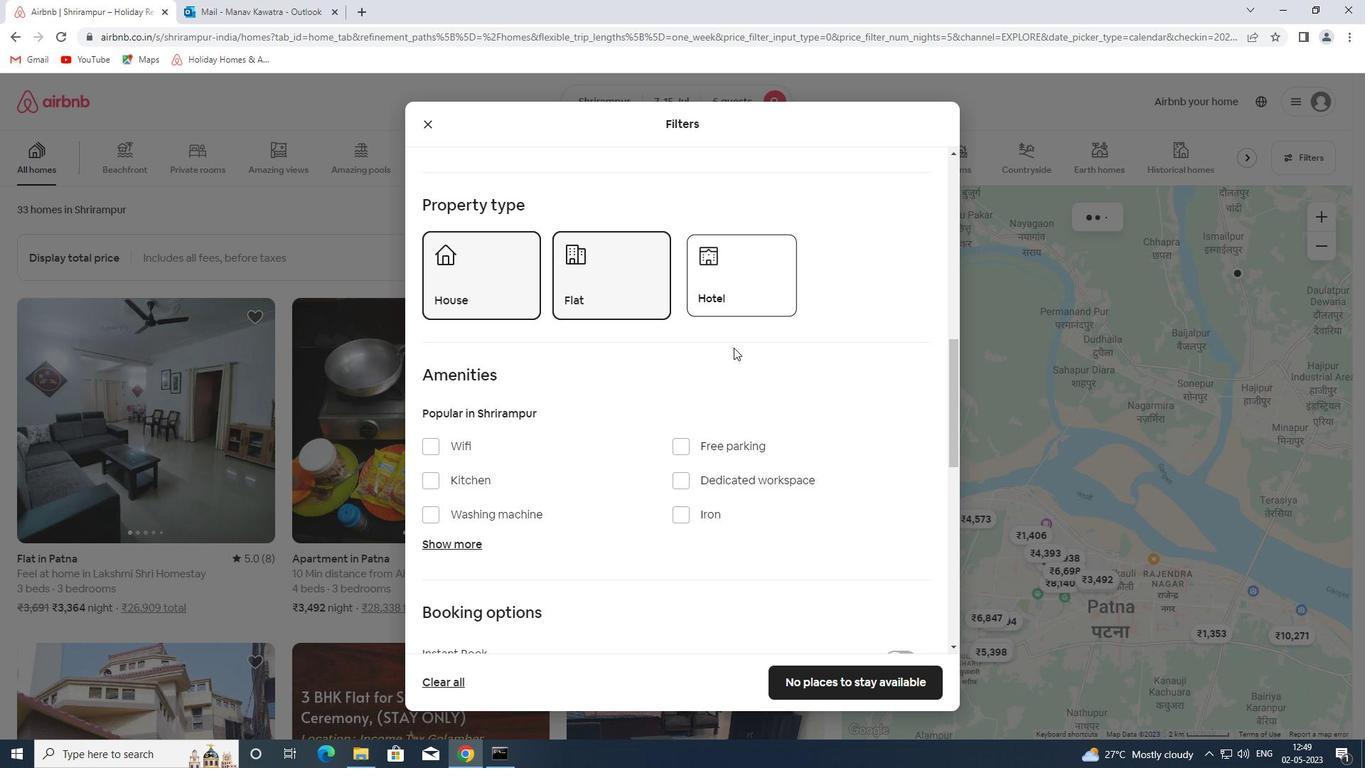 
Action: Mouse moved to (730, 356)
Screenshot: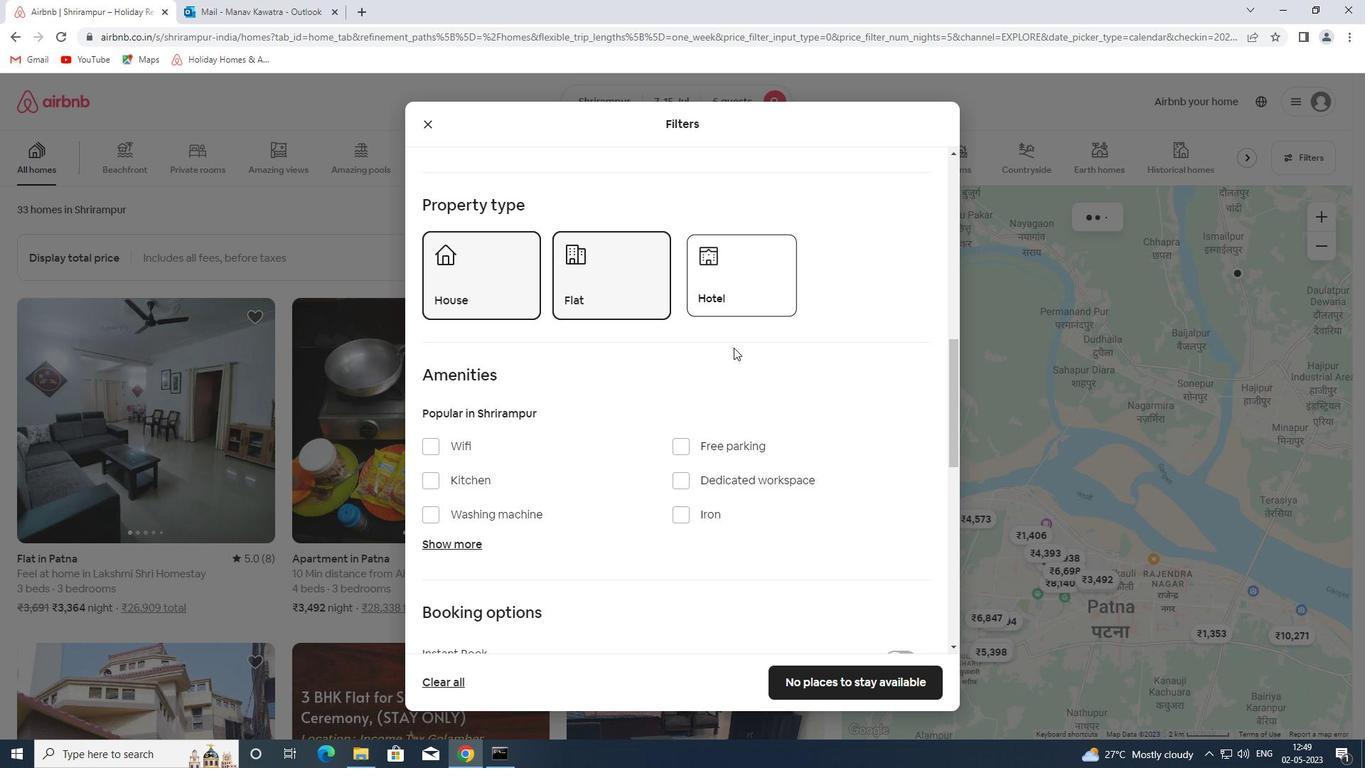 
Action: Mouse scrolled (730, 356) with delta (0, 0)
Screenshot: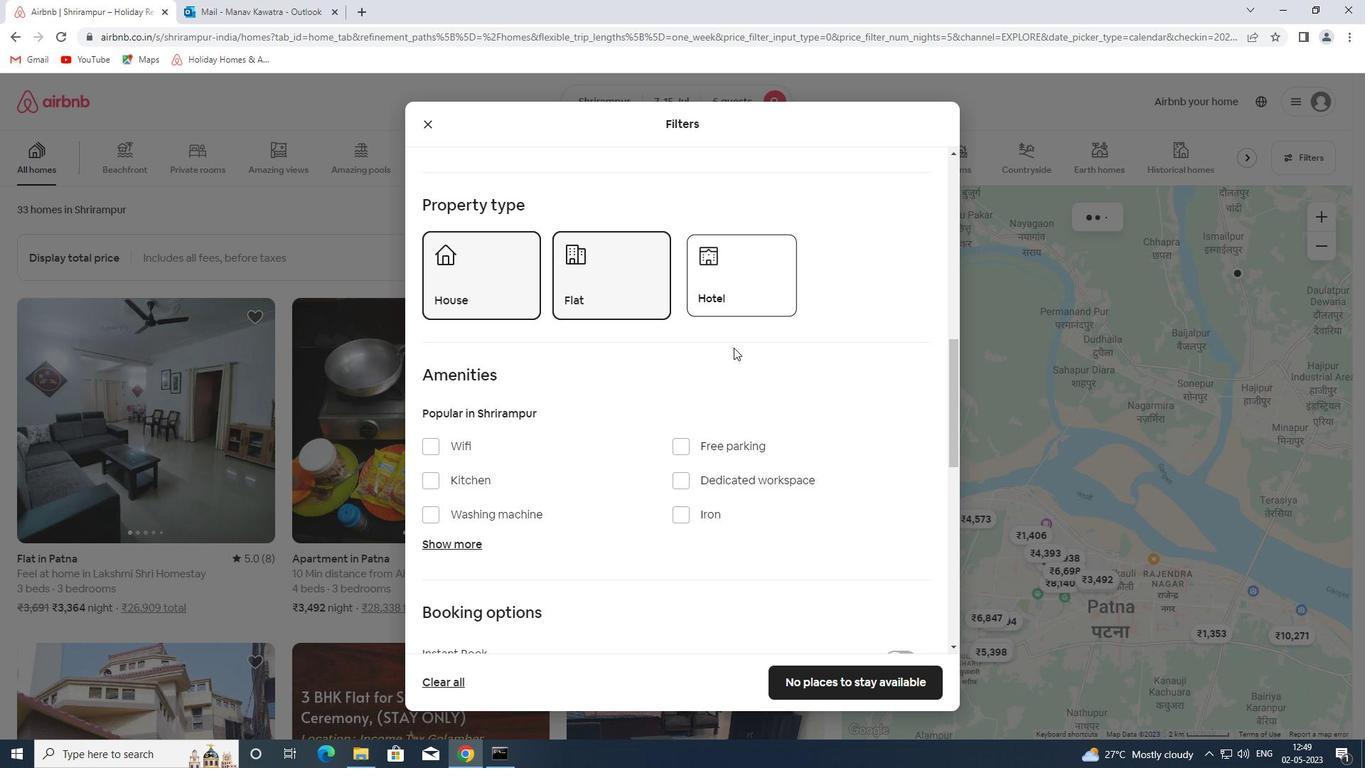 
Action: Mouse scrolled (730, 356) with delta (0, 0)
Screenshot: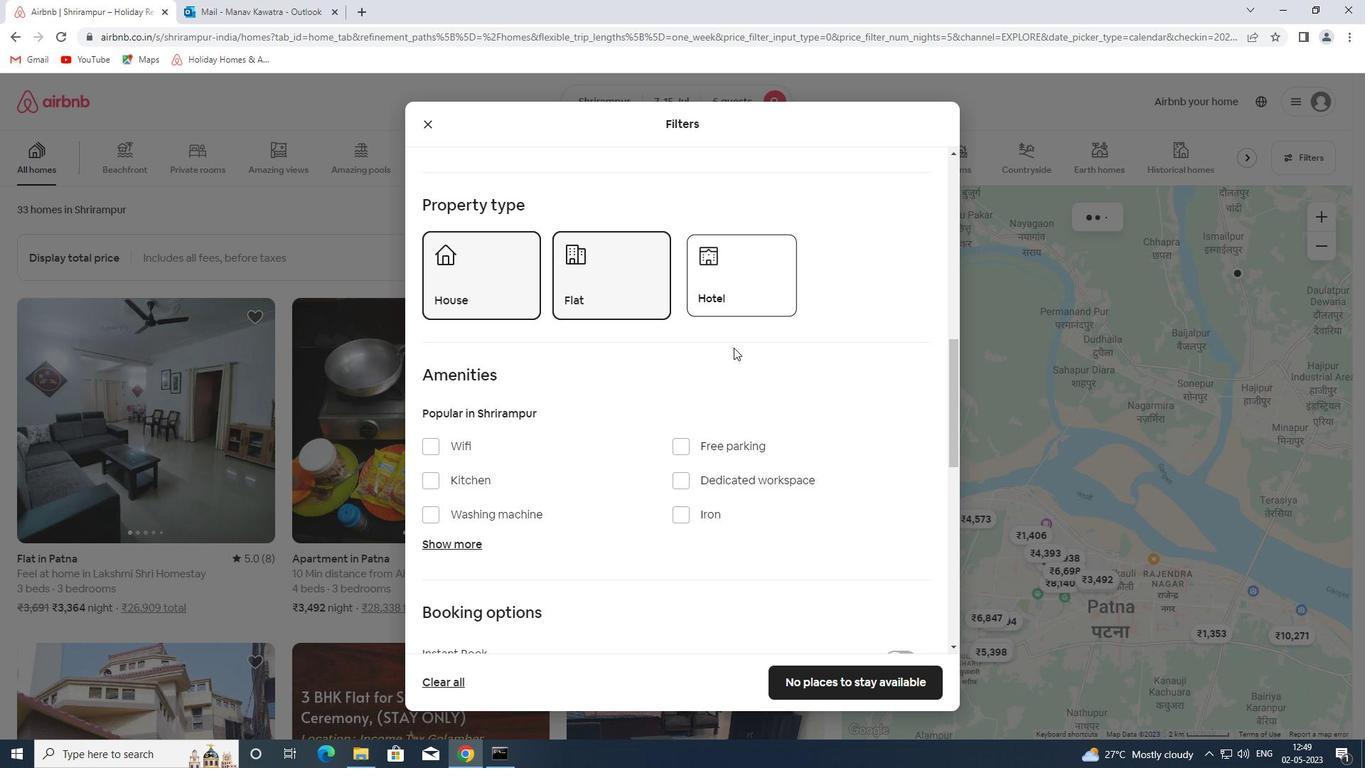 
Action: Mouse scrolled (730, 356) with delta (0, 0)
Screenshot: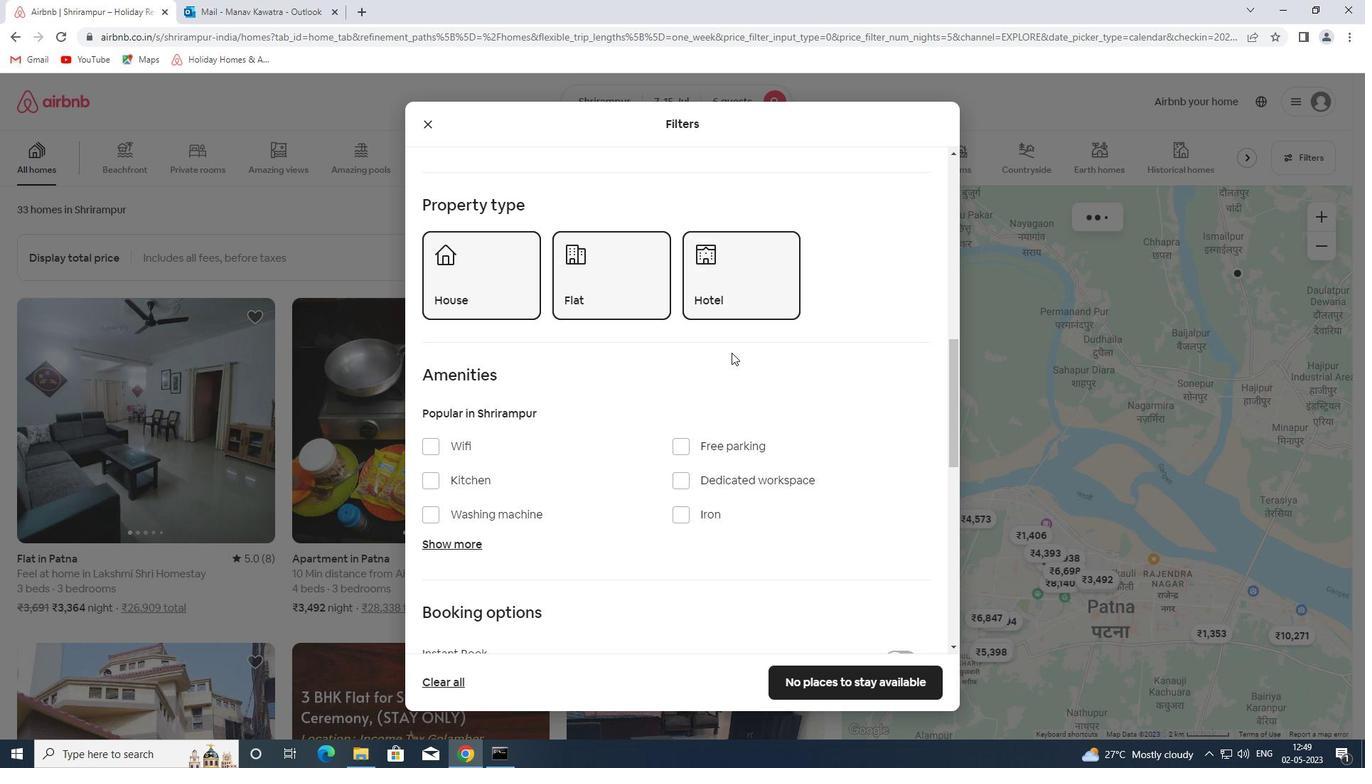 
Action: Mouse moved to (730, 357)
Screenshot: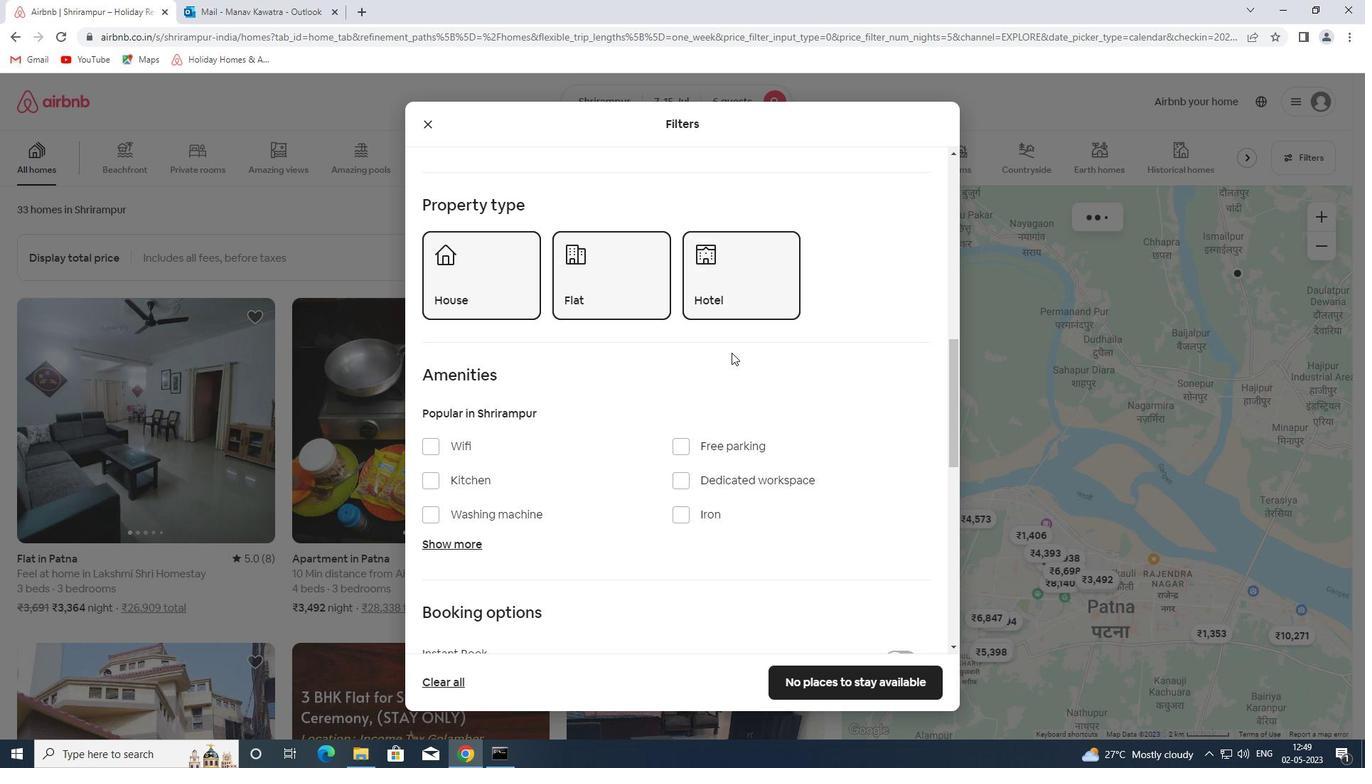
Action: Mouse scrolled (730, 356) with delta (0, 0)
Screenshot: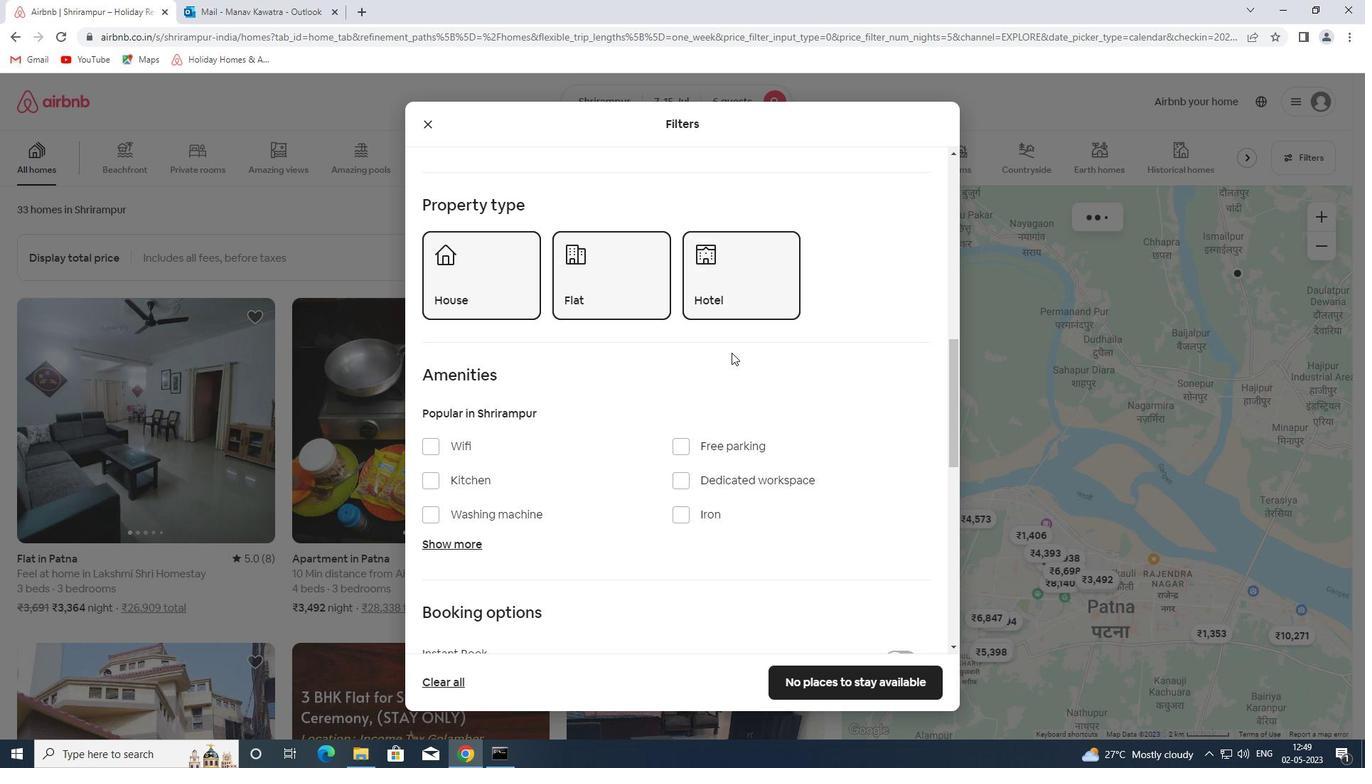 
Action: Mouse moved to (730, 358)
Screenshot: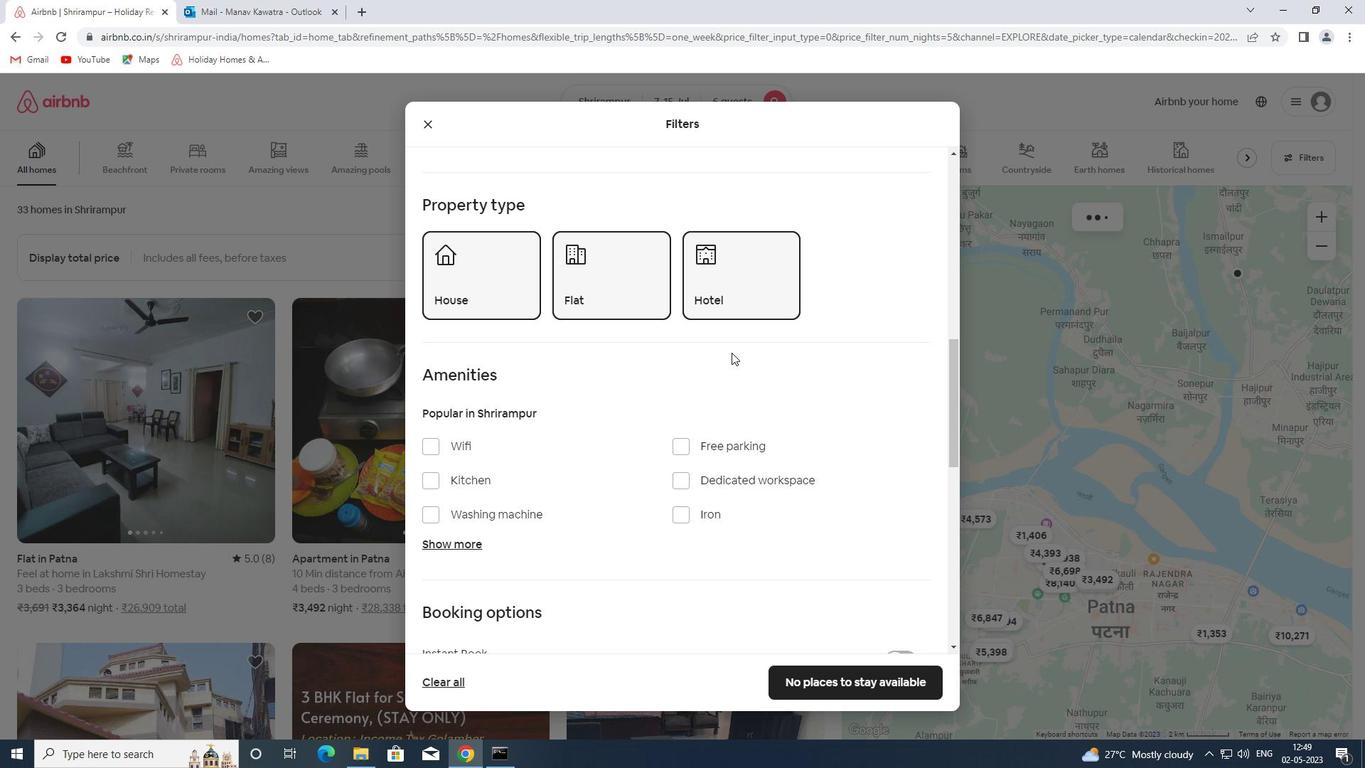
Action: Mouse scrolled (730, 357) with delta (0, 0)
Screenshot: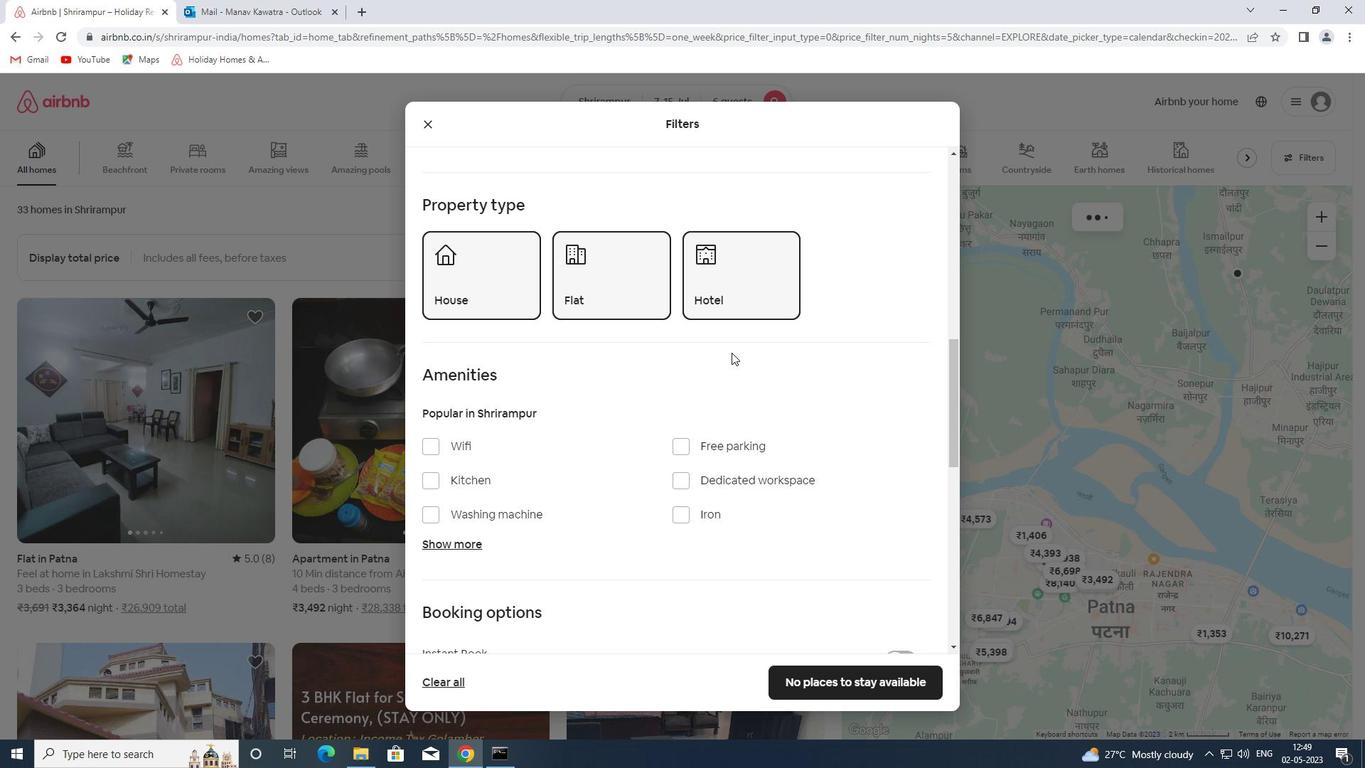 
Action: Mouse moved to (708, 402)
Screenshot: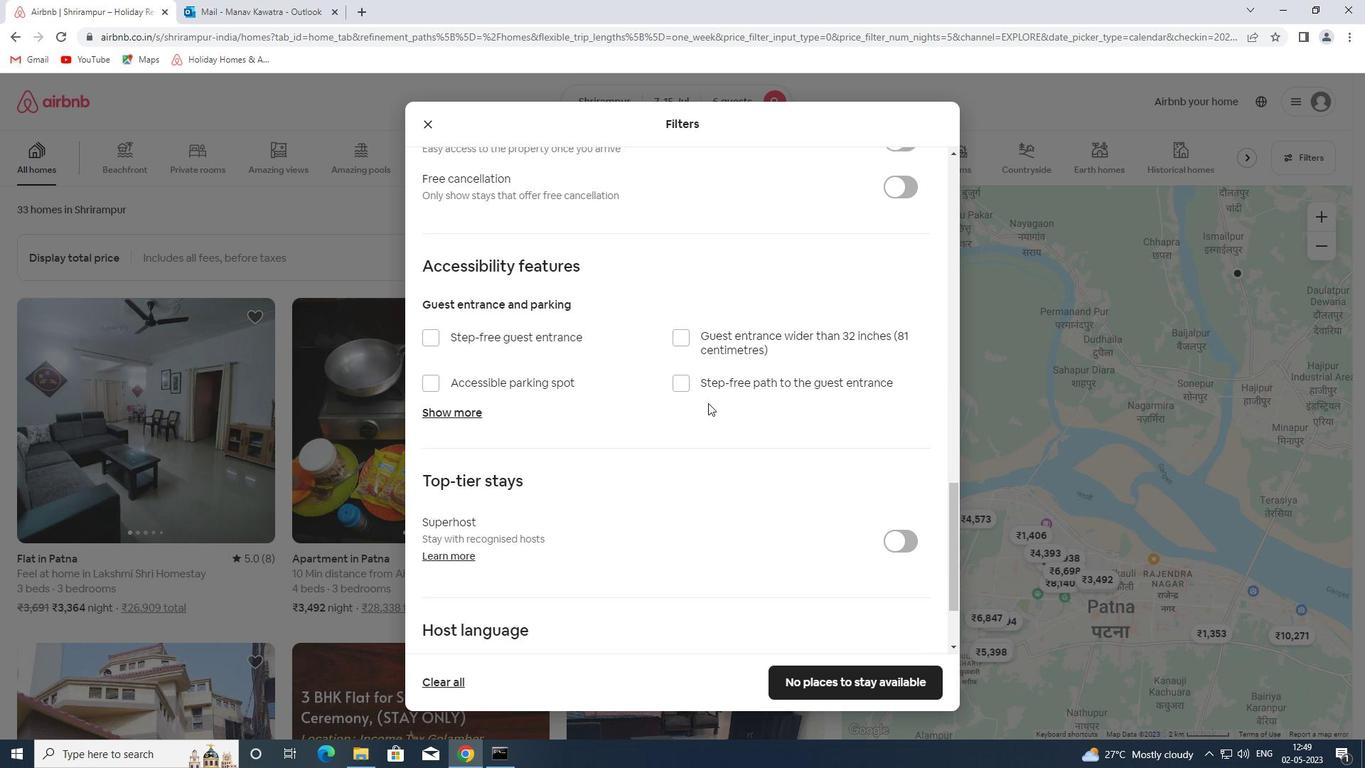 
Action: Mouse scrolled (708, 403) with delta (0, 0)
Screenshot: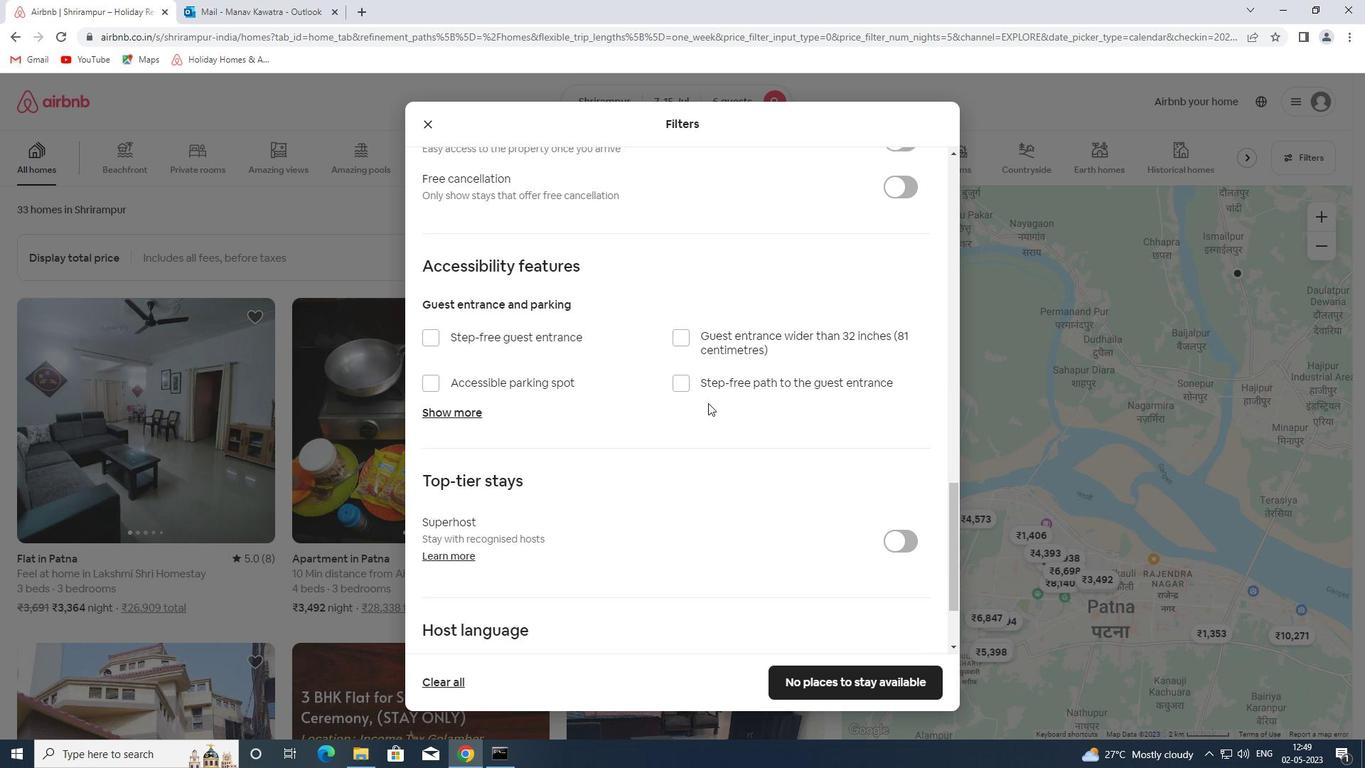 
Action: Mouse scrolled (708, 403) with delta (0, 0)
Screenshot: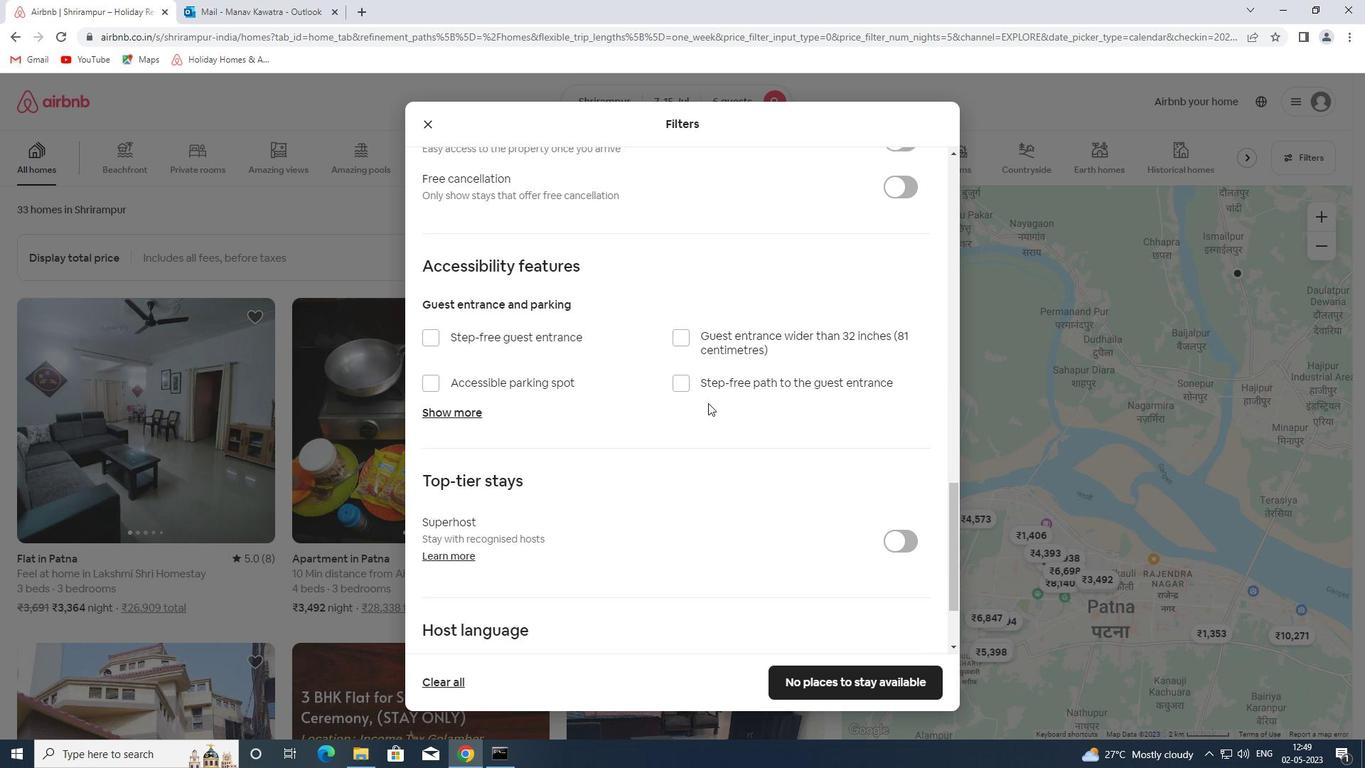 
Action: Mouse moved to (708, 402)
Screenshot: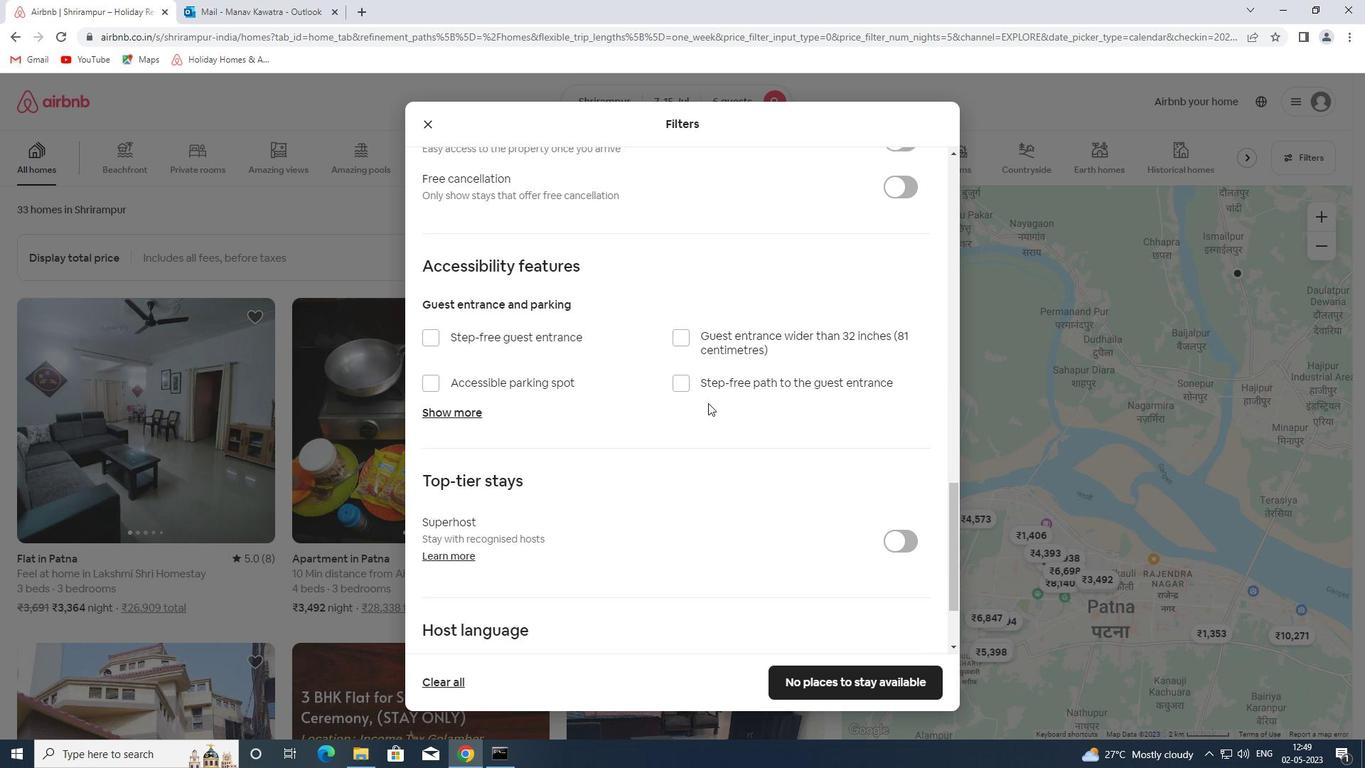 
Action: Mouse scrolled (708, 403) with delta (0, 0)
Screenshot: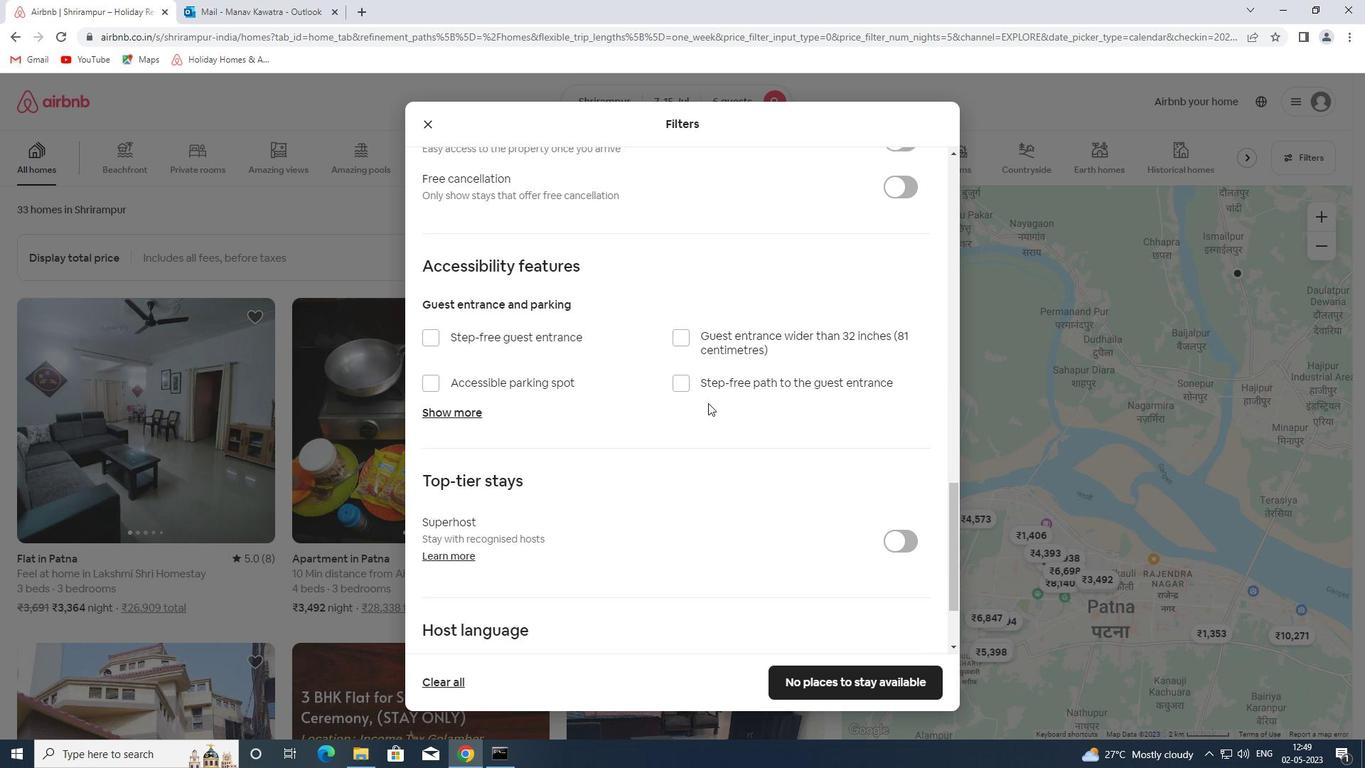 
Action: Mouse moved to (709, 402)
Screenshot: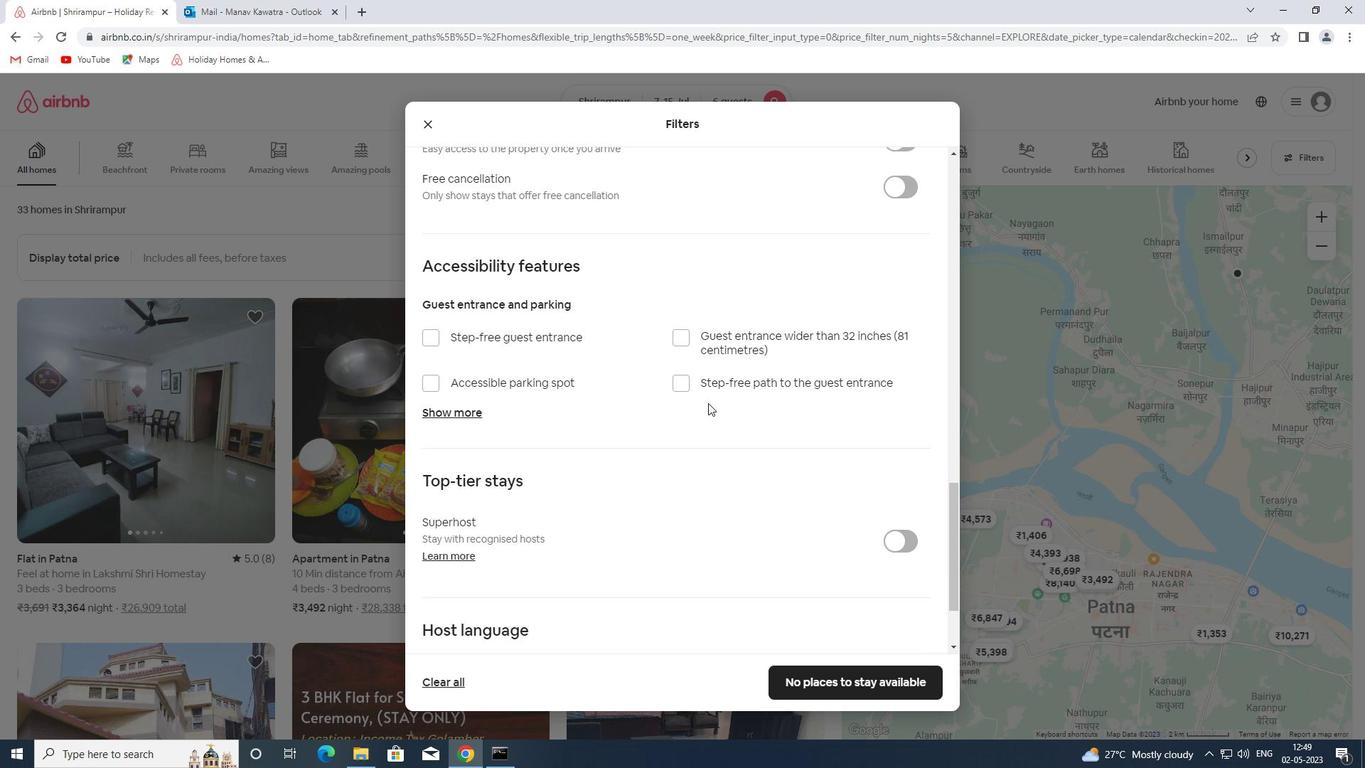 
Action: Mouse scrolled (709, 403) with delta (0, 0)
Screenshot: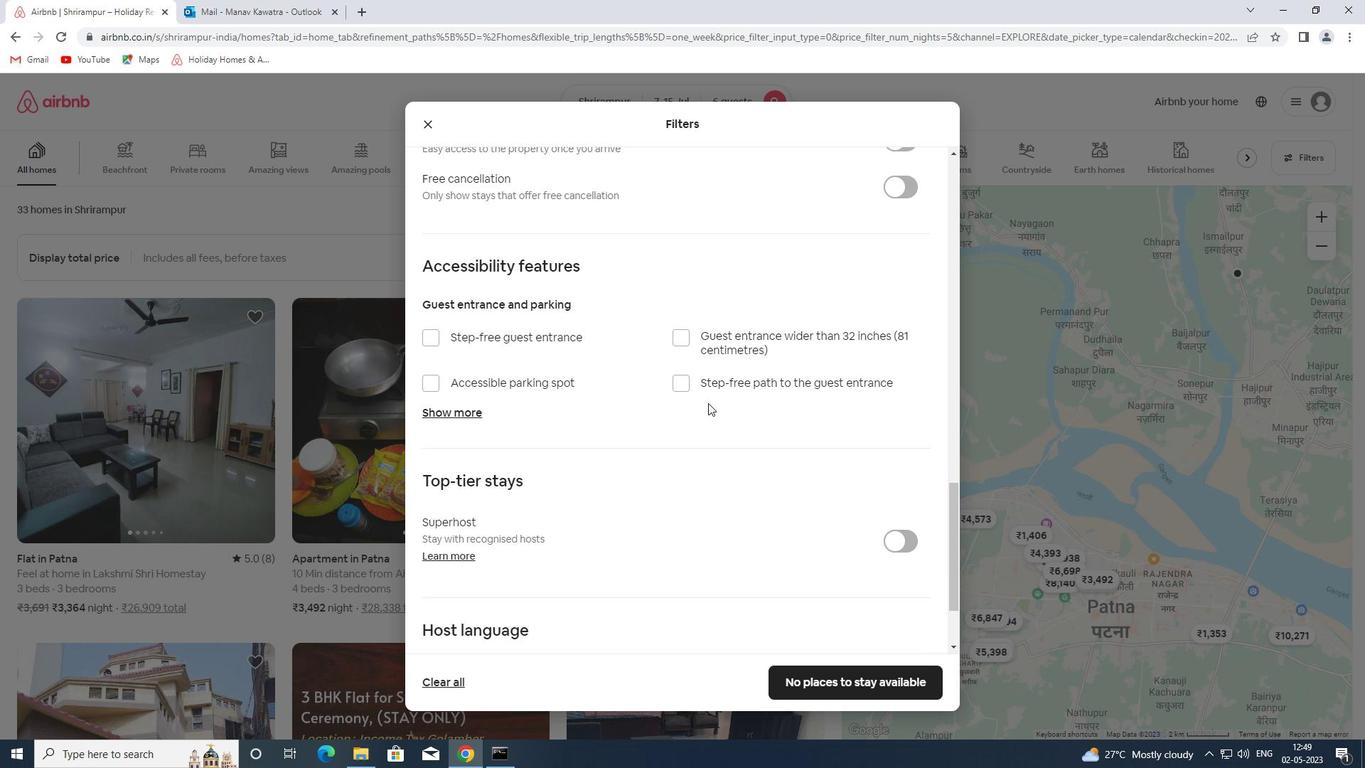 
Action: Mouse moved to (711, 402)
Screenshot: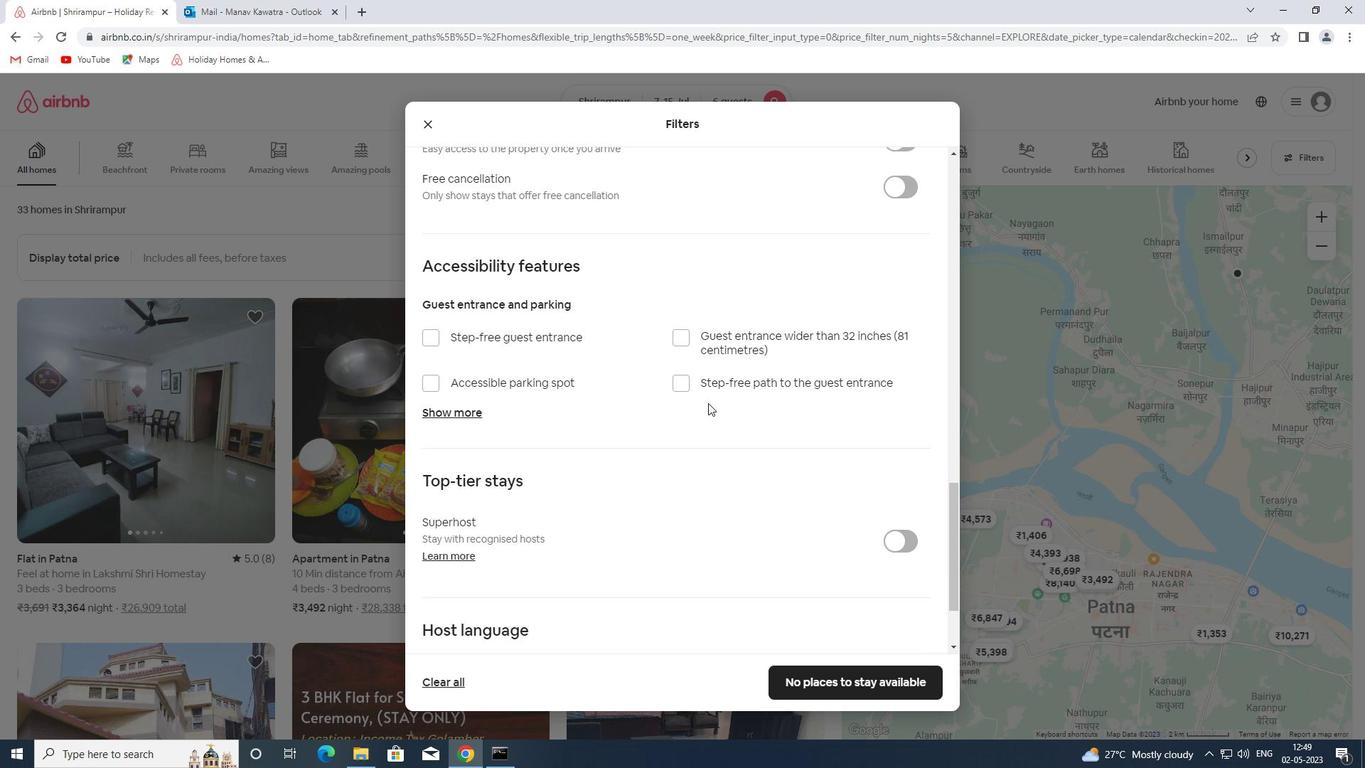
Action: Mouse scrolled (711, 403) with delta (0, 0)
Screenshot: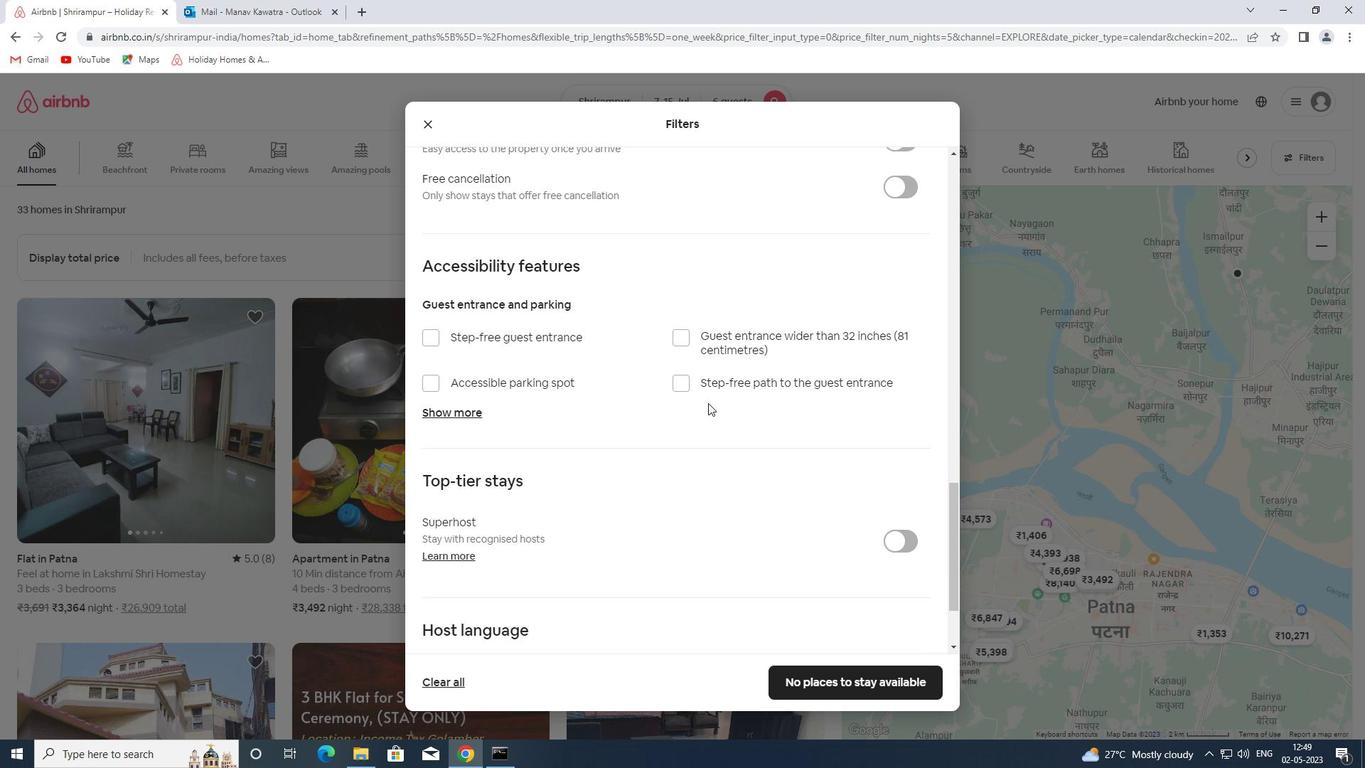 
Action: Mouse moved to (715, 401)
Screenshot: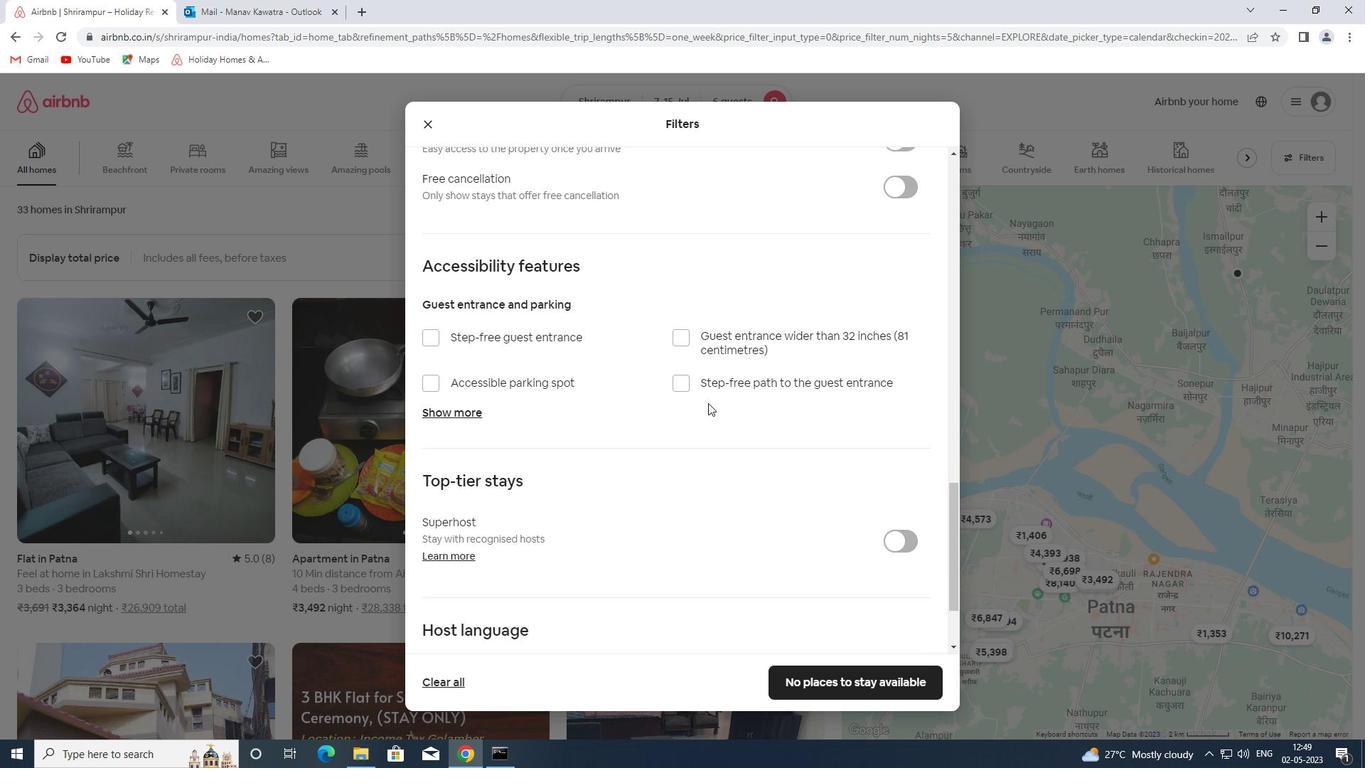 
Action: Mouse scrolled (715, 401) with delta (0, 0)
Screenshot: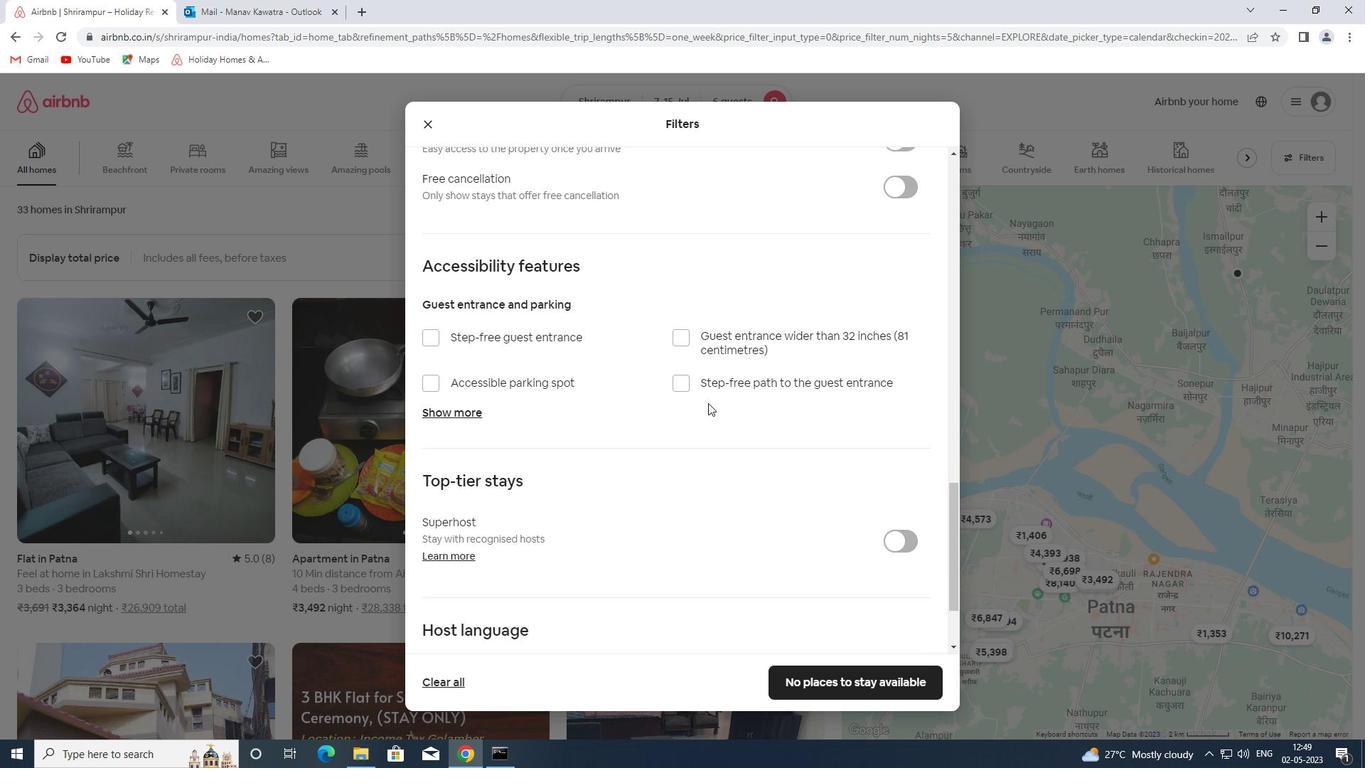 
Action: Mouse moved to (715, 401)
Screenshot: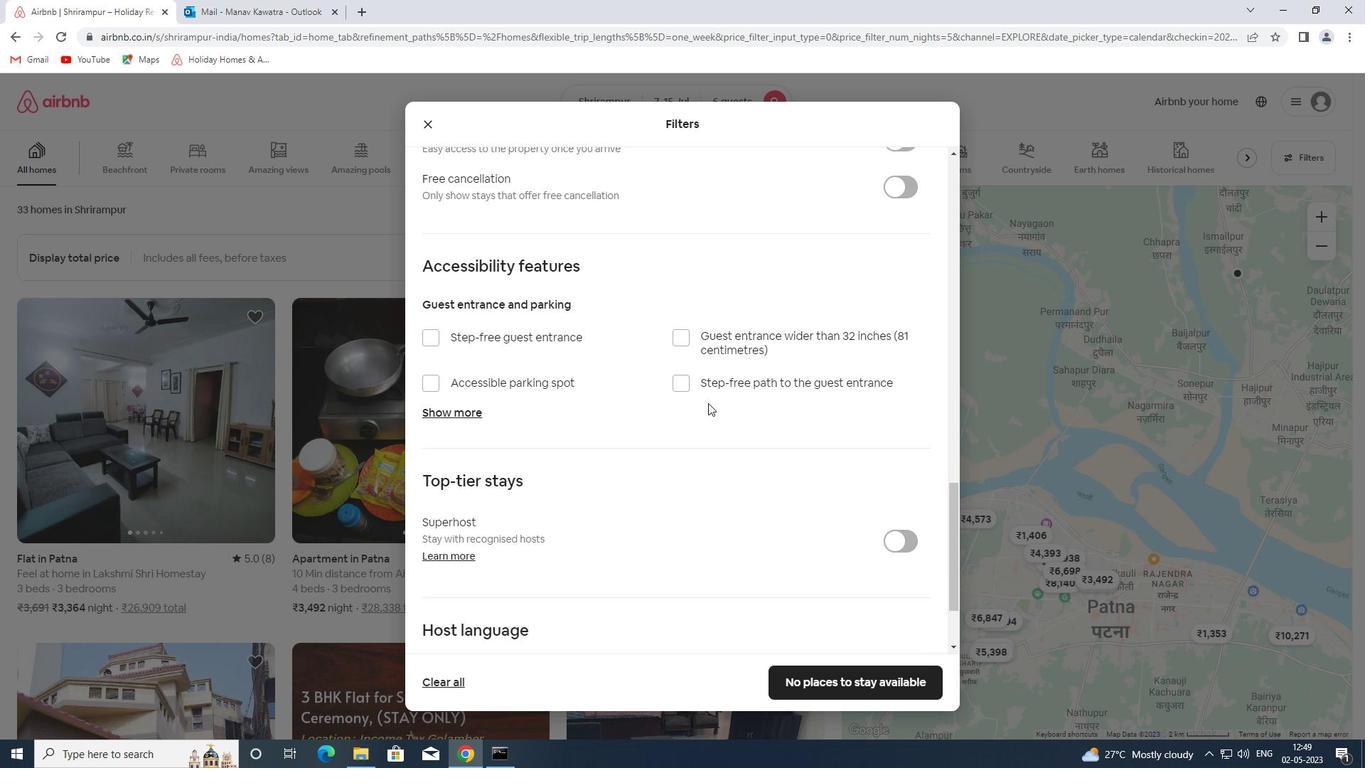 
Action: Mouse scrolled (715, 401) with delta (0, 0)
Screenshot: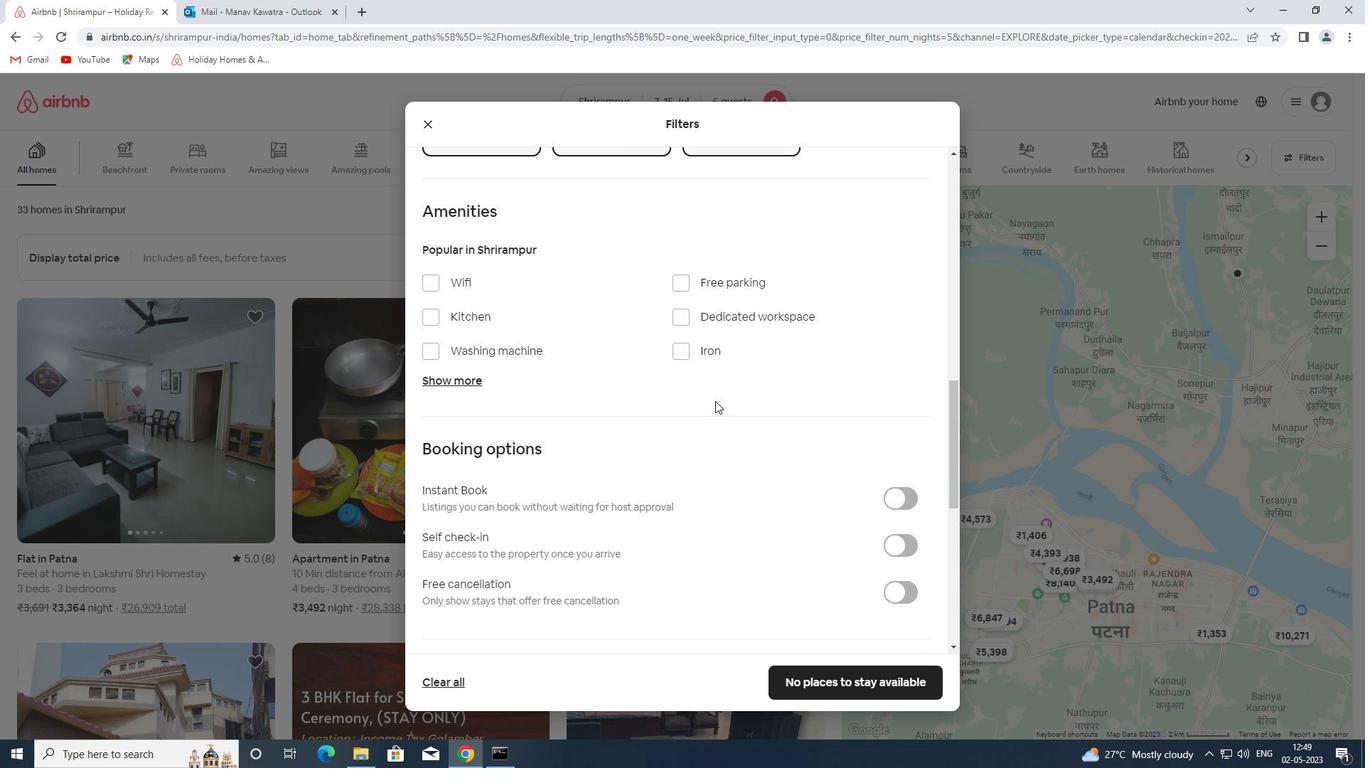 
Action: Mouse scrolled (715, 401) with delta (0, 0)
Screenshot: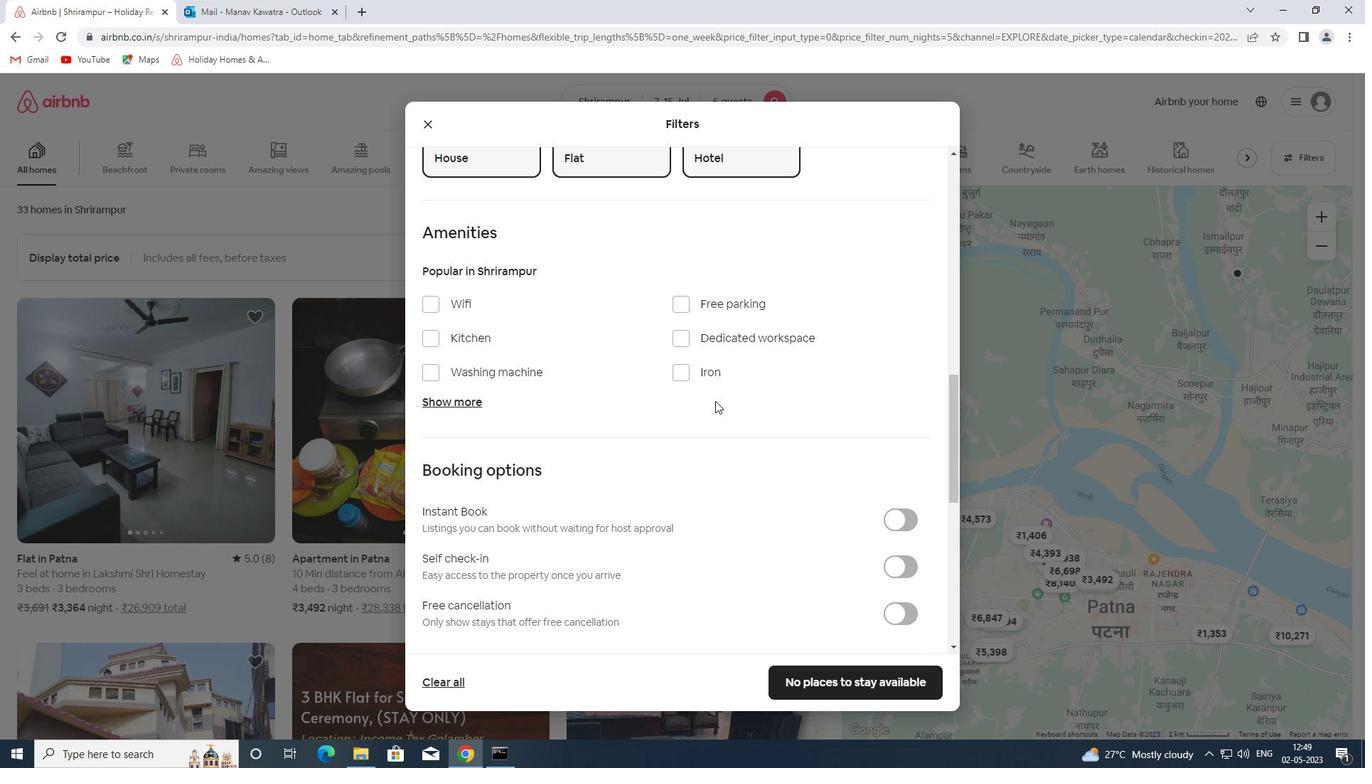
Action: Mouse scrolled (715, 400) with delta (0, 0)
Screenshot: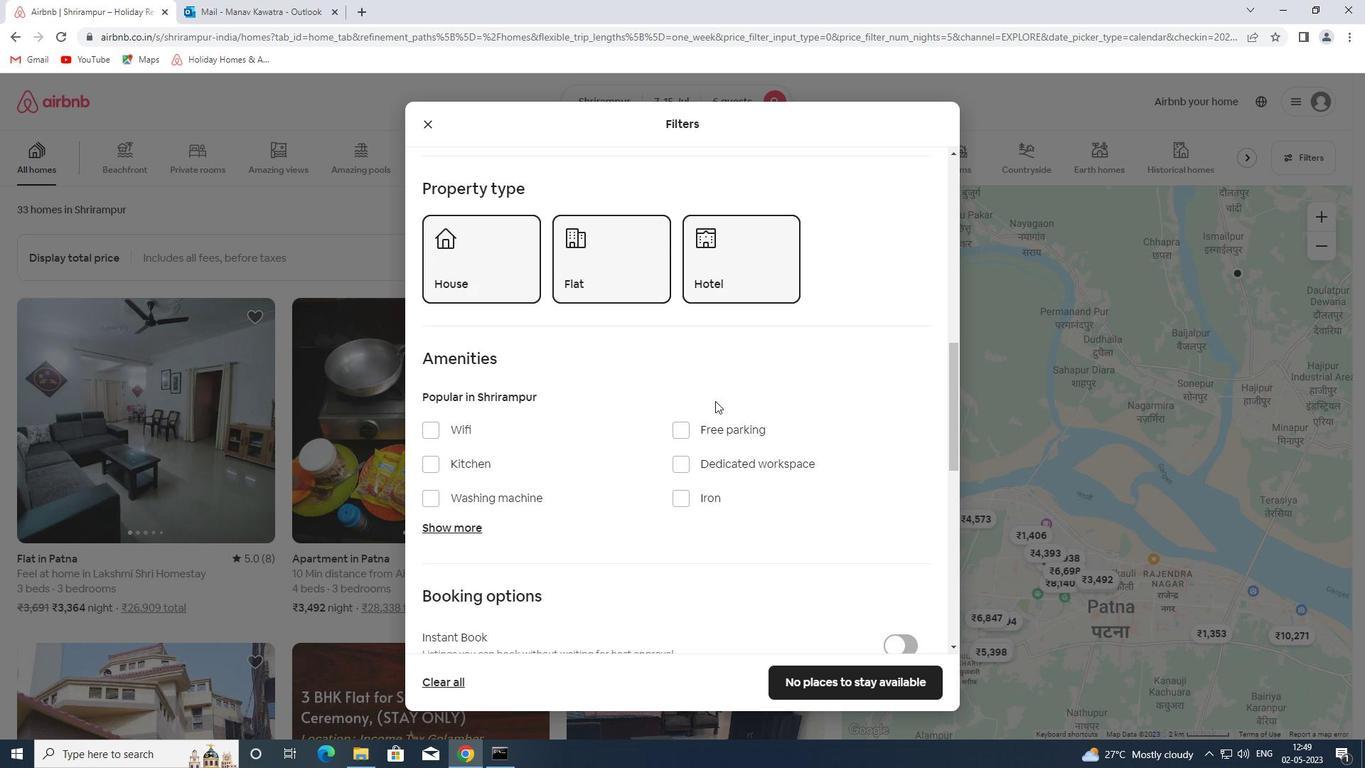 
Action: Mouse scrolled (715, 400) with delta (0, 0)
Screenshot: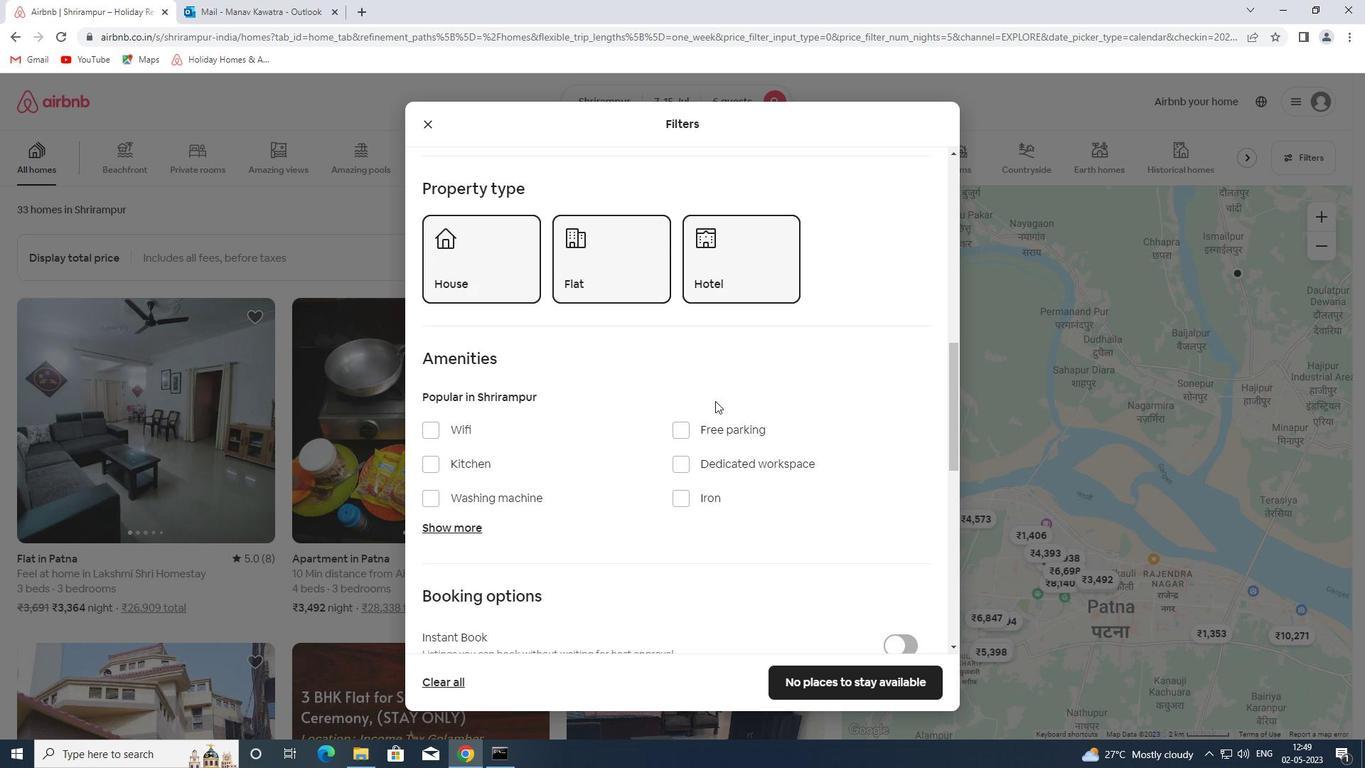 
Action: Mouse scrolled (715, 400) with delta (0, 0)
Screenshot: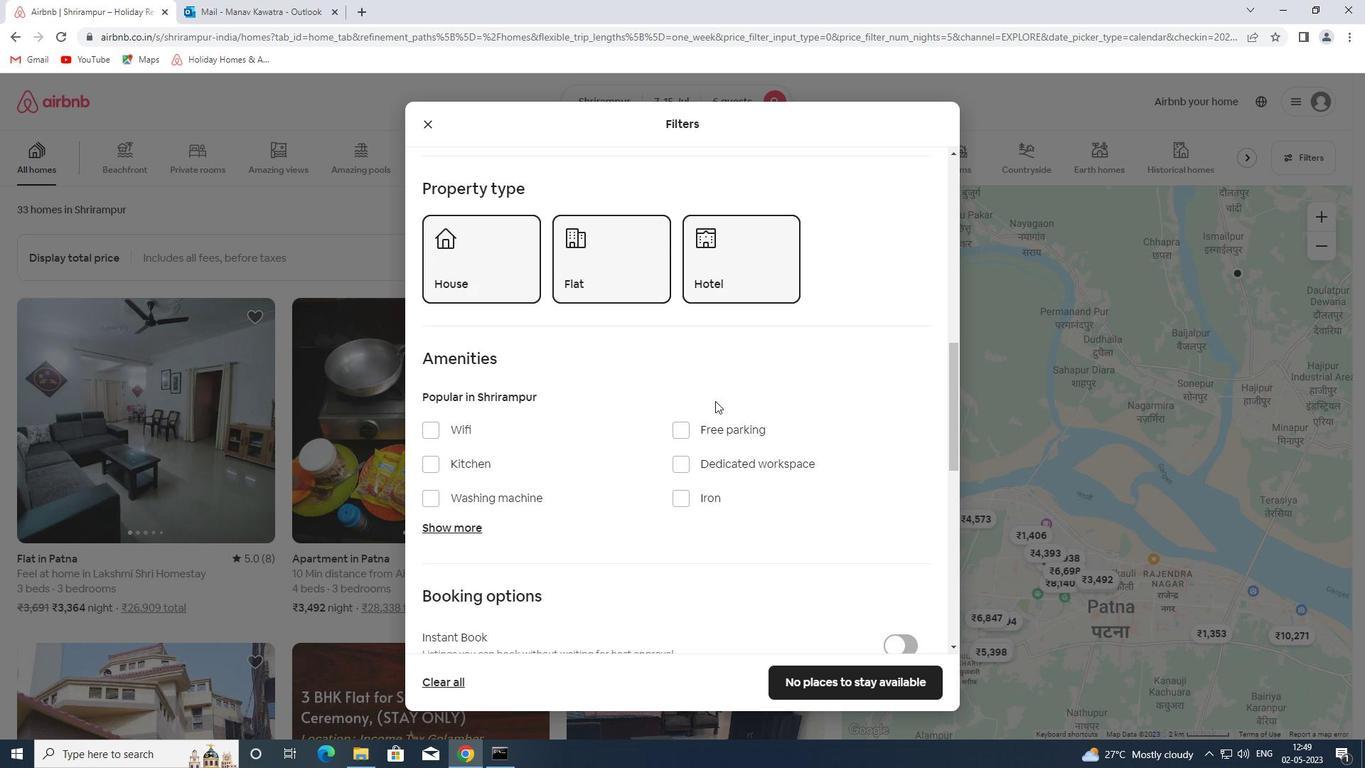 
Action: Mouse scrolled (715, 400) with delta (0, 0)
Screenshot: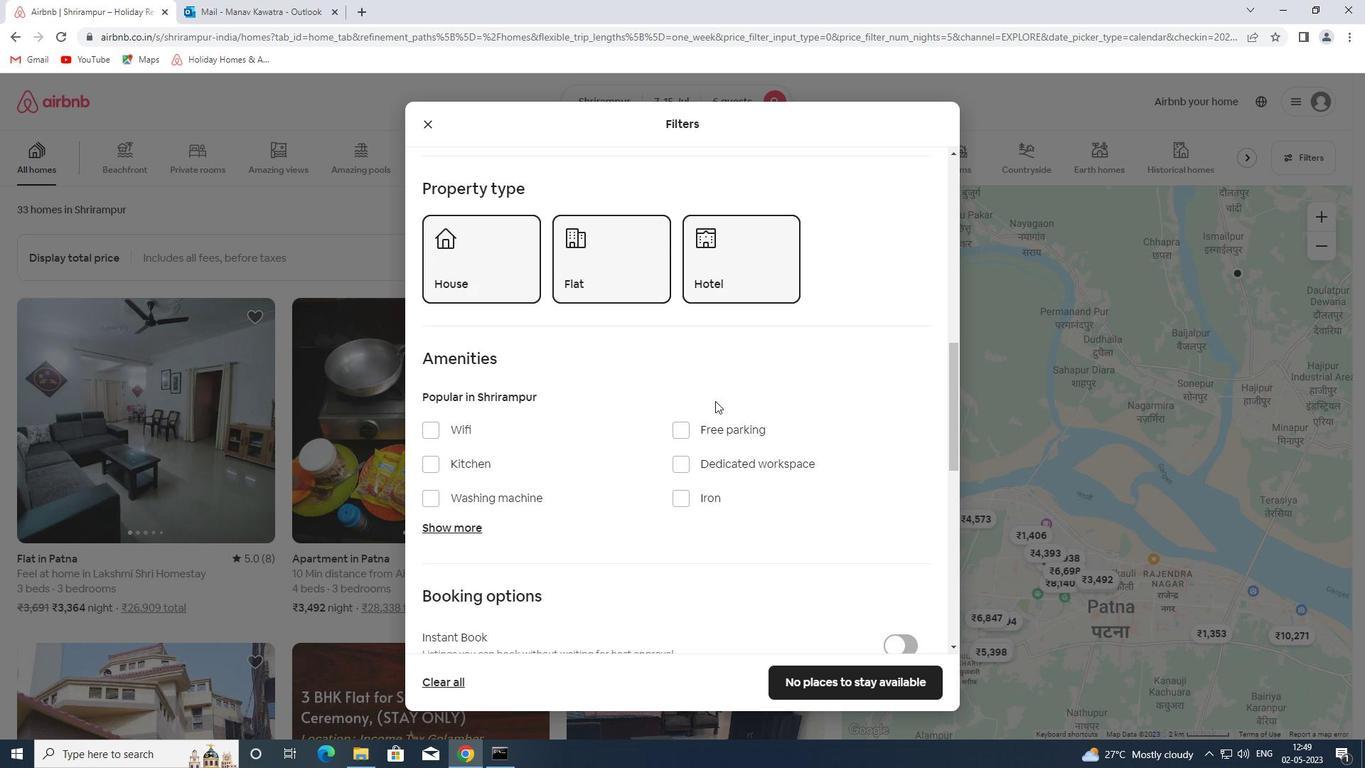 
Action: Mouse scrolled (715, 400) with delta (0, 0)
Screenshot: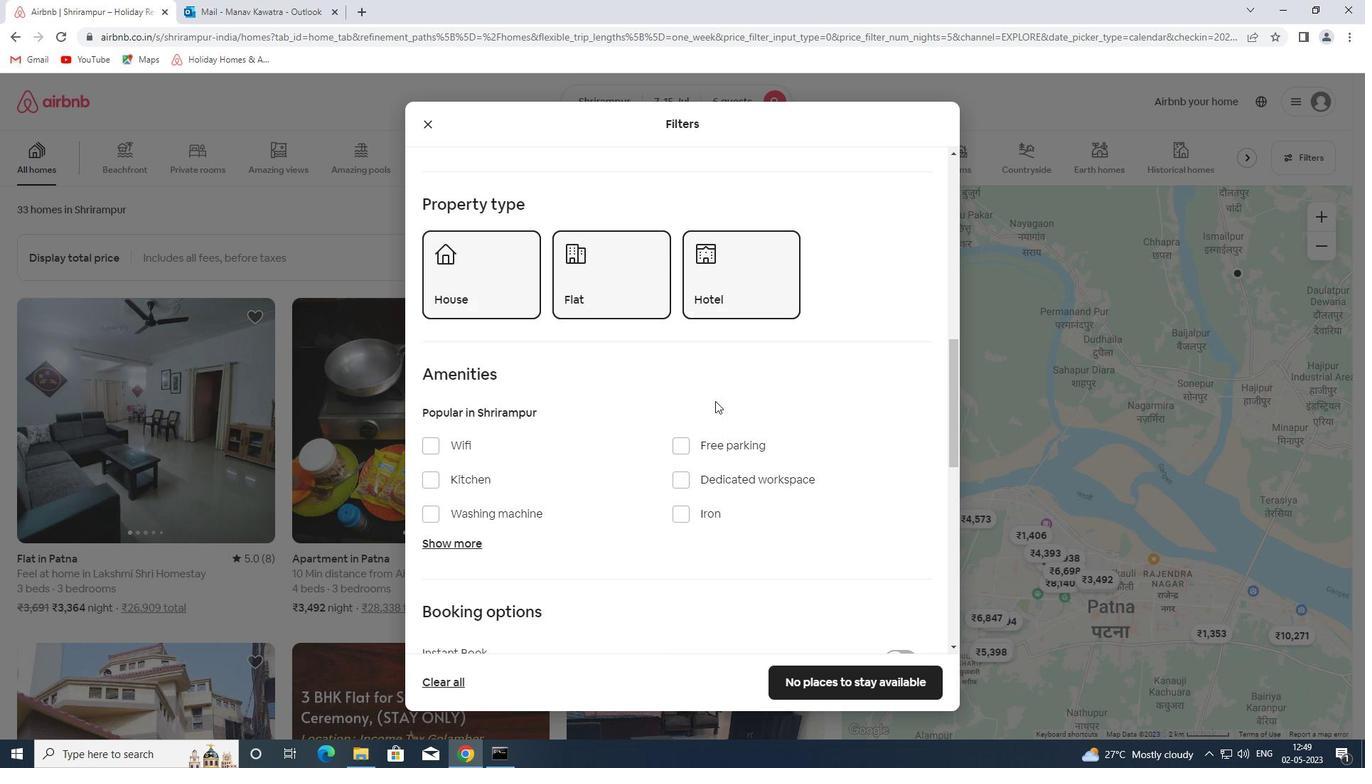 
Action: Mouse scrolled (715, 400) with delta (0, 0)
Screenshot: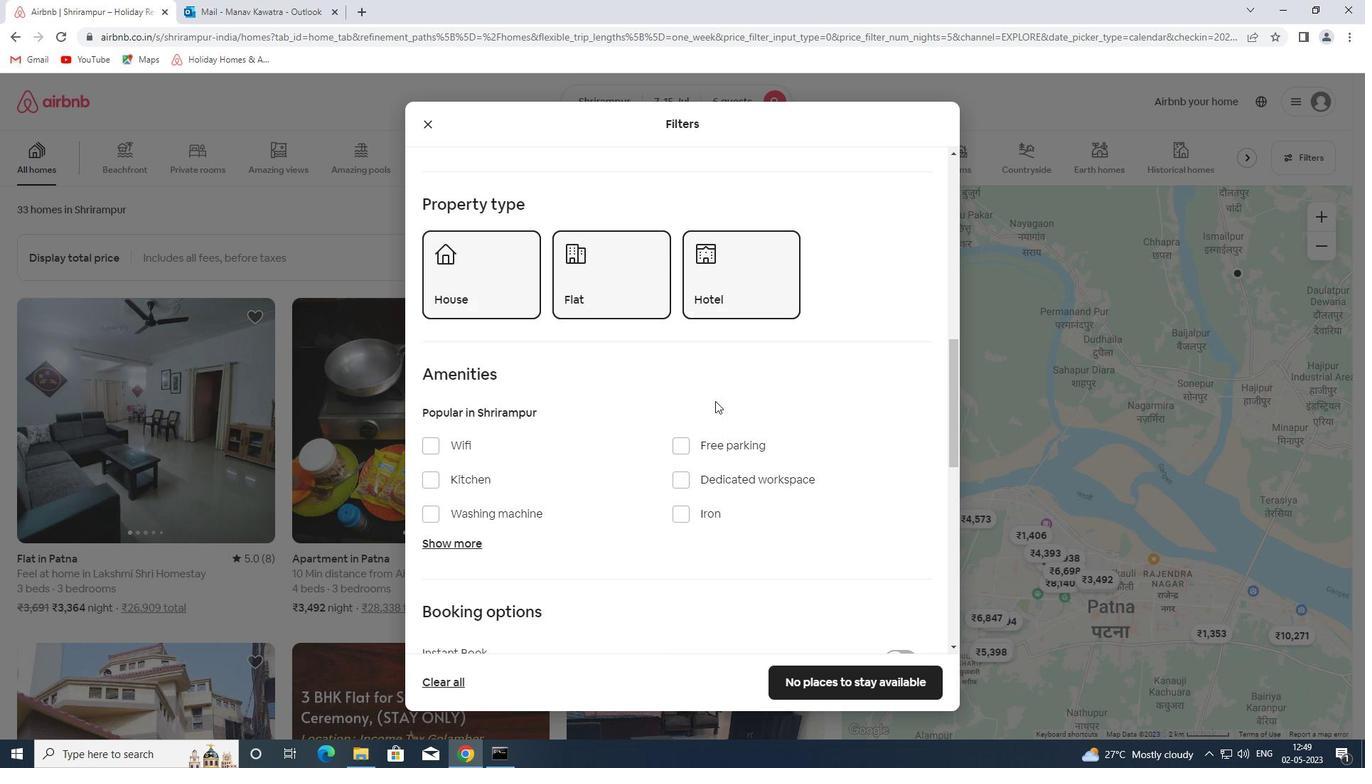 
Action: Mouse moved to (715, 400)
Screenshot: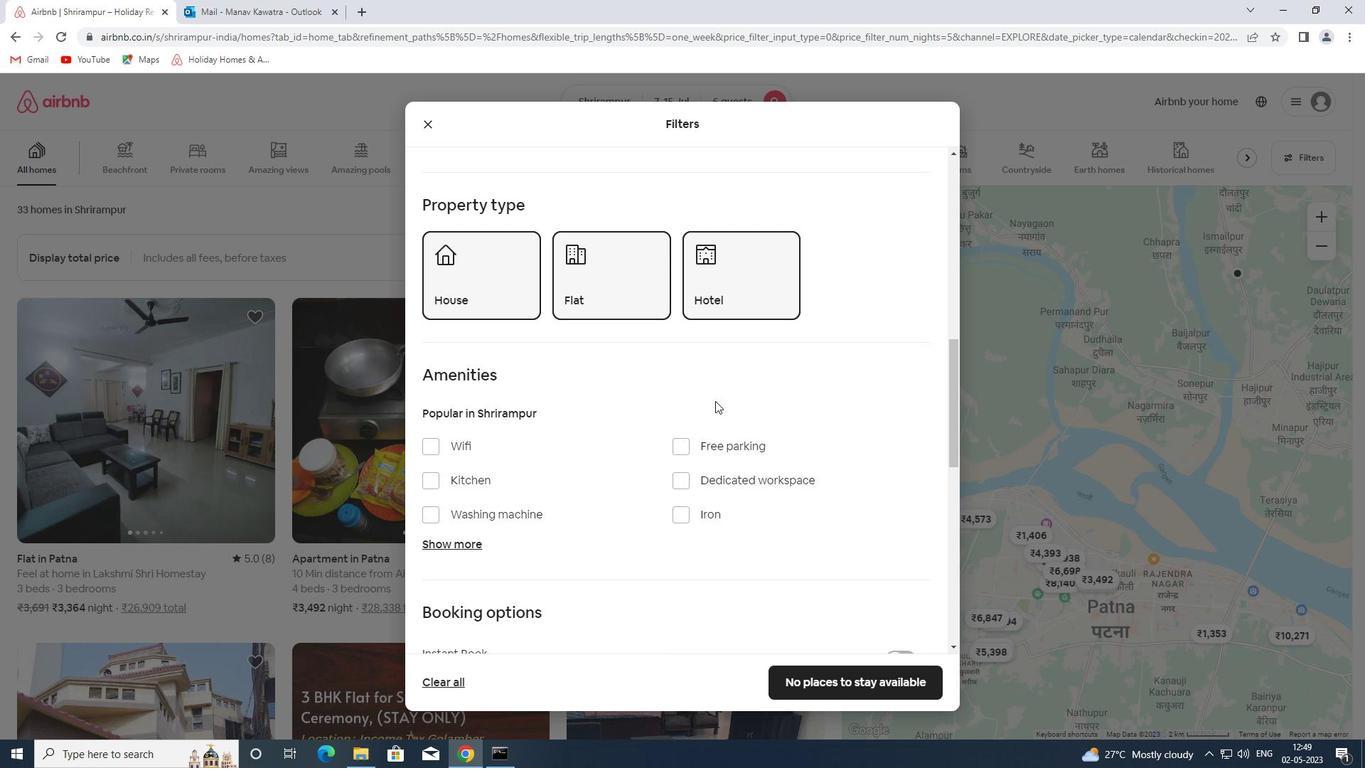 
Action: Mouse scrolled (715, 399) with delta (0, 0)
Screenshot: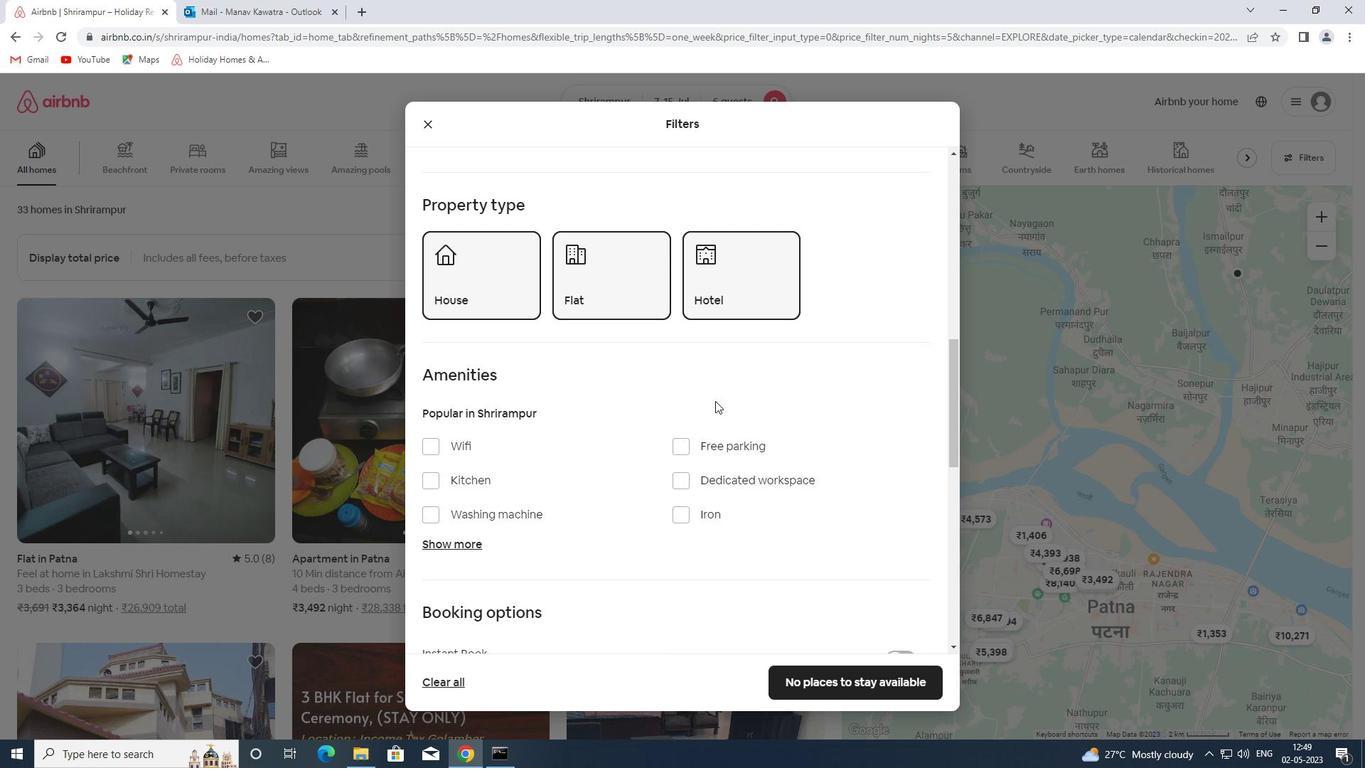 
Action: Mouse moved to (907, 209)
Screenshot: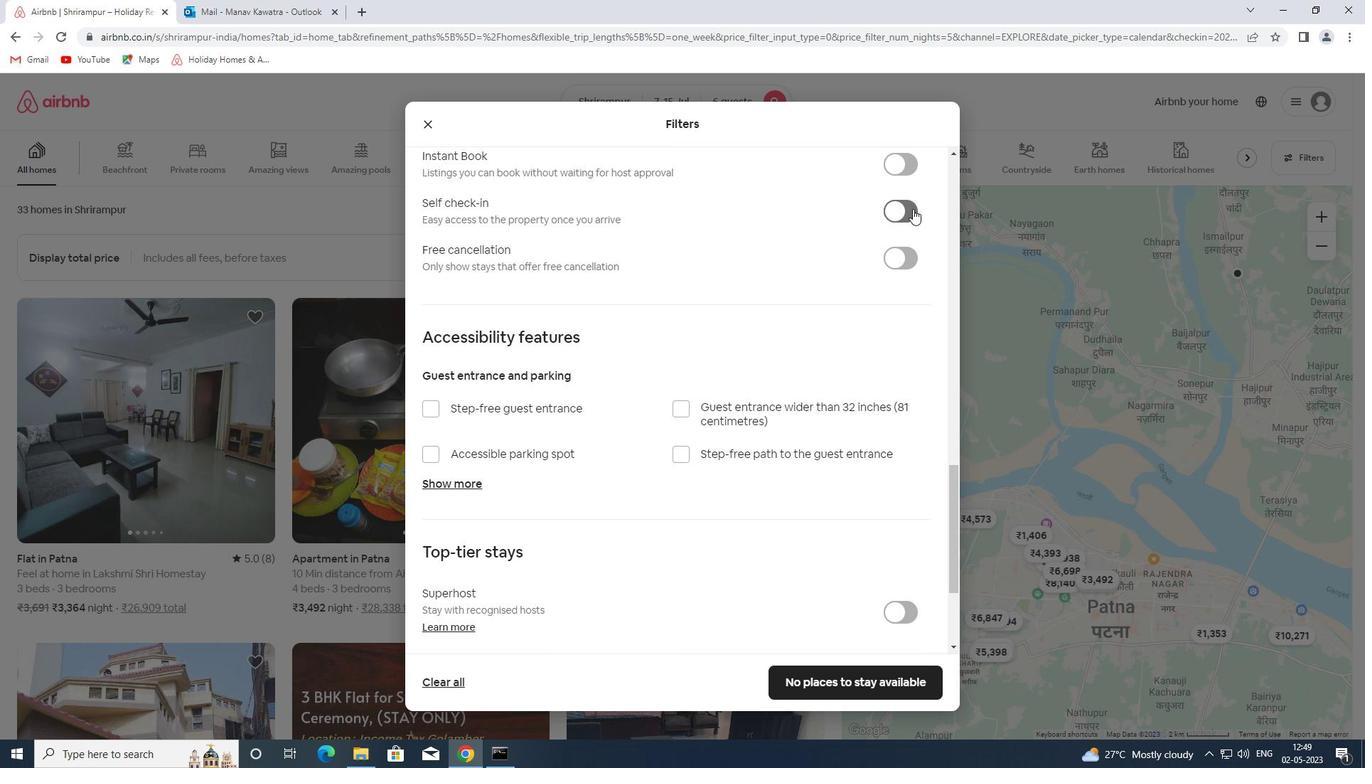 
Action: Mouse pressed left at (907, 209)
Screenshot: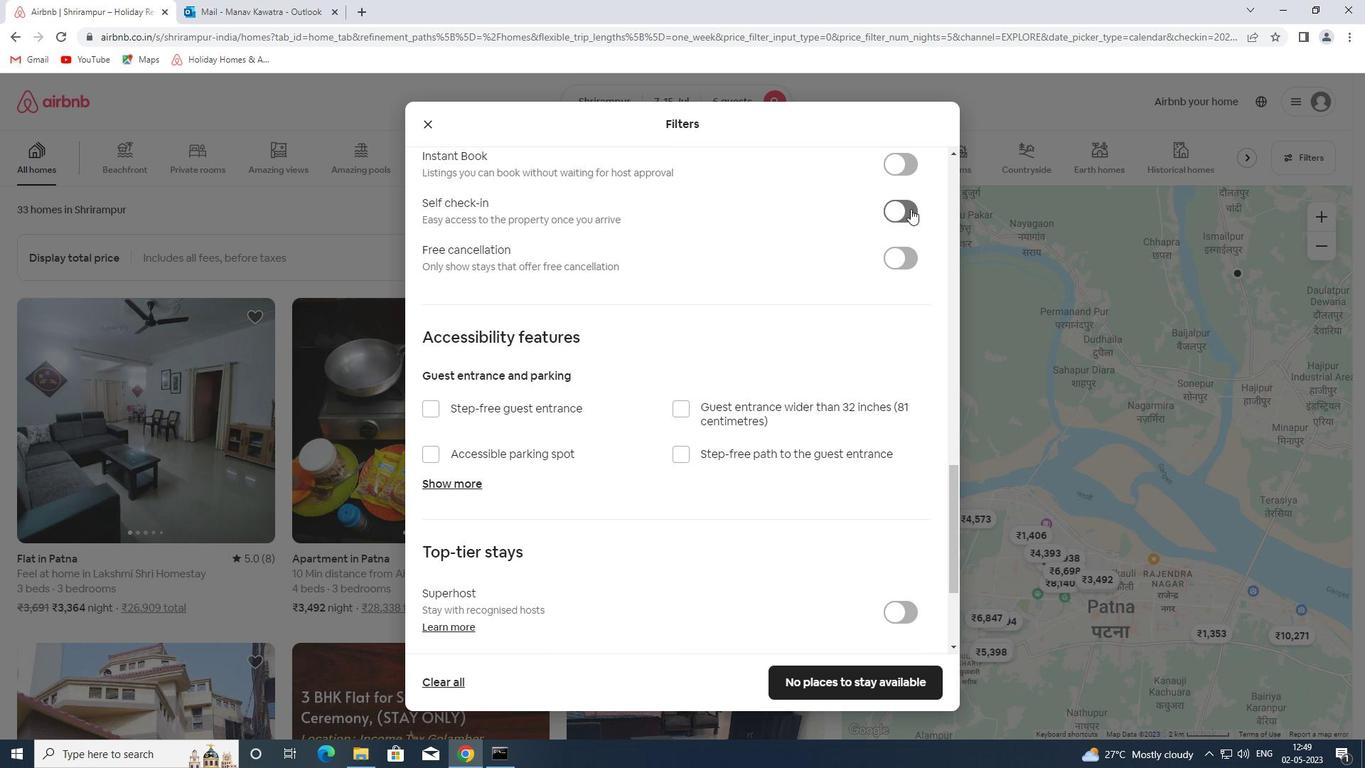 
Action: Mouse moved to (792, 349)
Screenshot: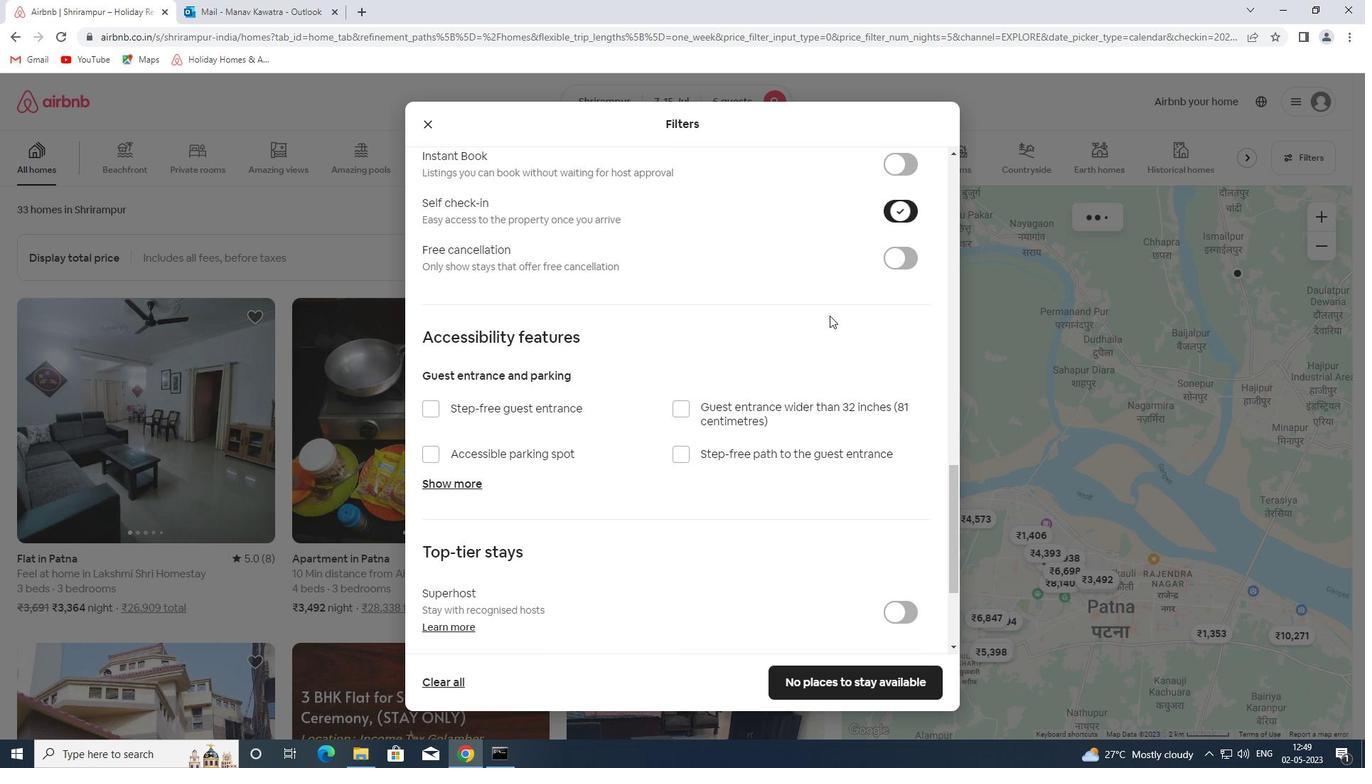 
Action: Mouse scrolled (792, 348) with delta (0, 0)
Screenshot: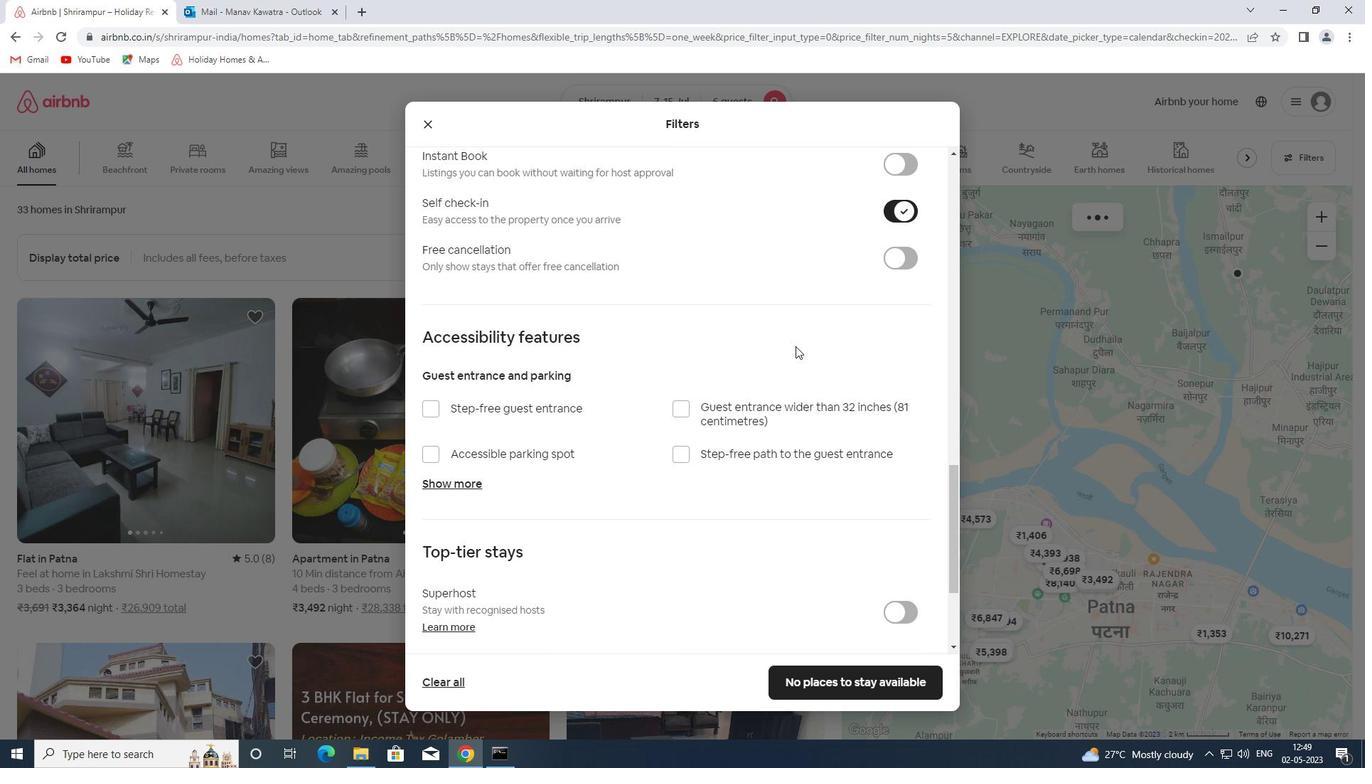
Action: Mouse scrolled (792, 348) with delta (0, 0)
Screenshot: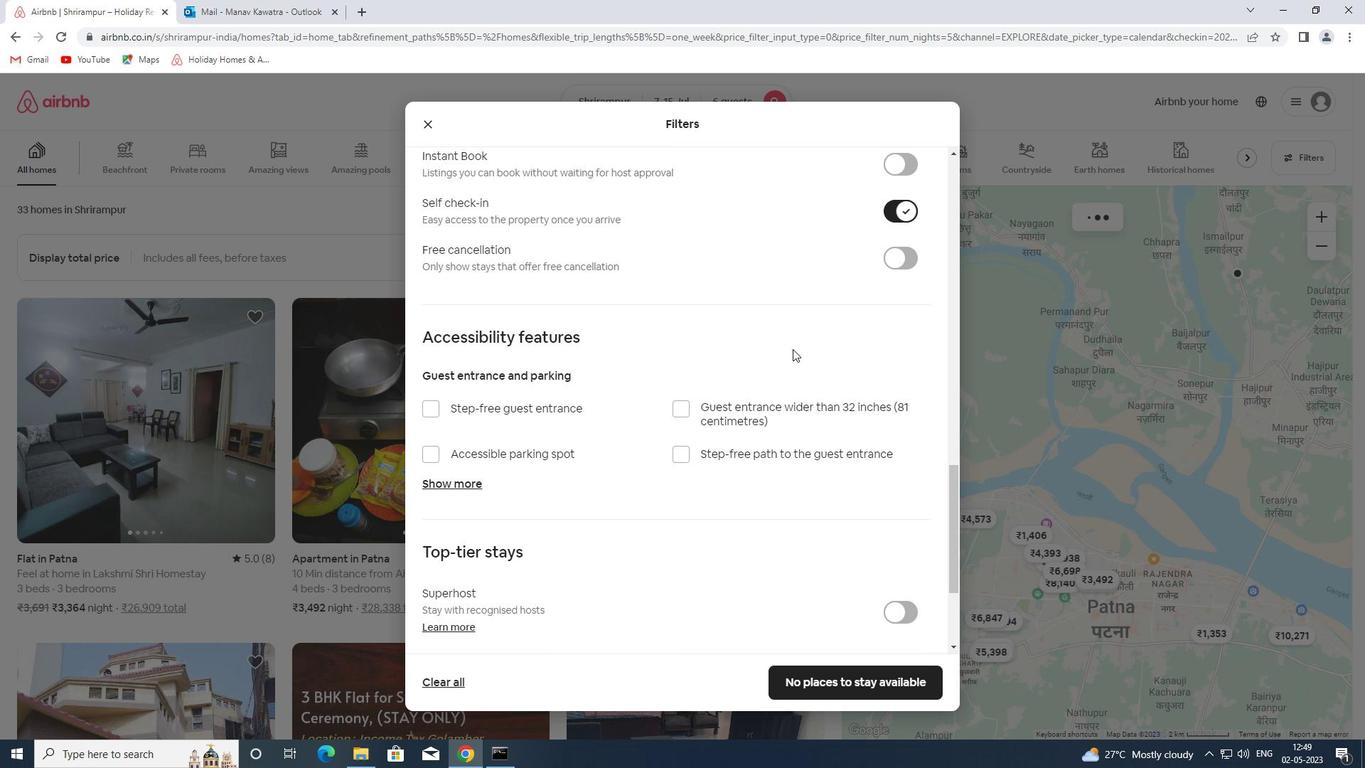 
Action: Mouse scrolled (792, 348) with delta (0, 0)
Screenshot: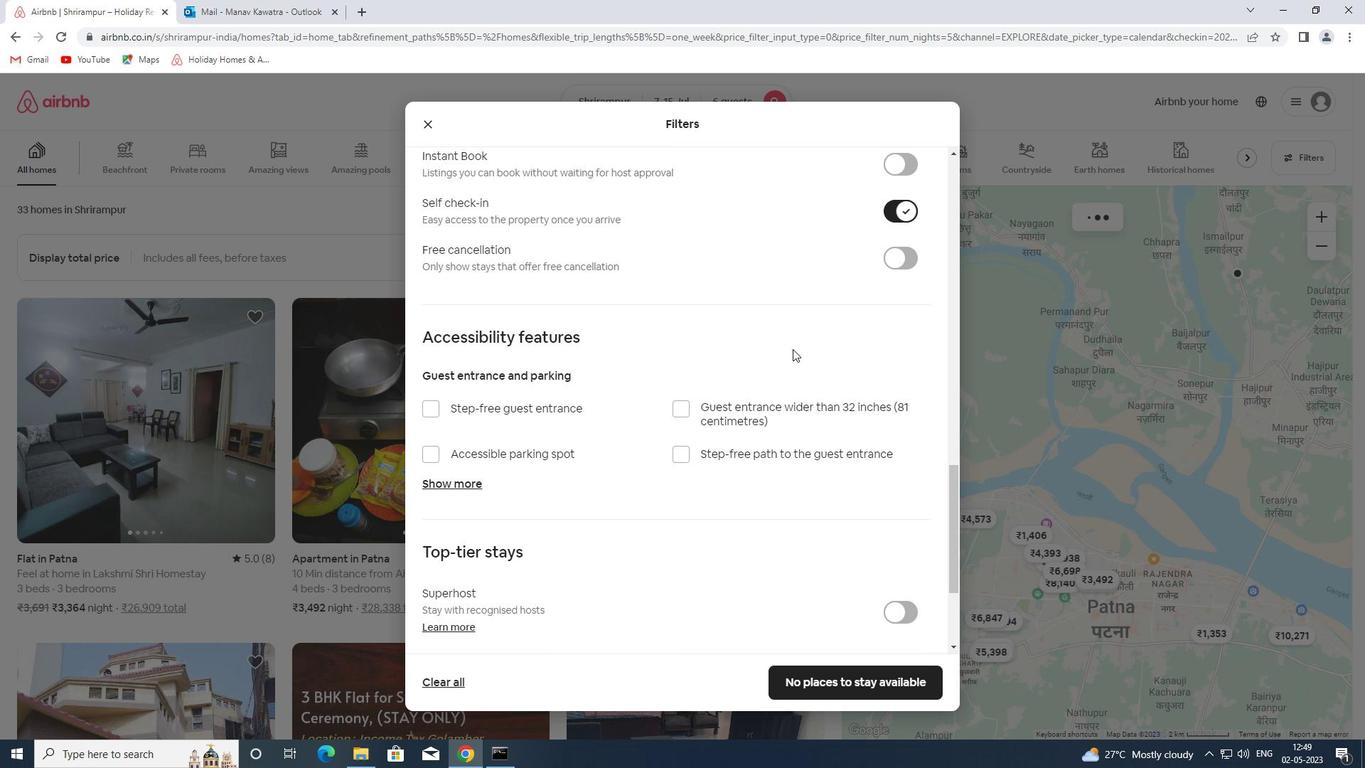 
Action: Mouse scrolled (792, 348) with delta (0, 0)
Screenshot: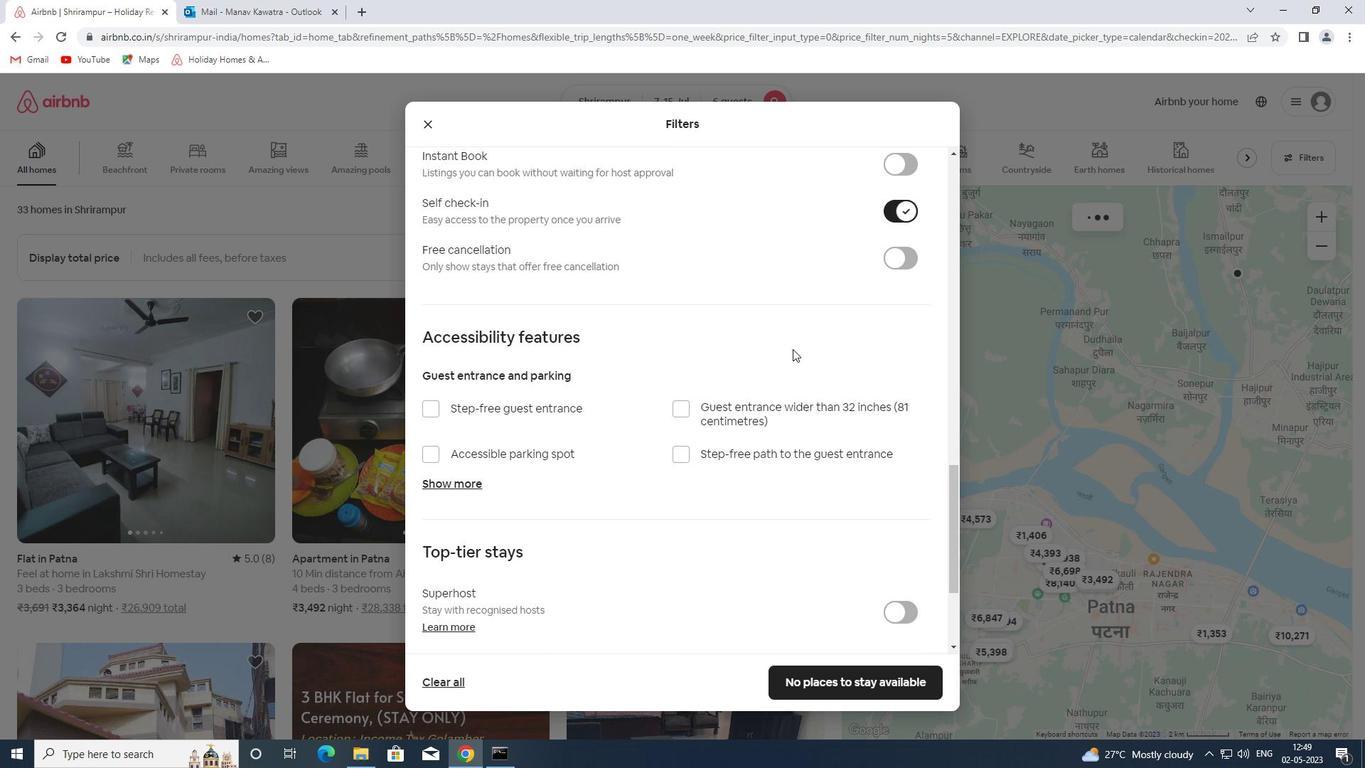 
Action: Mouse scrolled (792, 348) with delta (0, 0)
Screenshot: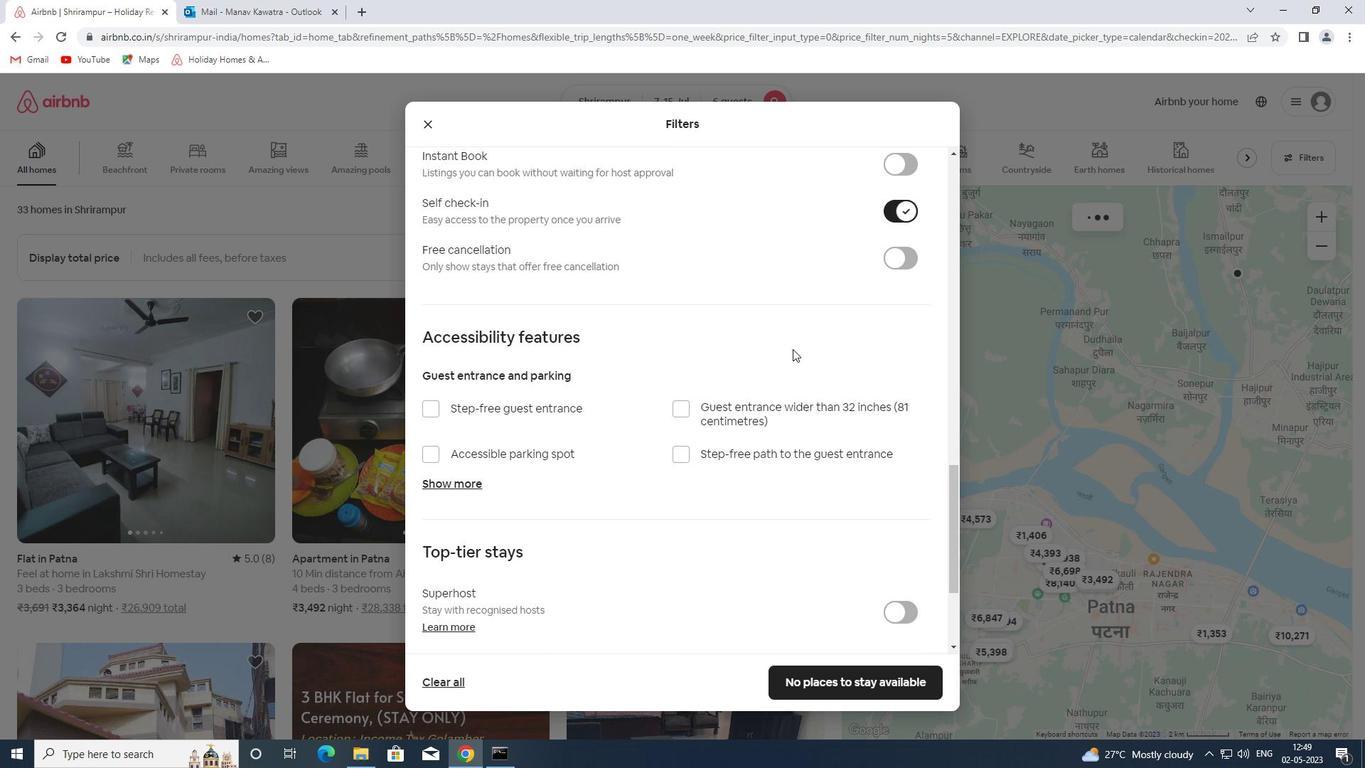 
Action: Mouse scrolled (792, 348) with delta (0, 0)
Screenshot: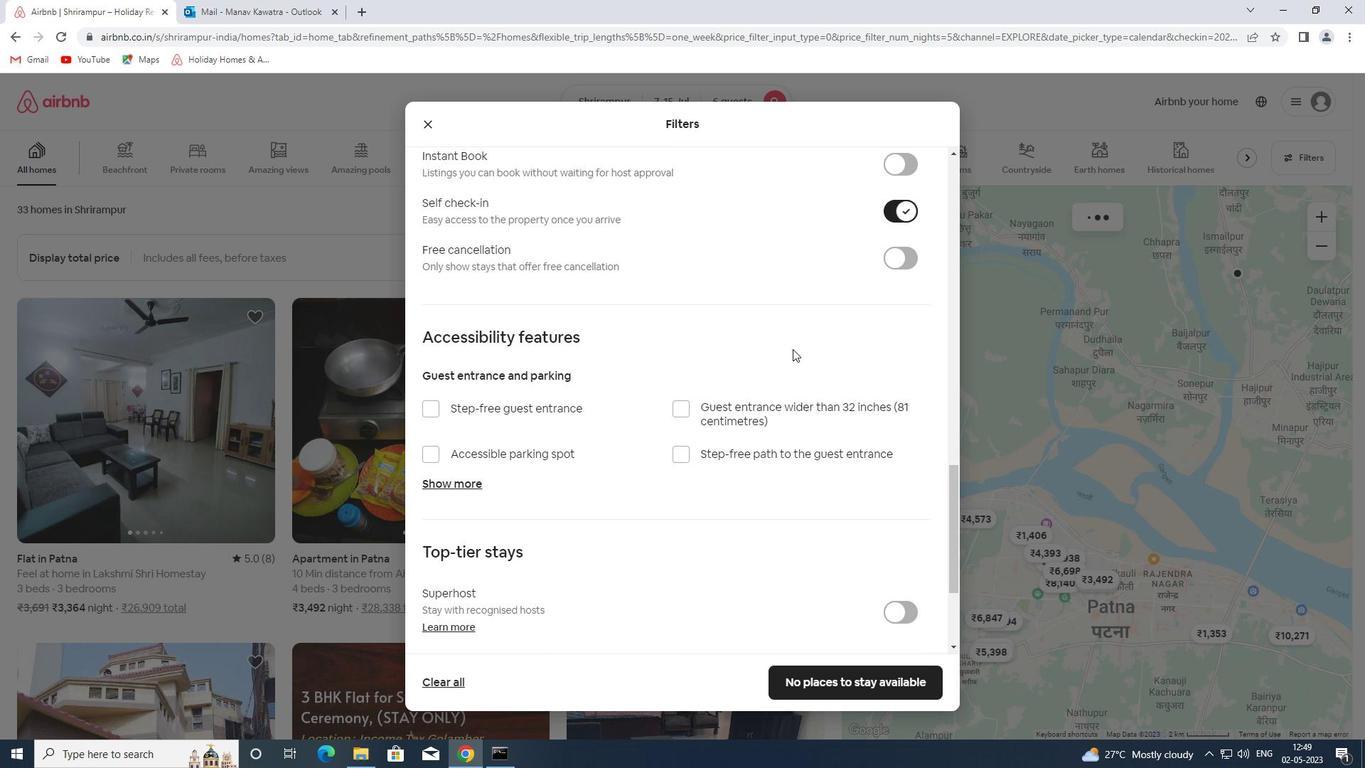 
Action: Mouse scrolled (792, 348) with delta (0, 0)
Screenshot: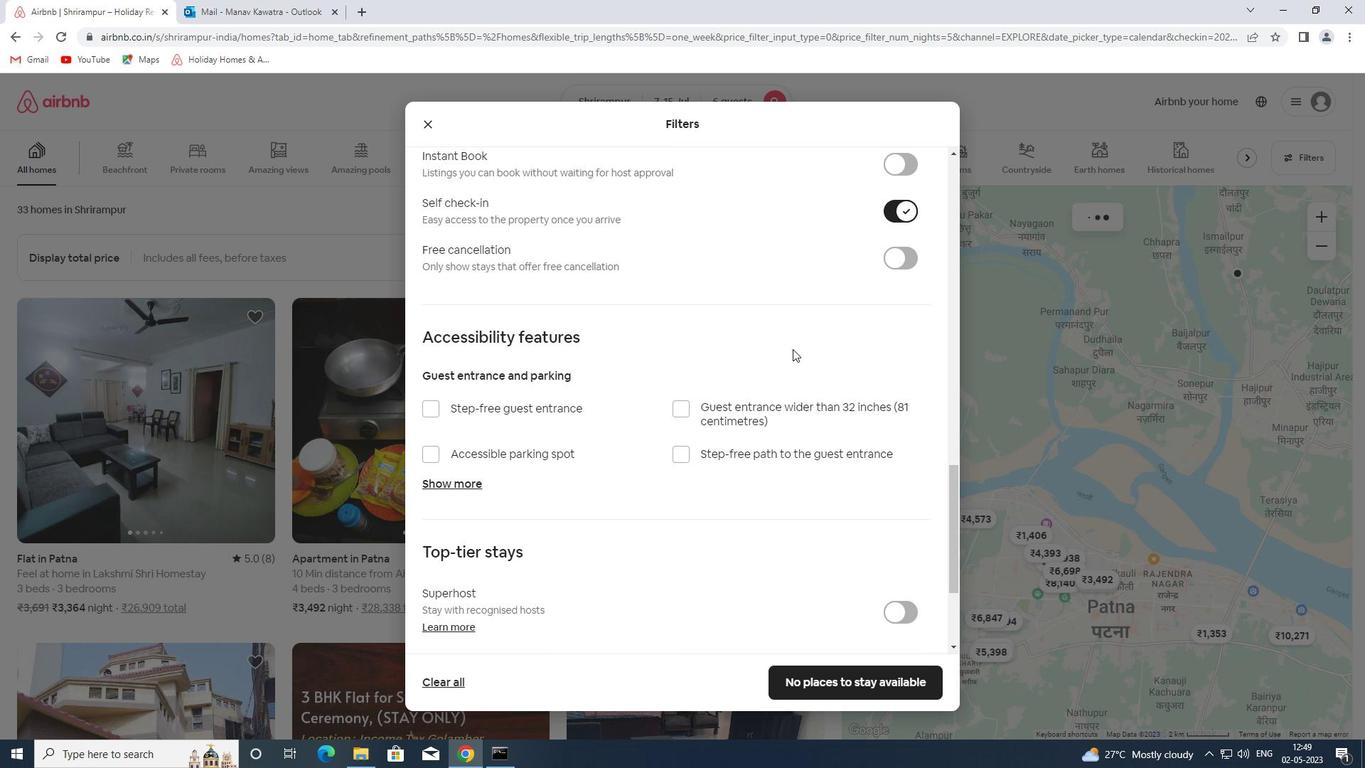 
Action: Mouse moved to (794, 366)
Screenshot: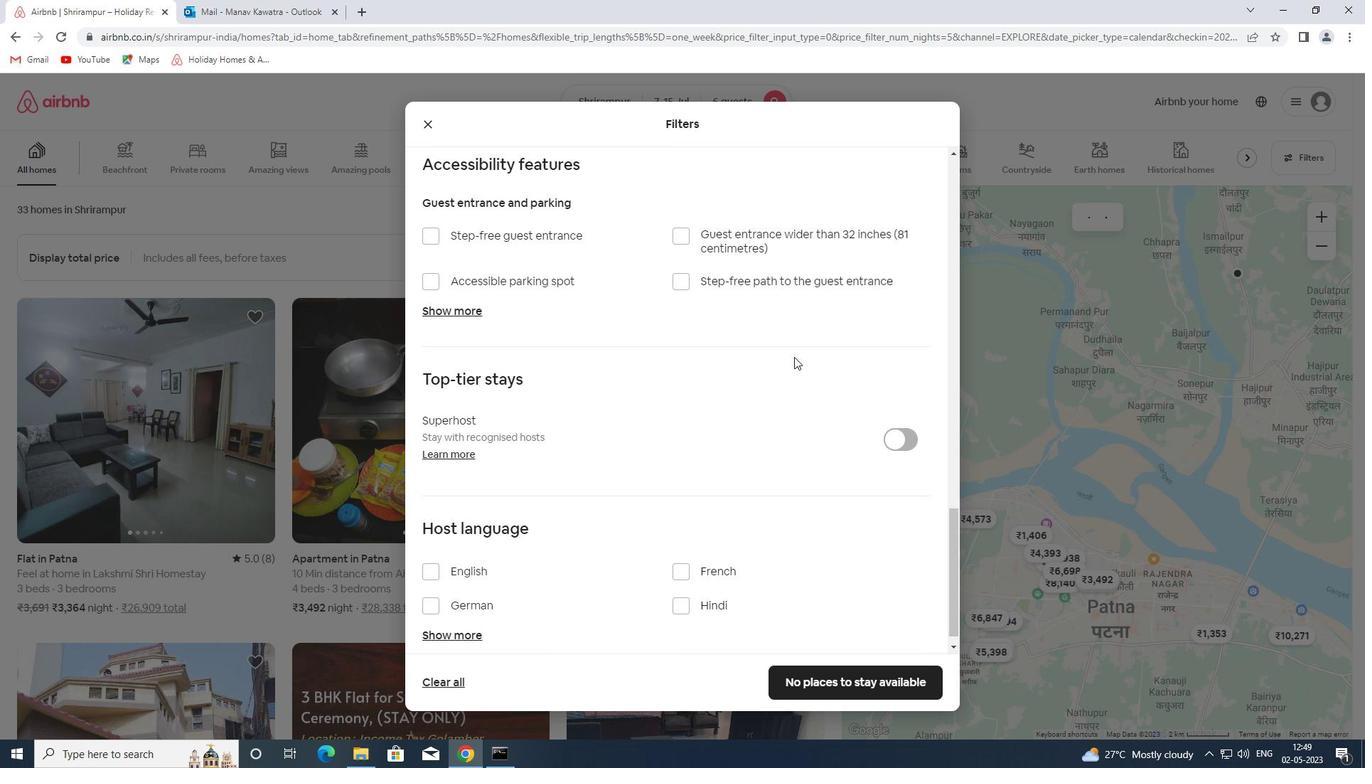 
Action: Mouse scrolled (794, 366) with delta (0, 0)
Screenshot: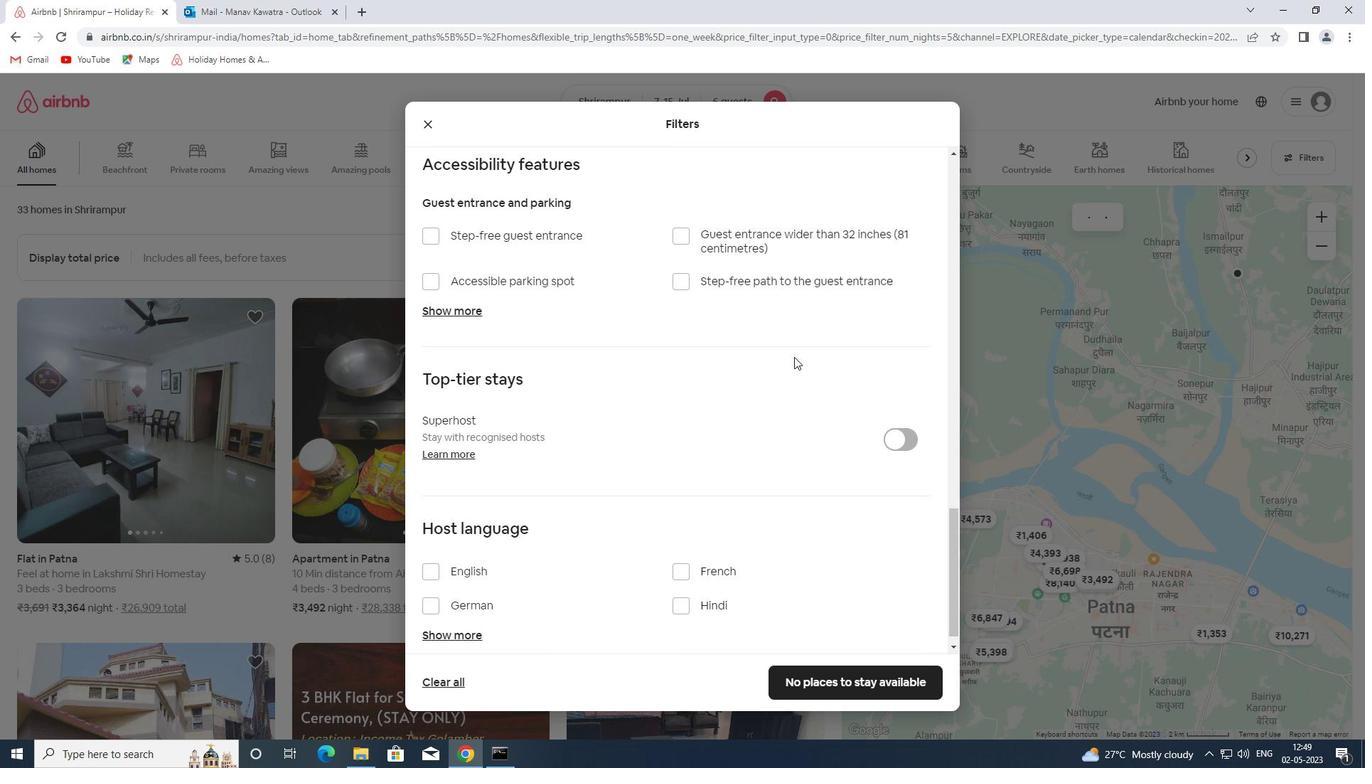 
Action: Mouse moved to (794, 367)
Screenshot: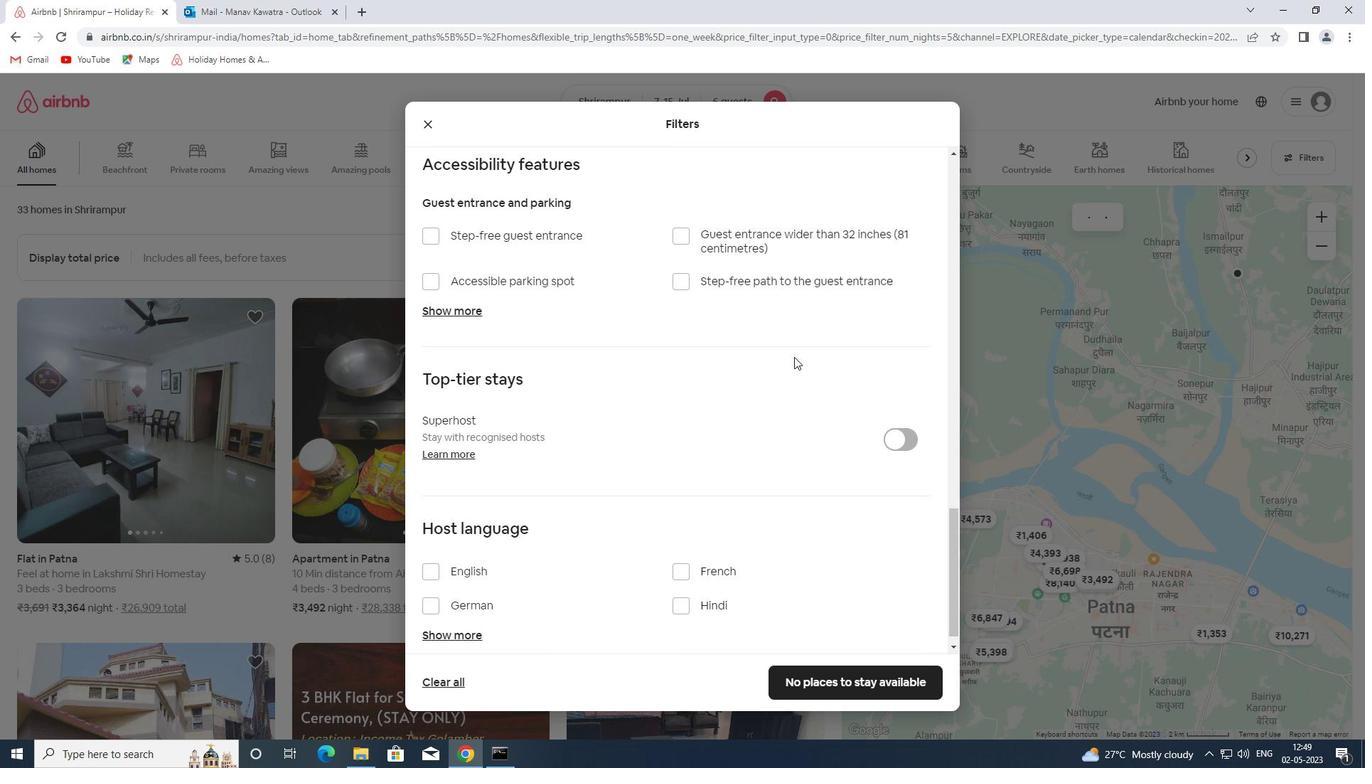 
Action: Mouse scrolled (794, 366) with delta (0, 0)
Screenshot: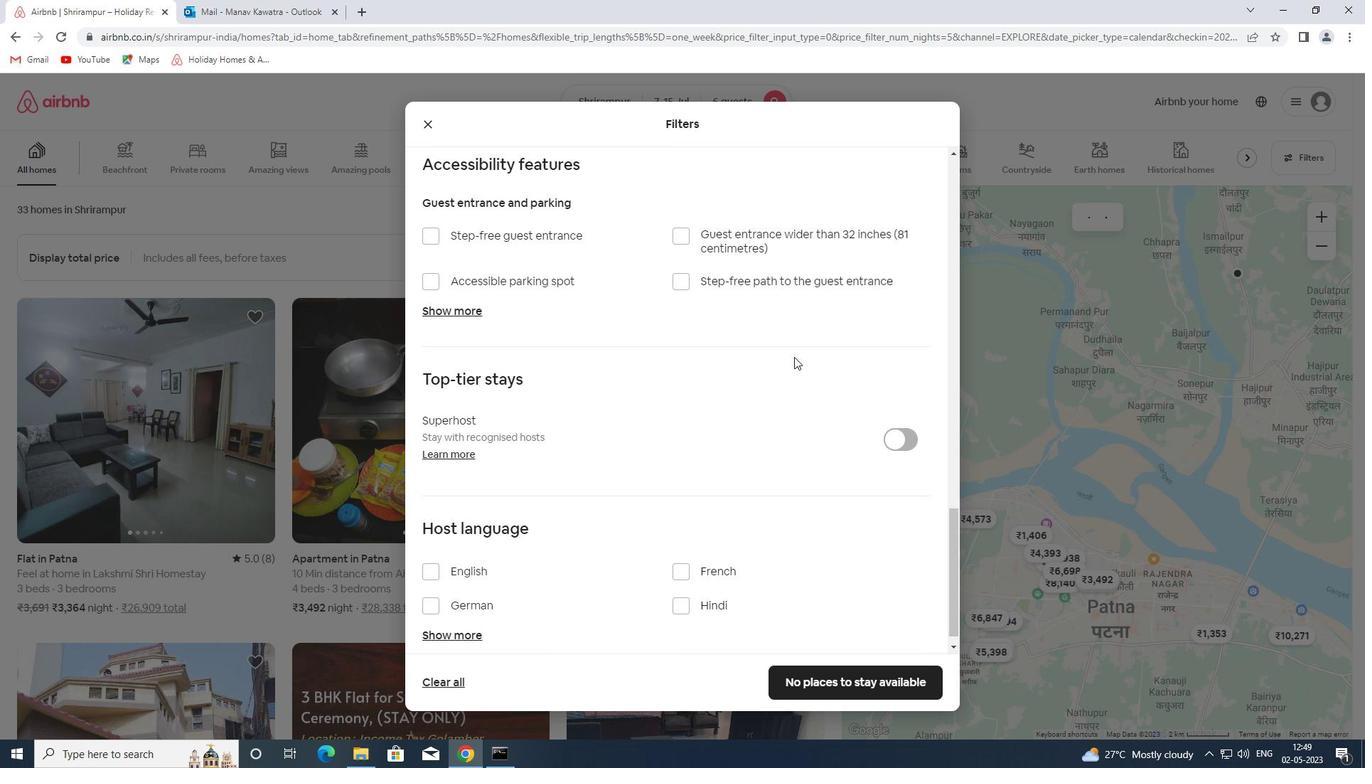 
Action: Mouse moved to (794, 369)
Screenshot: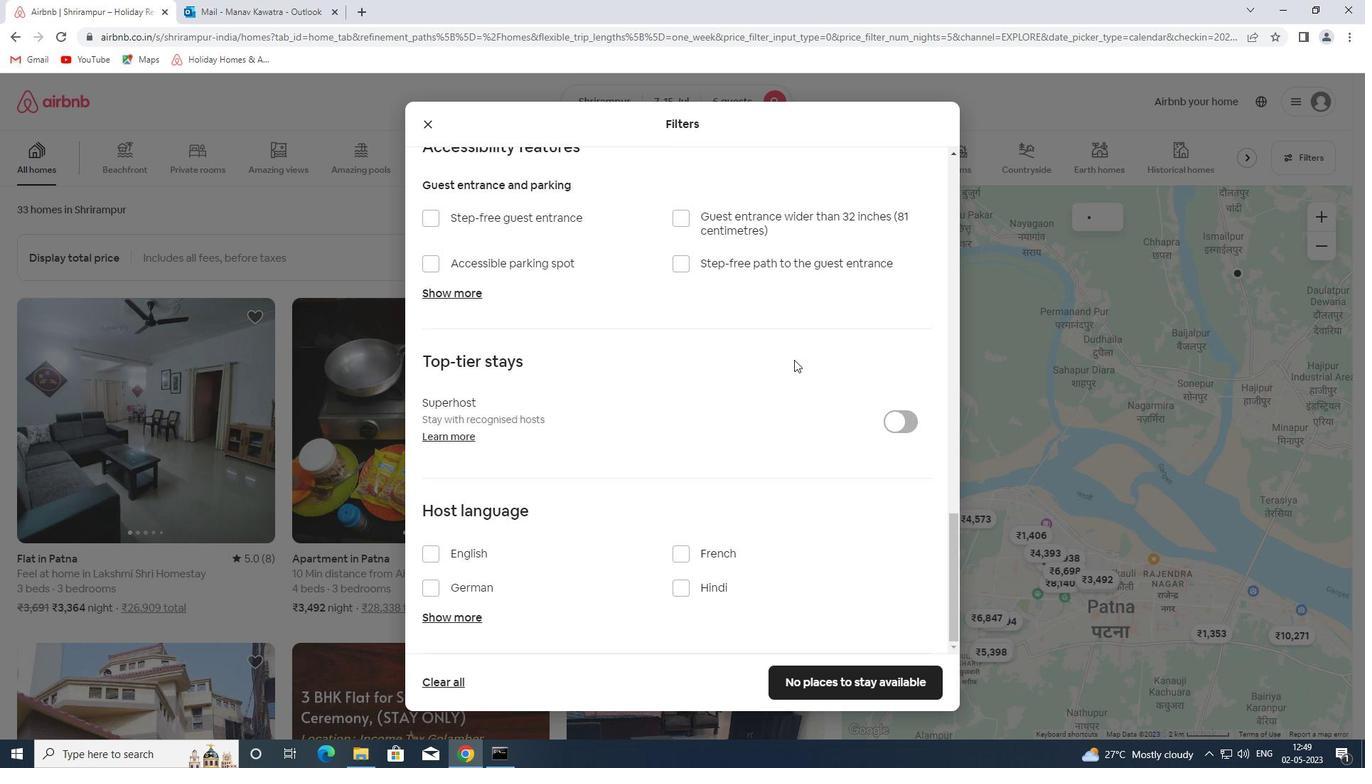 
Action: Mouse scrolled (794, 368) with delta (0, 0)
Screenshot: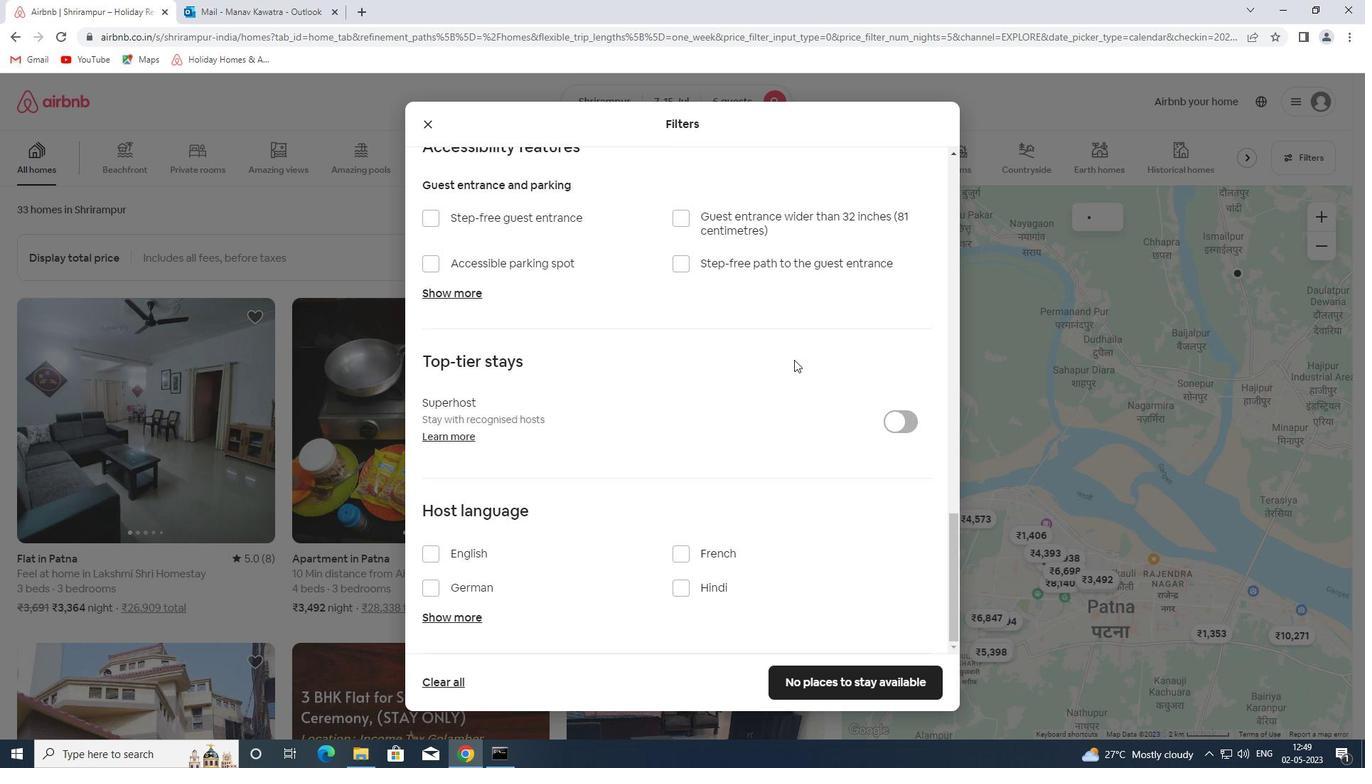 
Action: Mouse scrolled (794, 368) with delta (0, 0)
Screenshot: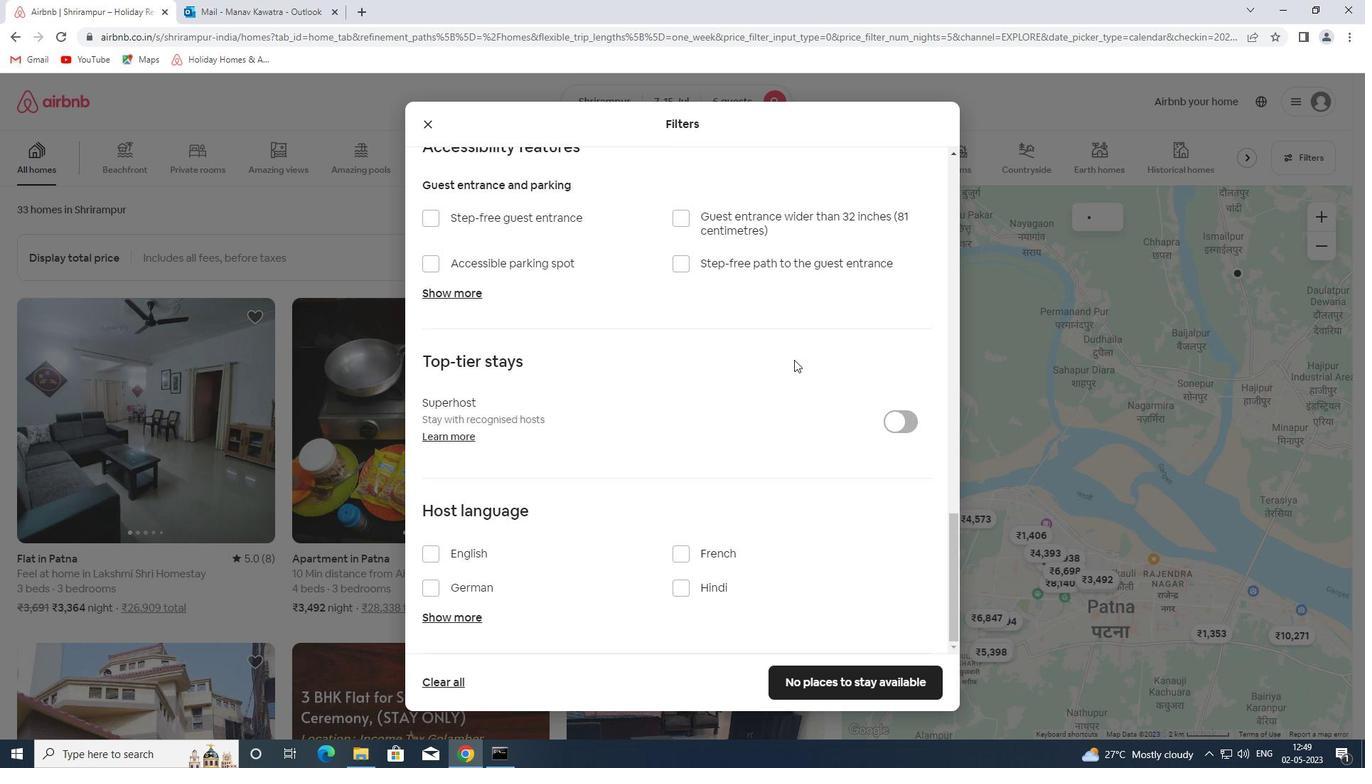 
Action: Mouse scrolled (794, 368) with delta (0, 0)
Screenshot: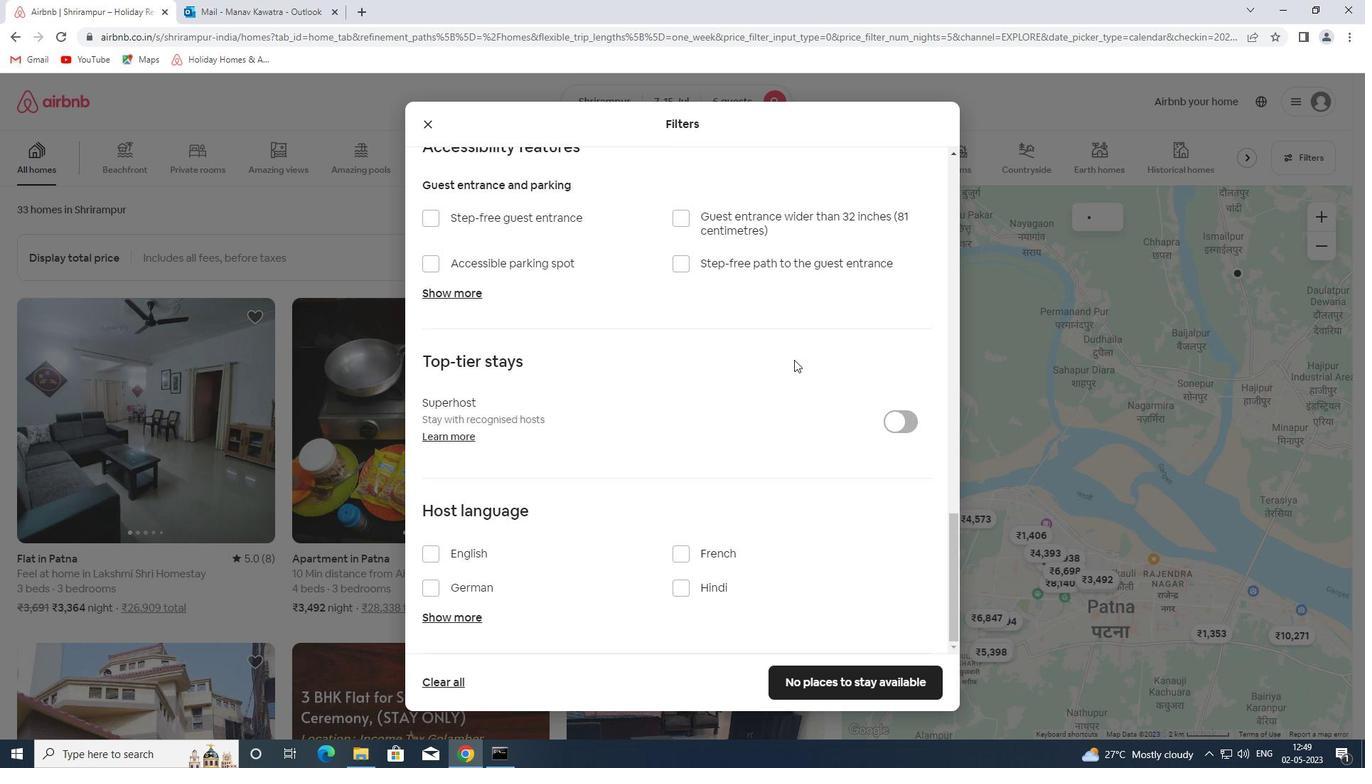 
Action: Mouse scrolled (794, 368) with delta (0, 0)
Screenshot: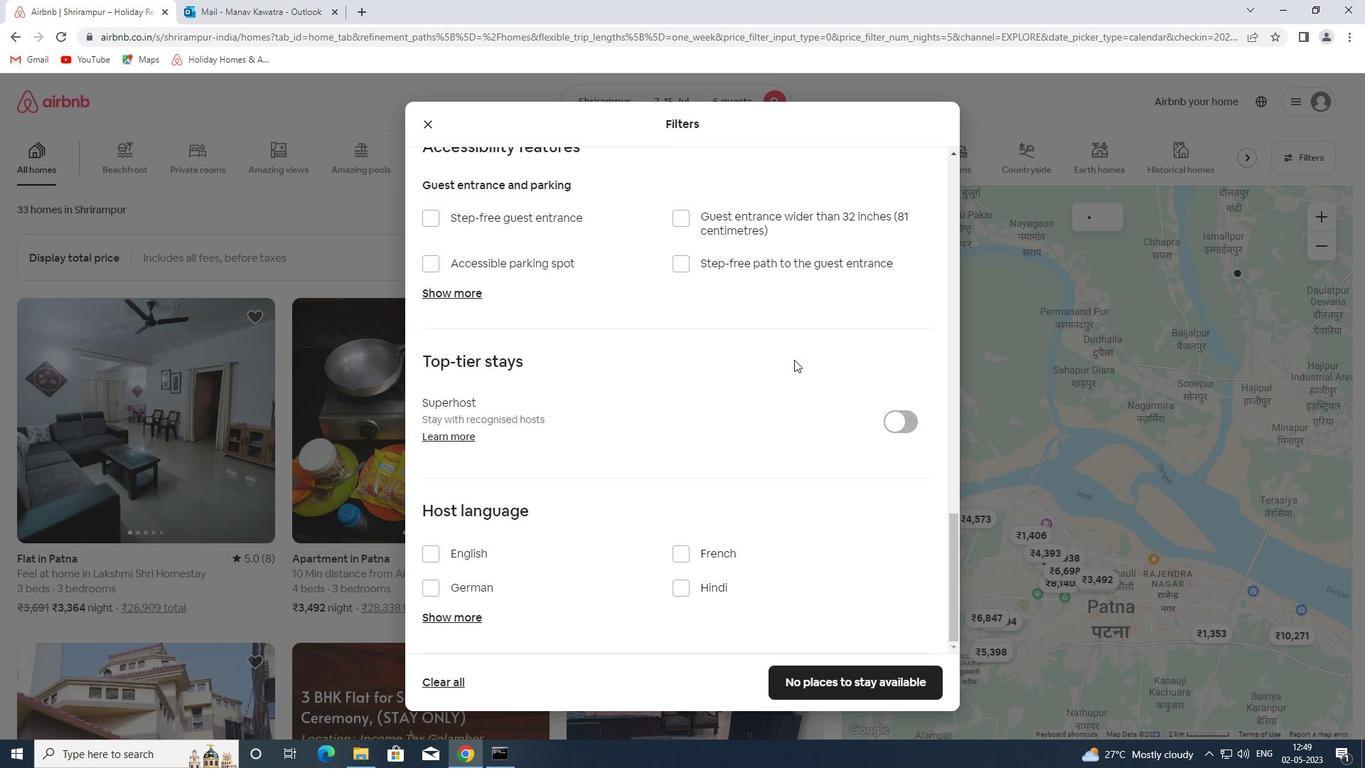 
Action: Mouse moved to (470, 554)
Screenshot: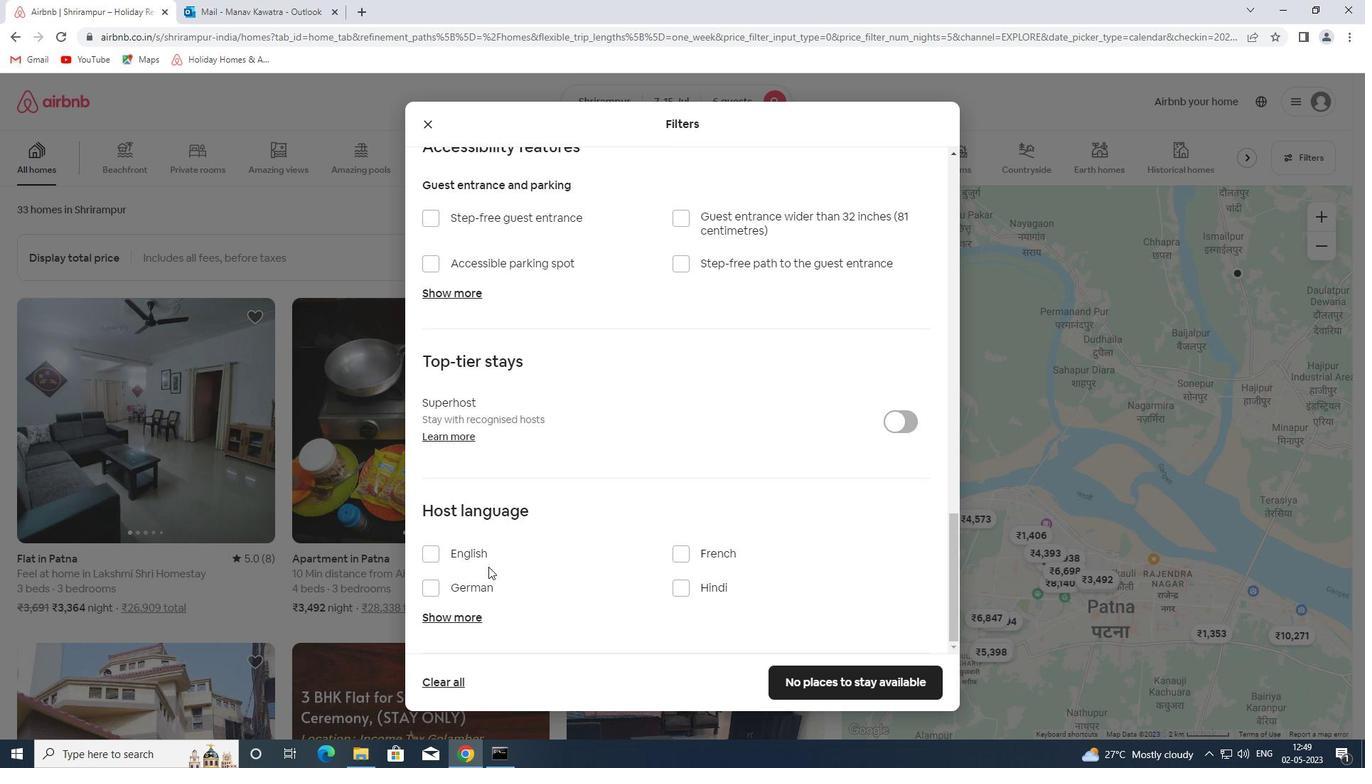 
Action: Mouse pressed left at (470, 554)
Screenshot: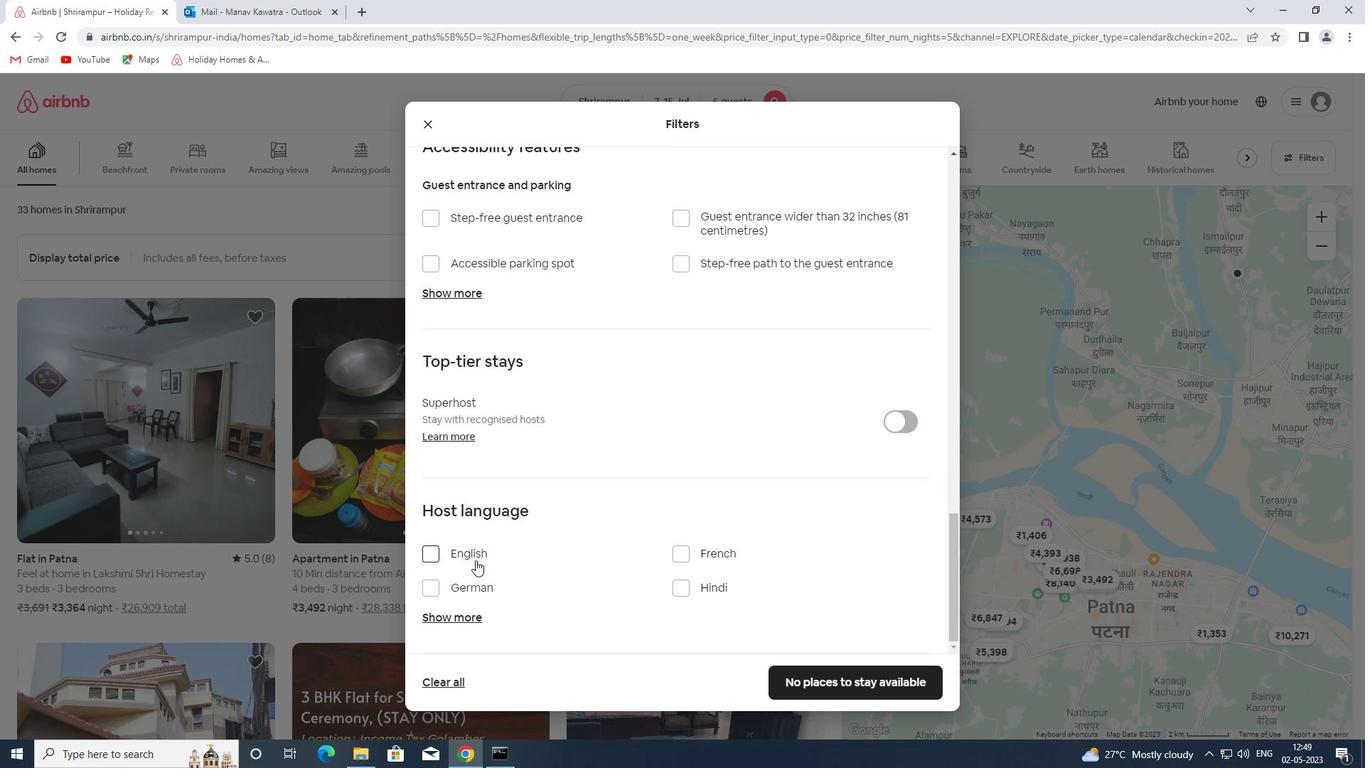 
Action: Mouse moved to (812, 684)
Screenshot: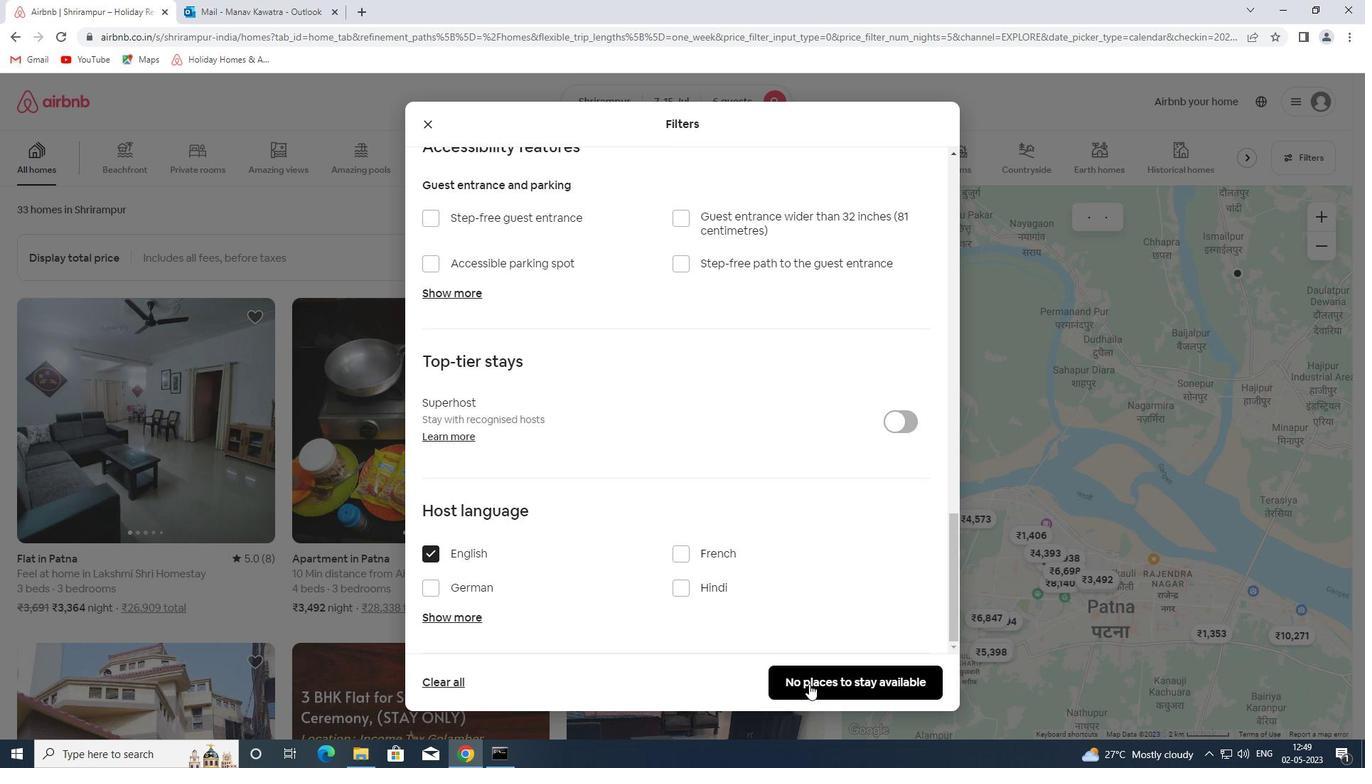
Action: Mouse pressed left at (812, 684)
Screenshot: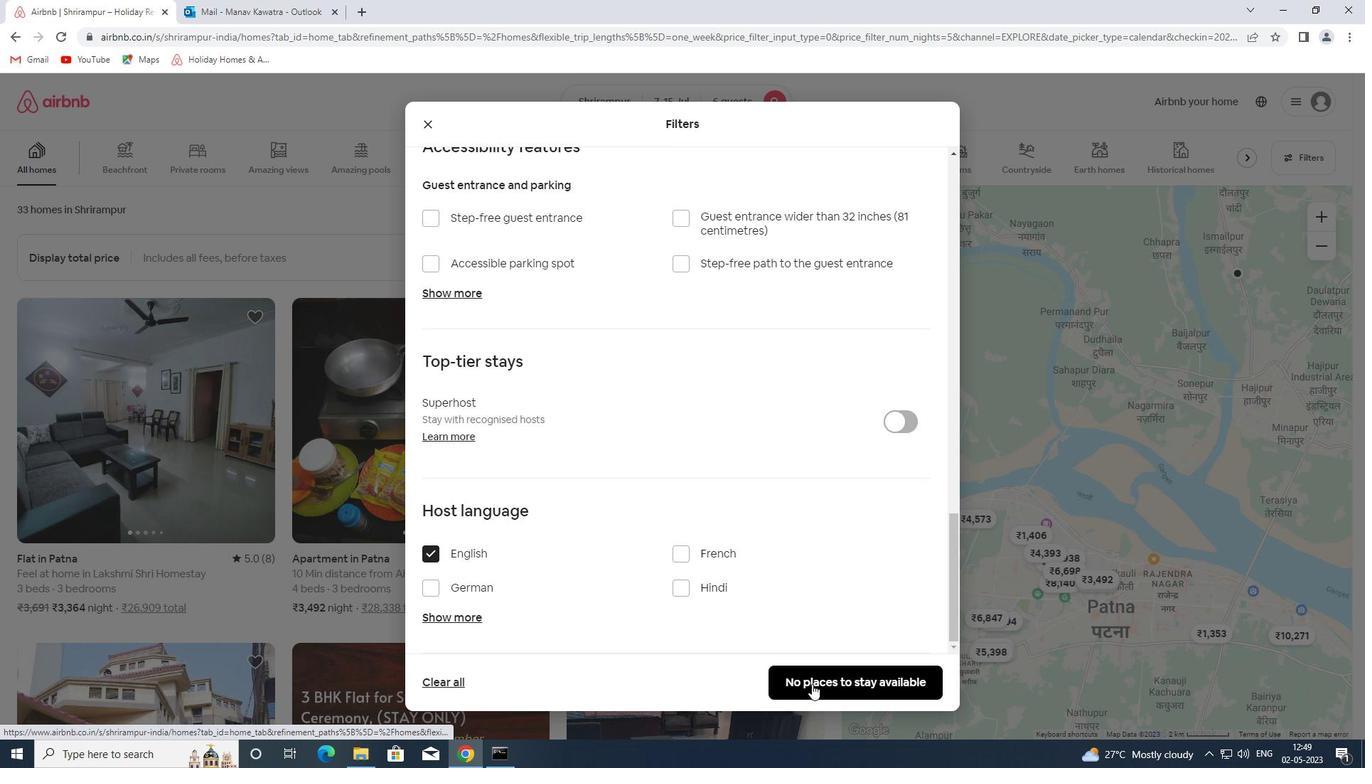 
